 Task: Find connections with filter location Shizuishan with filter topic #Jobopeningwith filter profile language French with filter current company PeopleStrong with filter school Indian Institute of Technology, Kanpur with filter industry Meat Products Manufacturing with filter service category Date Entry with filter keywords title Lead
Action: Mouse moved to (257, 302)
Screenshot: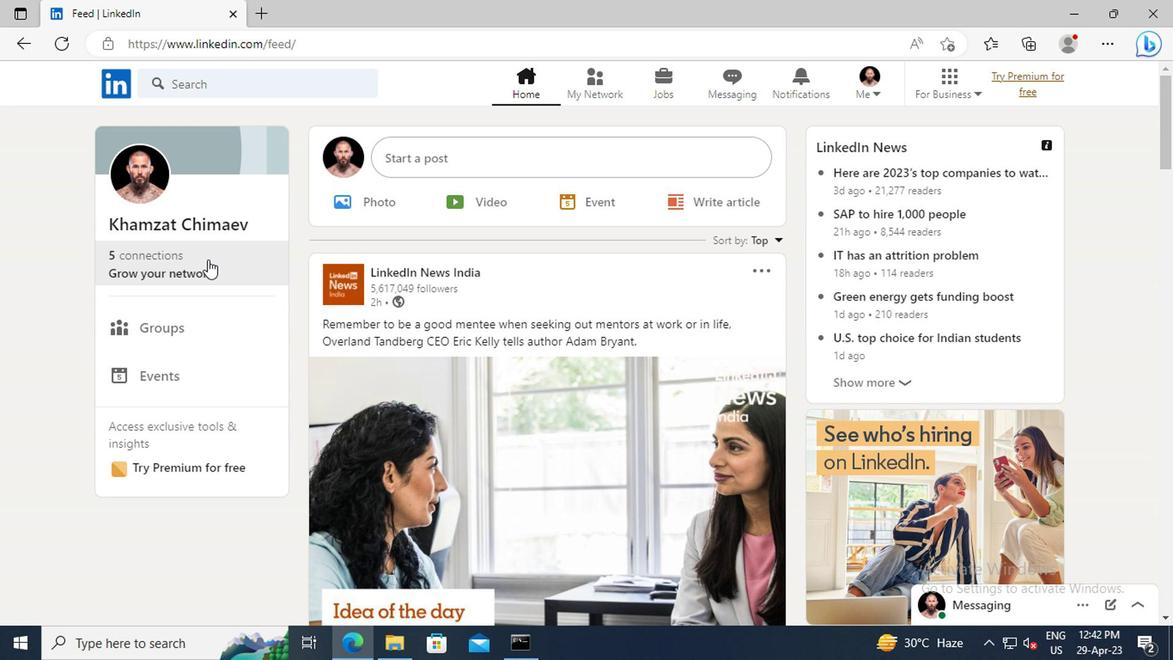
Action: Mouse pressed left at (257, 302)
Screenshot: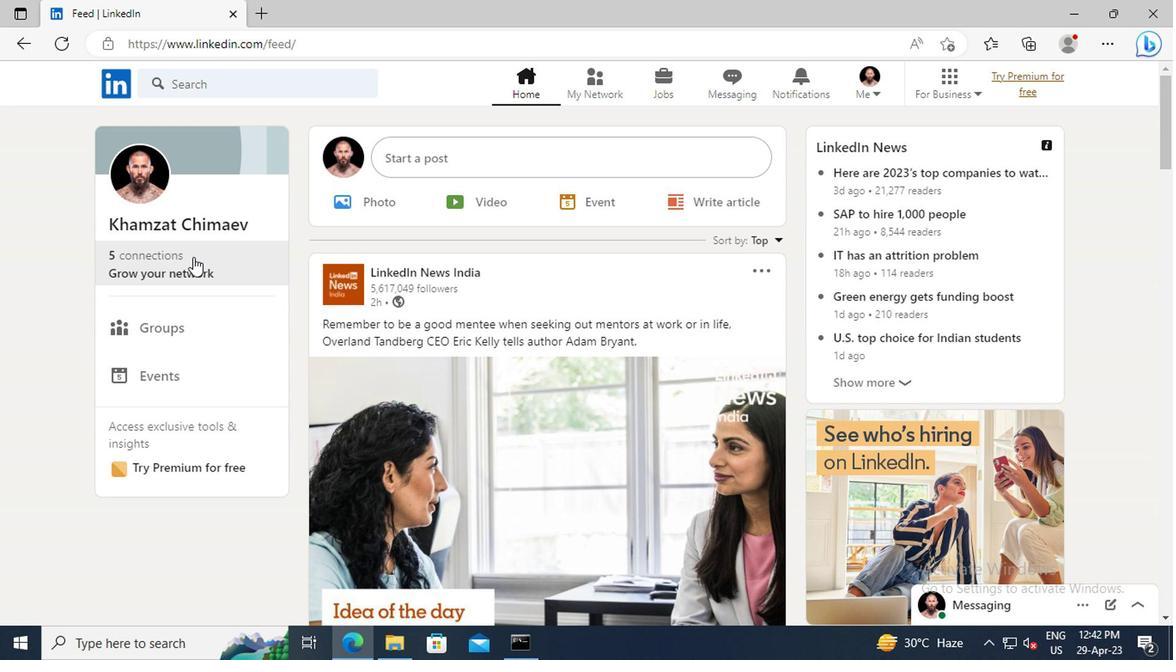 
Action: Mouse moved to (257, 245)
Screenshot: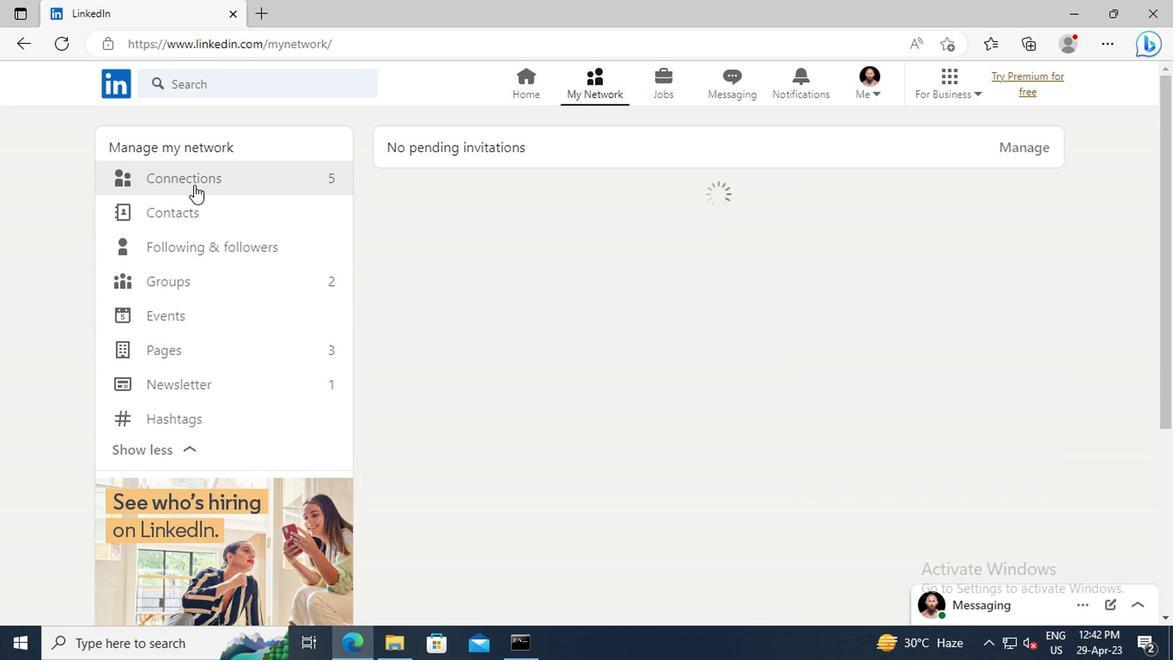 
Action: Mouse pressed left at (257, 245)
Screenshot: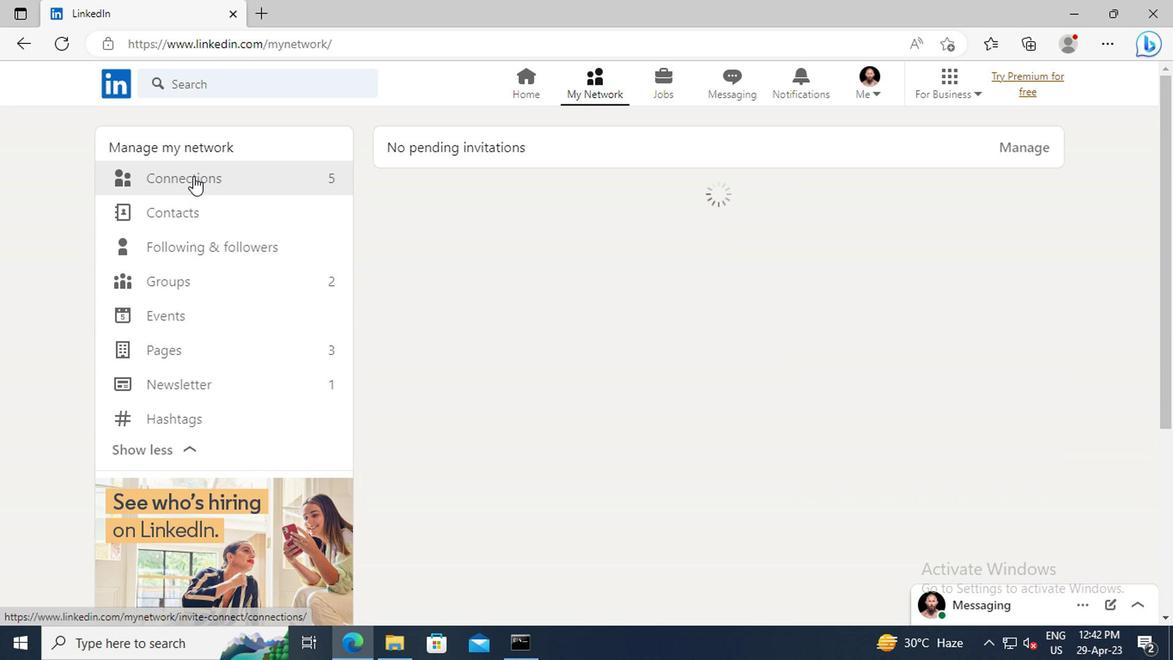 
Action: Mouse moved to (617, 251)
Screenshot: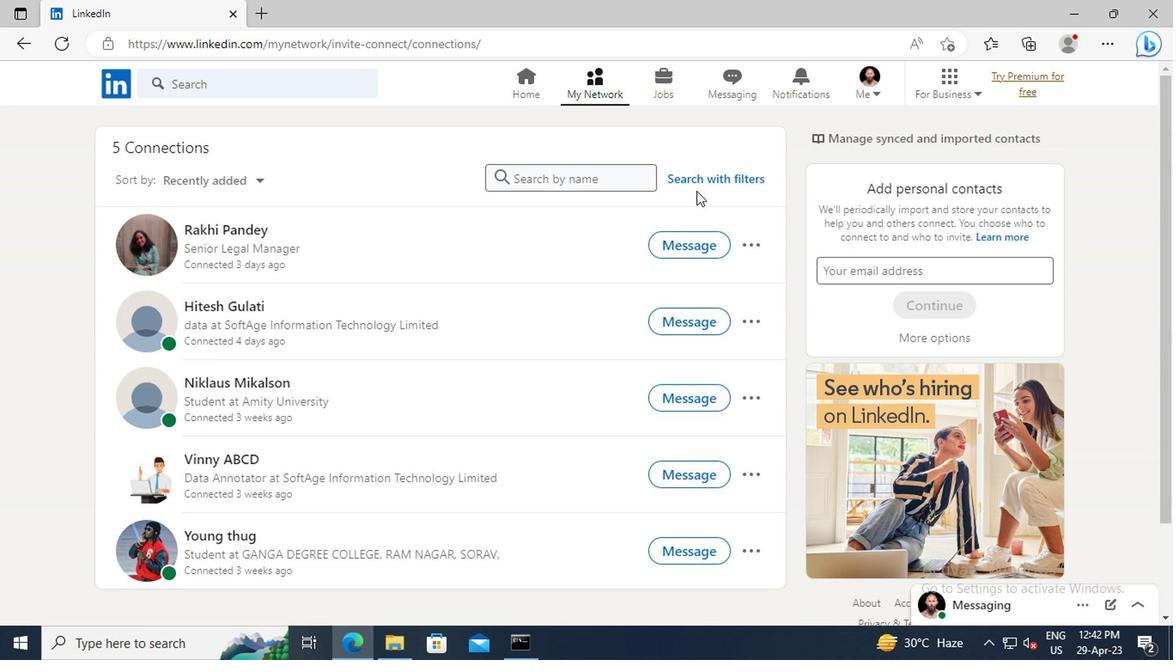 
Action: Mouse pressed left at (617, 251)
Screenshot: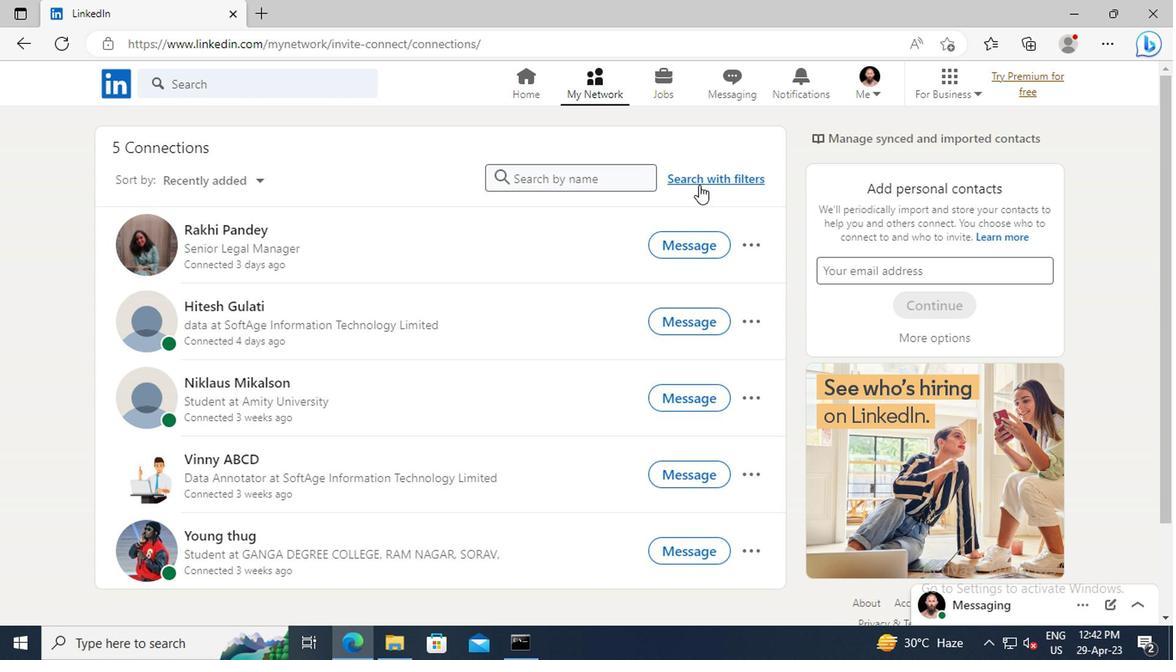 
Action: Mouse moved to (586, 217)
Screenshot: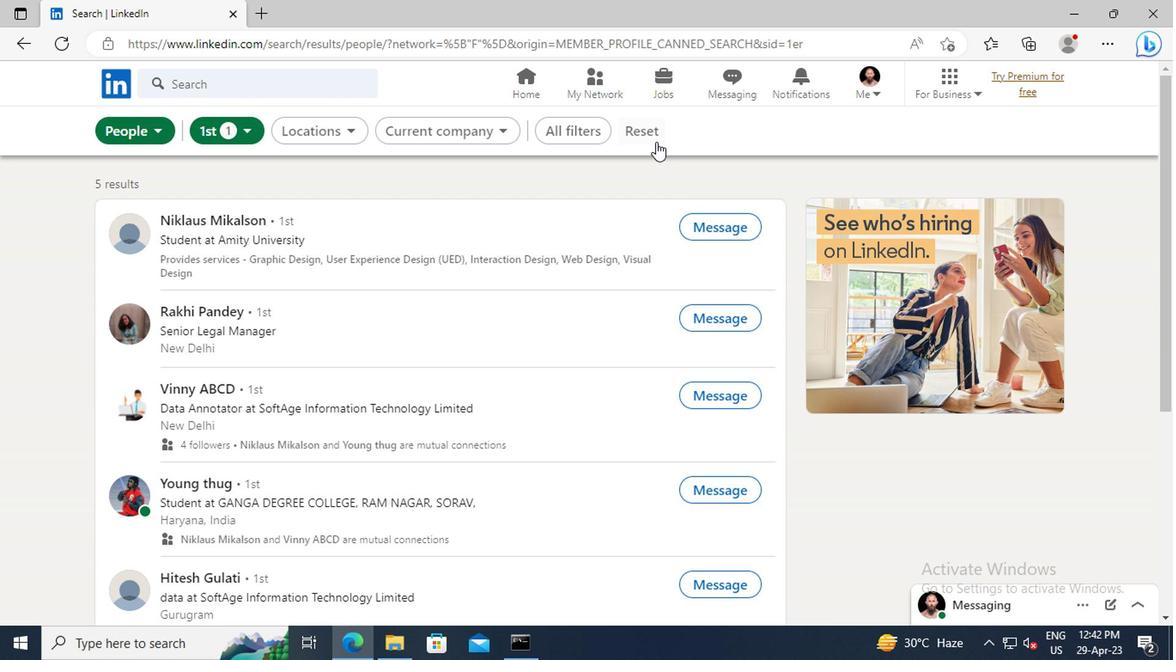 
Action: Mouse pressed left at (586, 217)
Screenshot: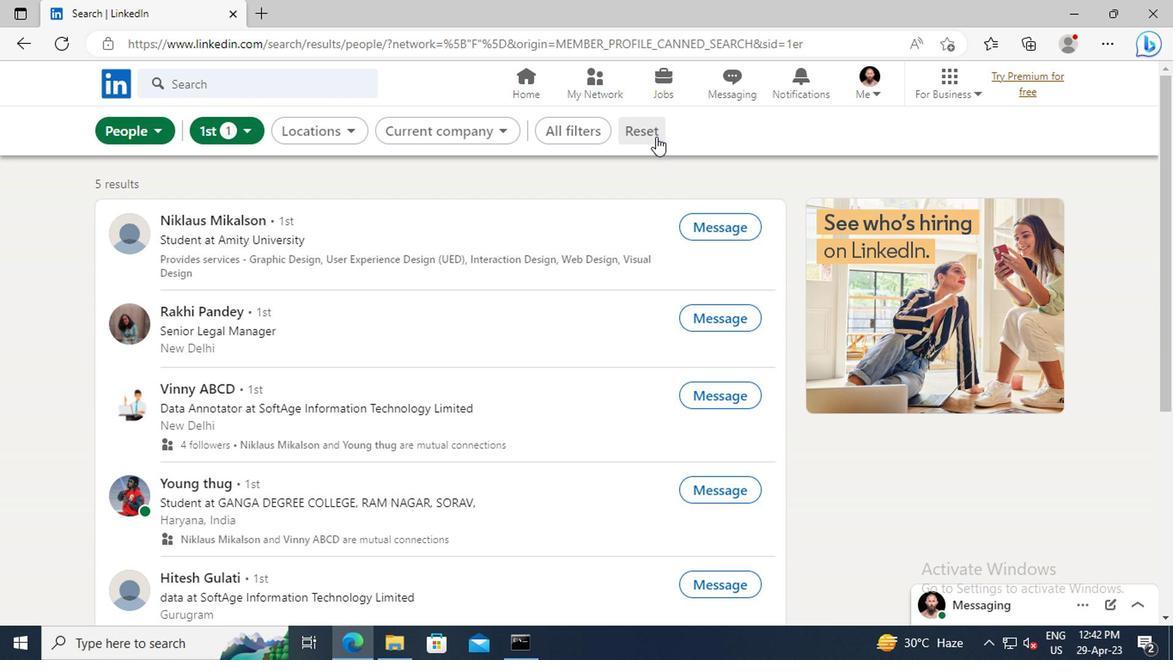 
Action: Mouse moved to (567, 215)
Screenshot: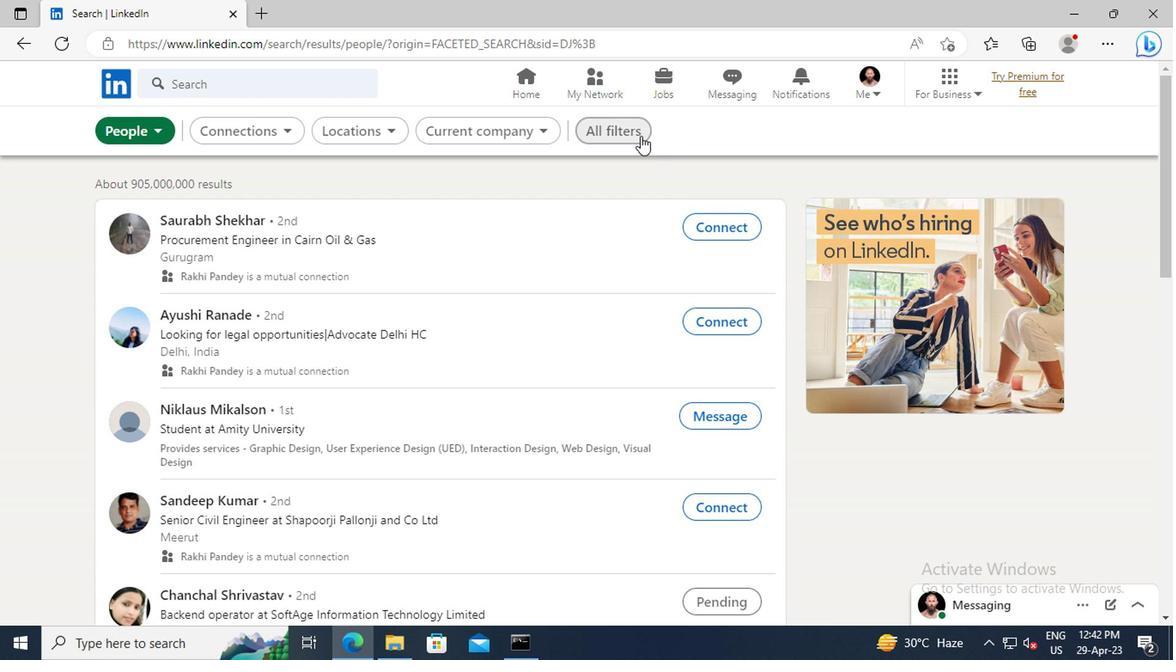
Action: Mouse pressed left at (567, 215)
Screenshot: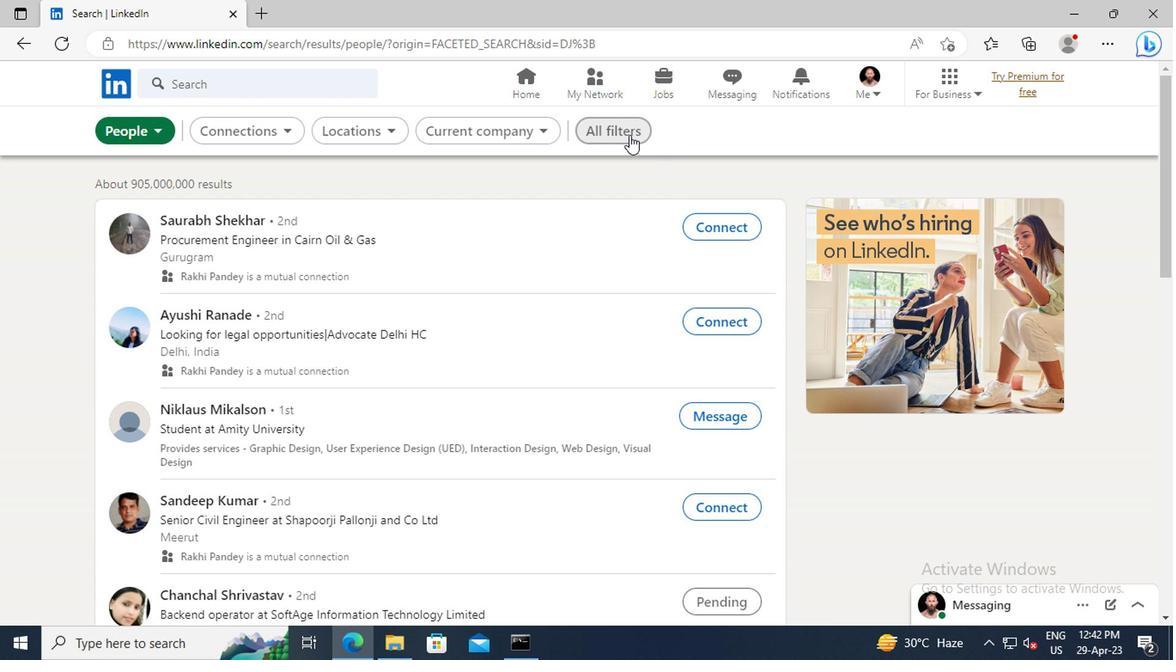 
Action: Mouse moved to (803, 336)
Screenshot: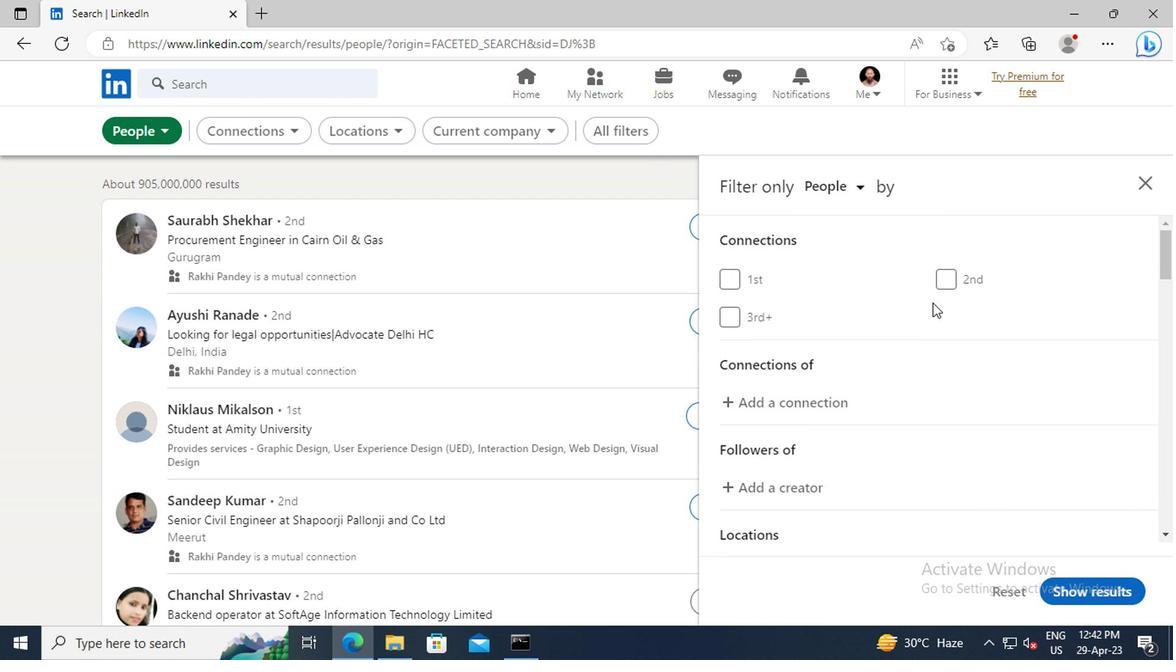 
Action: Mouse scrolled (803, 335) with delta (0, 0)
Screenshot: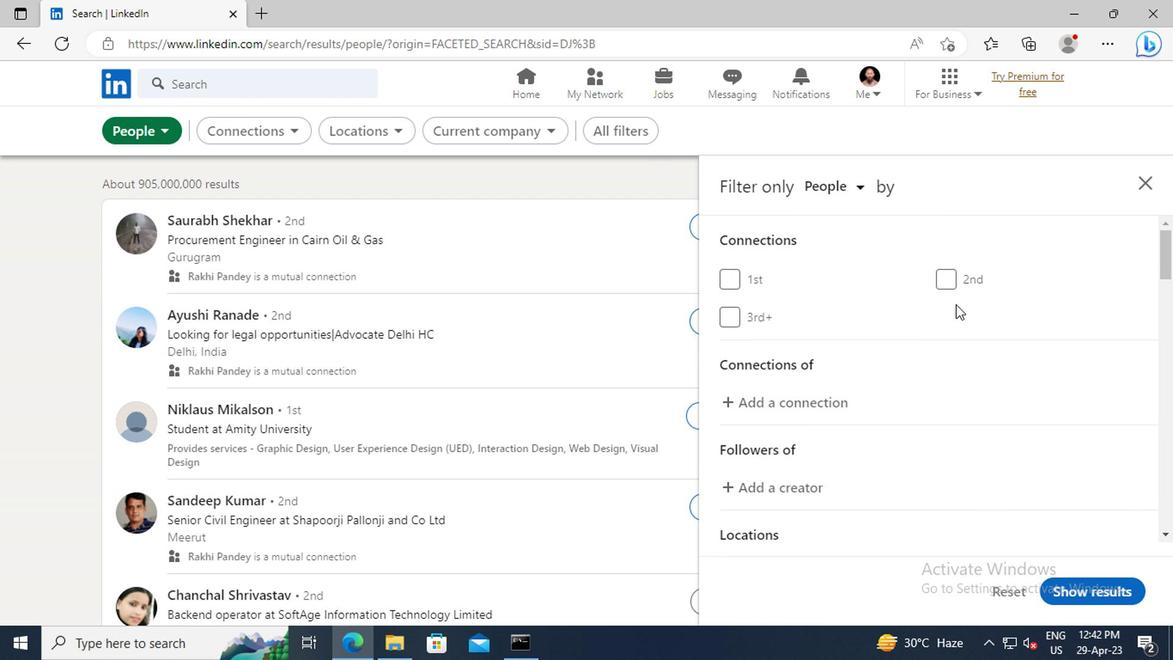 
Action: Mouse scrolled (803, 335) with delta (0, 0)
Screenshot: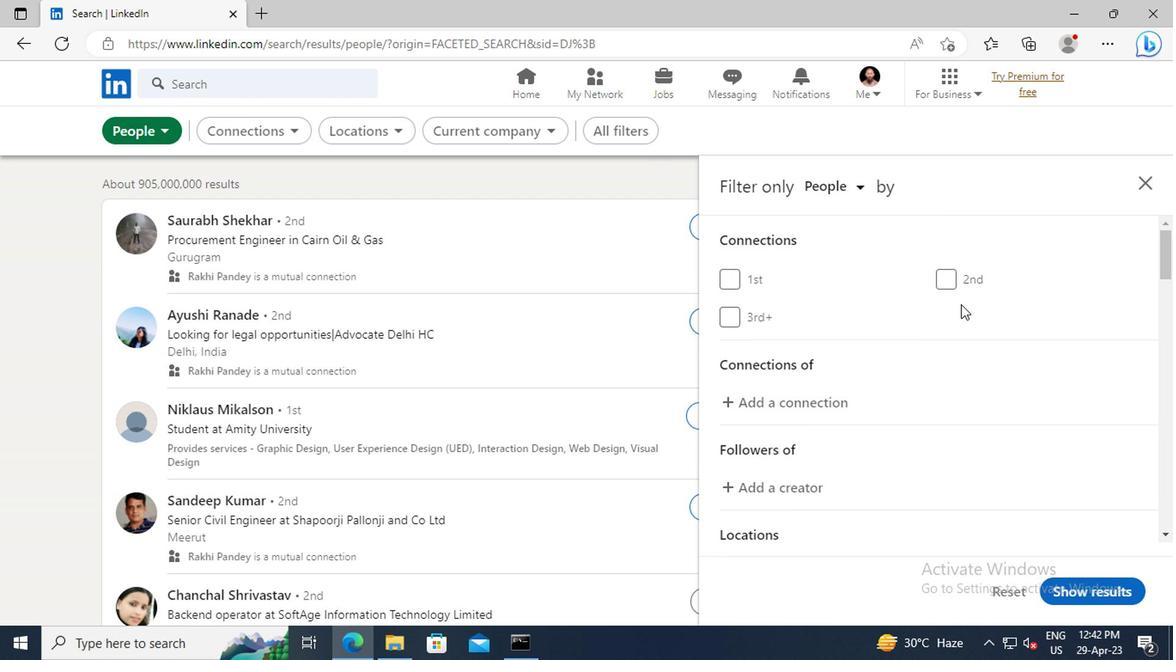 
Action: Mouse scrolled (803, 335) with delta (0, 0)
Screenshot: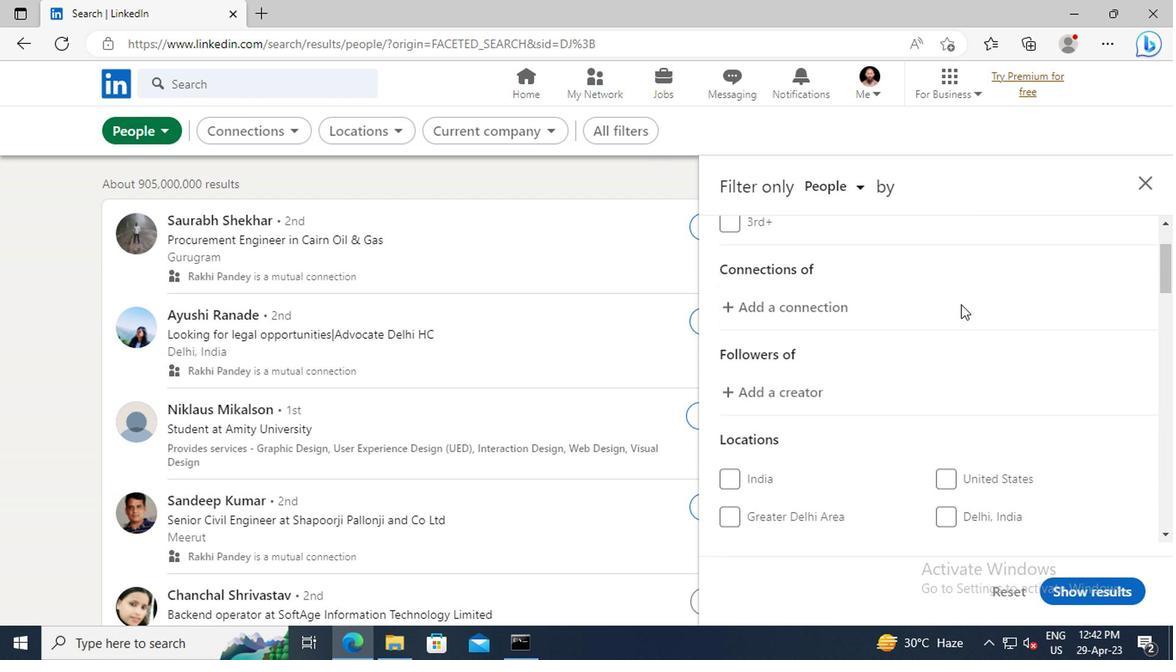 
Action: Mouse scrolled (803, 335) with delta (0, 0)
Screenshot: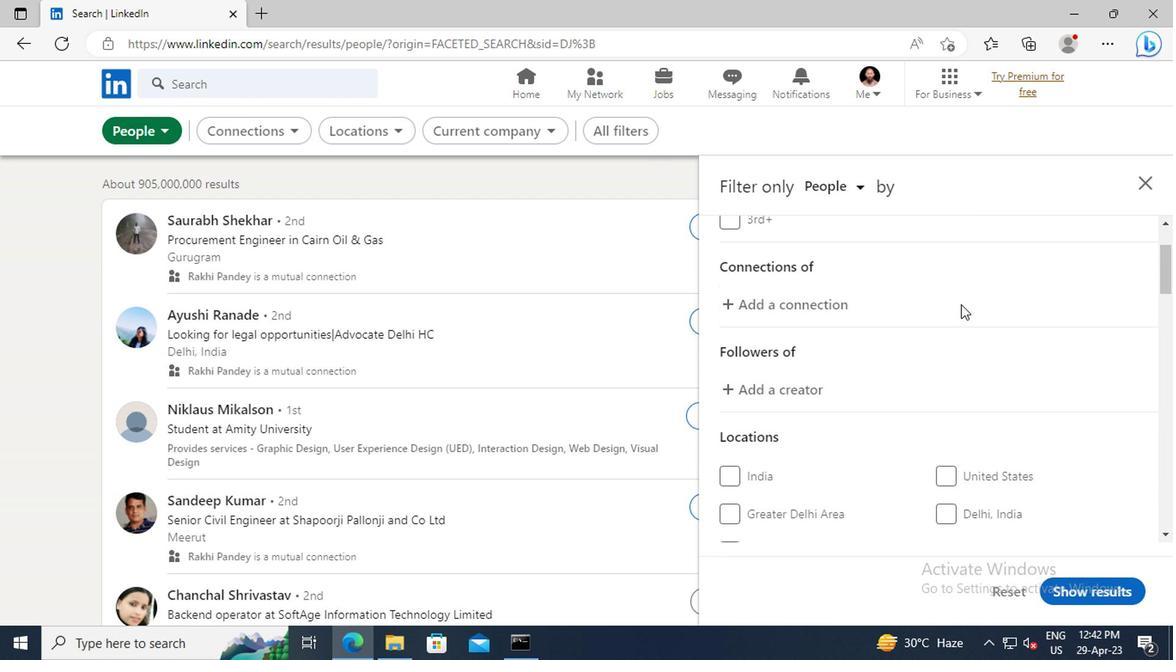 
Action: Mouse scrolled (803, 335) with delta (0, 0)
Screenshot: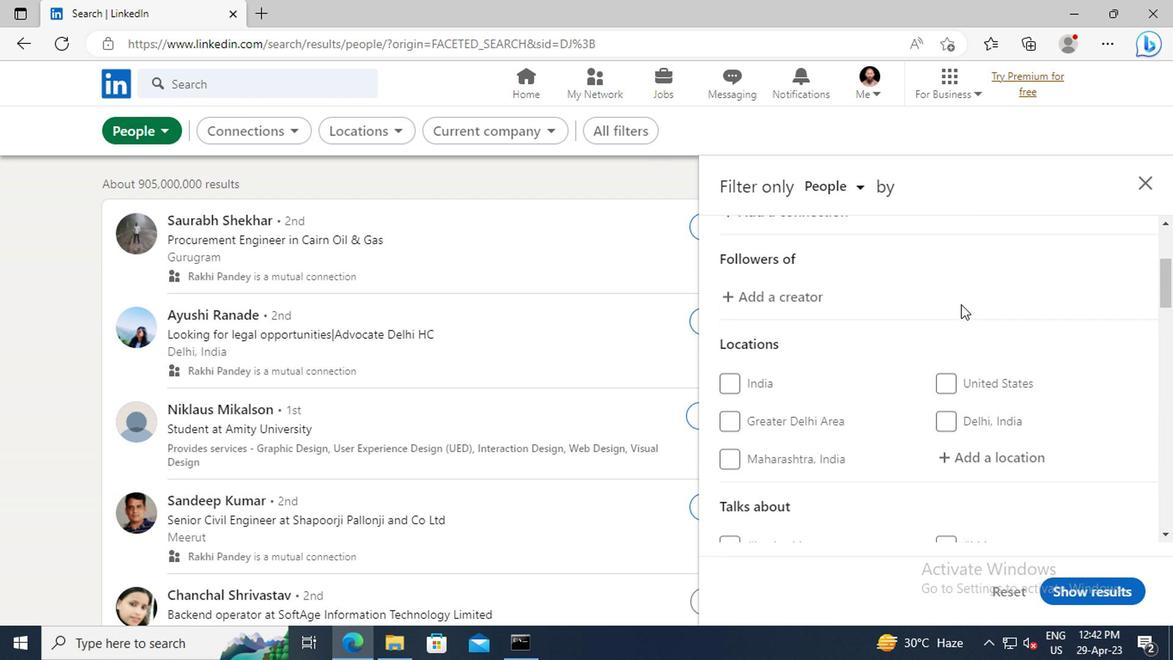 
Action: Mouse moved to (813, 403)
Screenshot: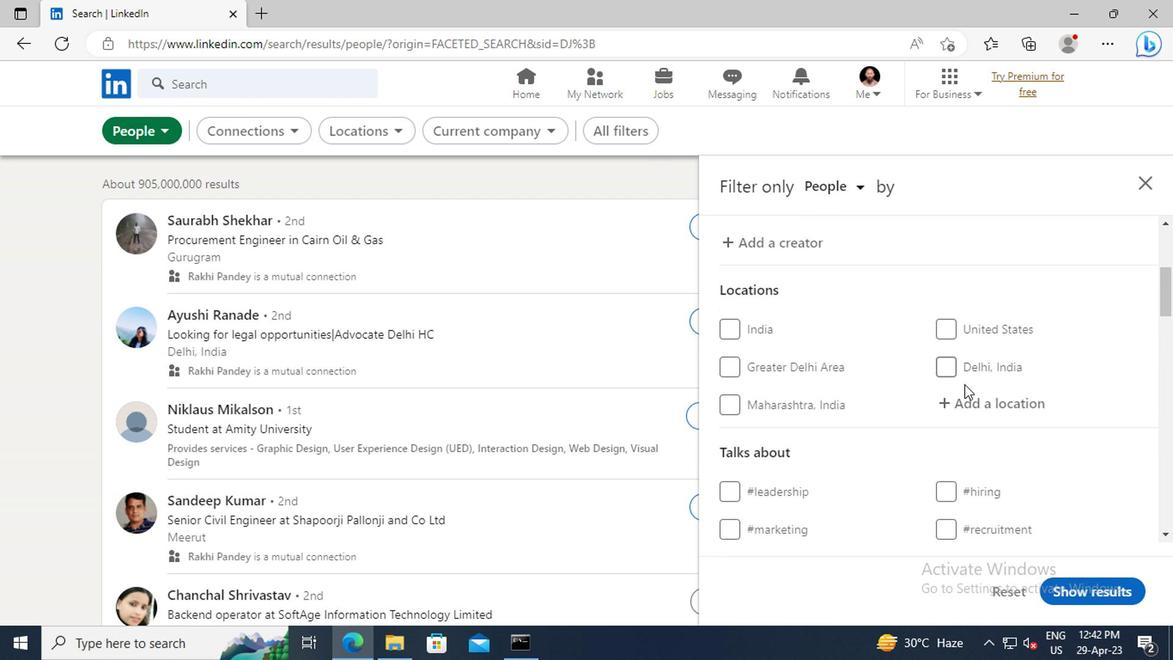 
Action: Mouse pressed left at (813, 403)
Screenshot: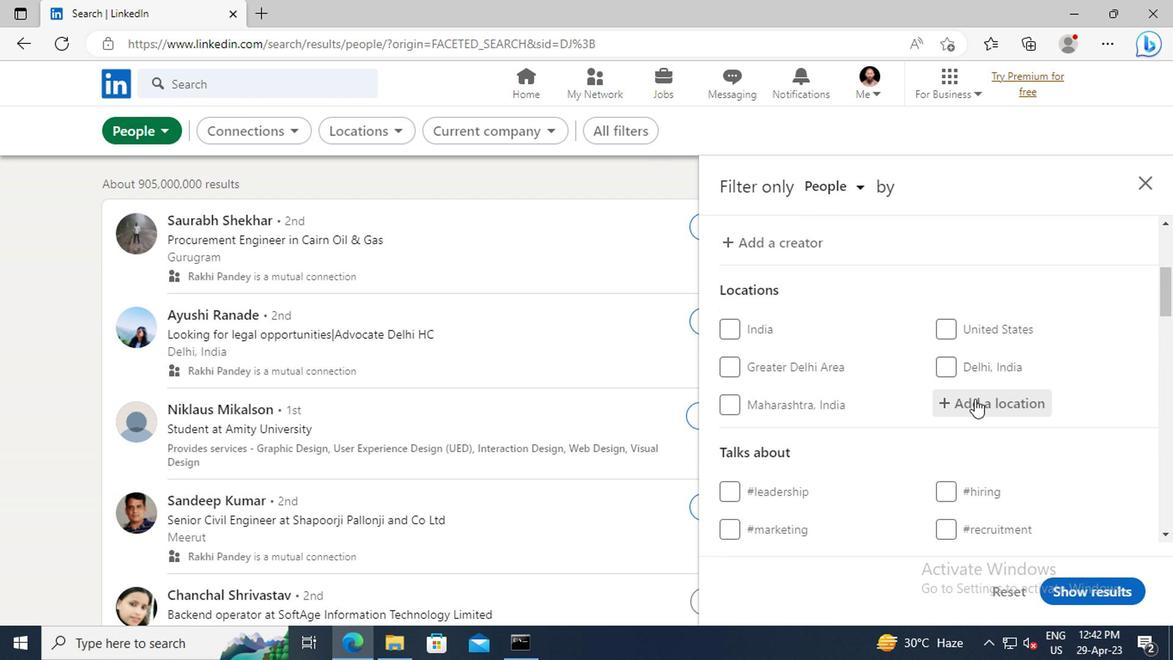 
Action: Key pressed <Key.shift>SHIZUISHAN<Key.enter>
Screenshot: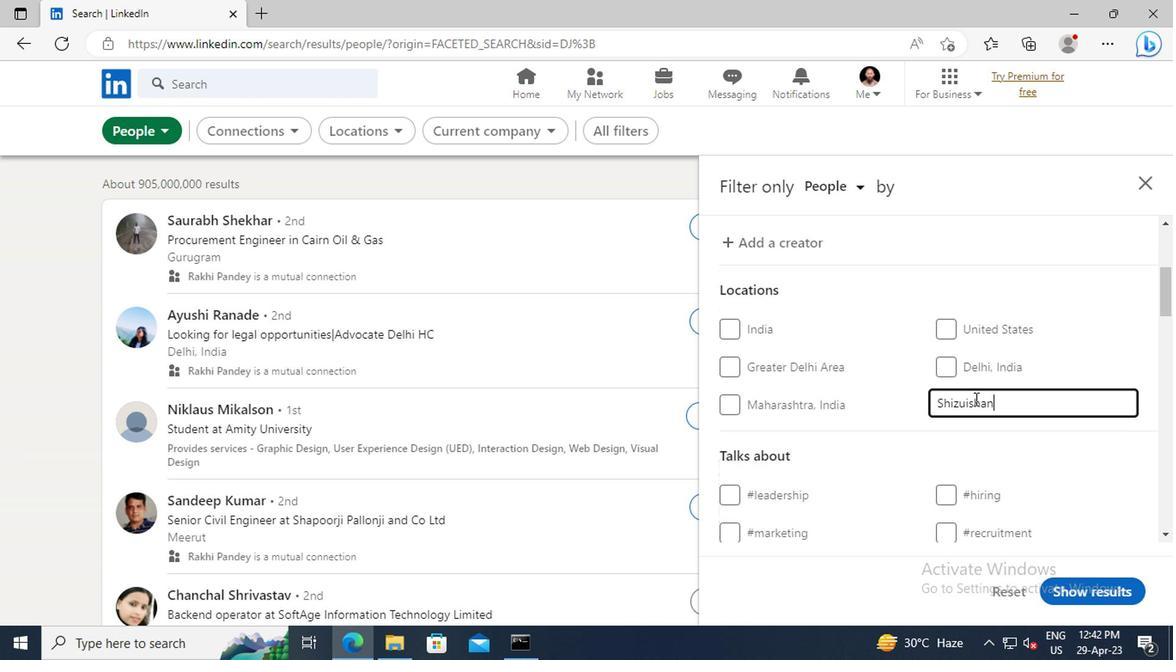 
Action: Mouse scrolled (813, 402) with delta (0, 0)
Screenshot: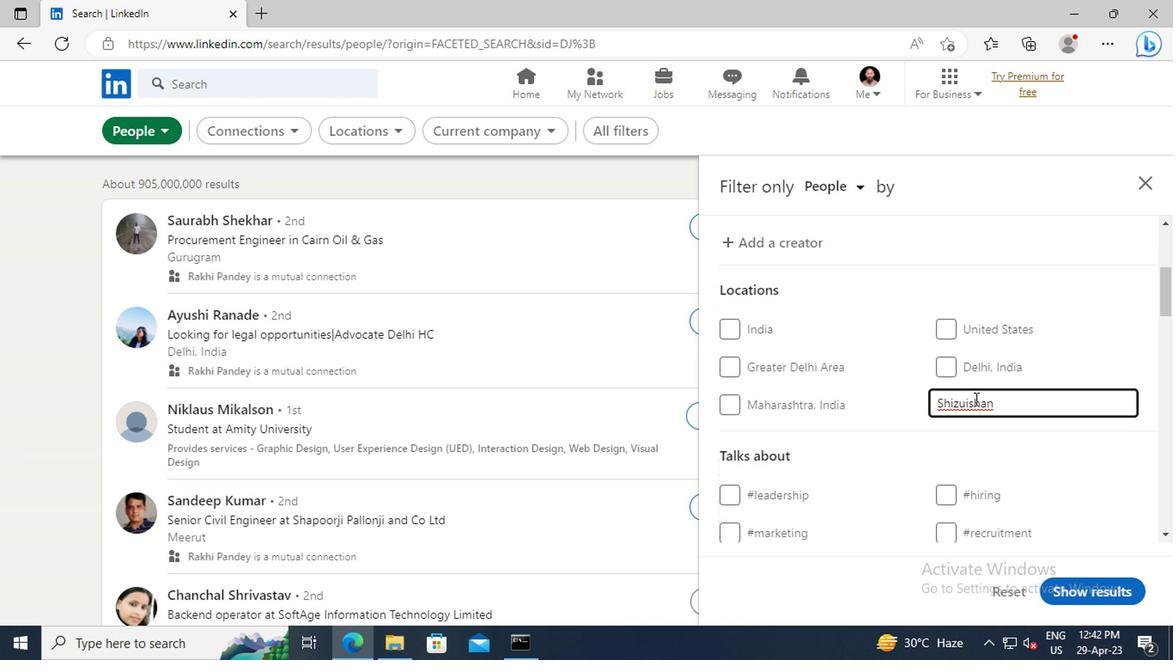 
Action: Mouse scrolled (813, 402) with delta (0, 0)
Screenshot: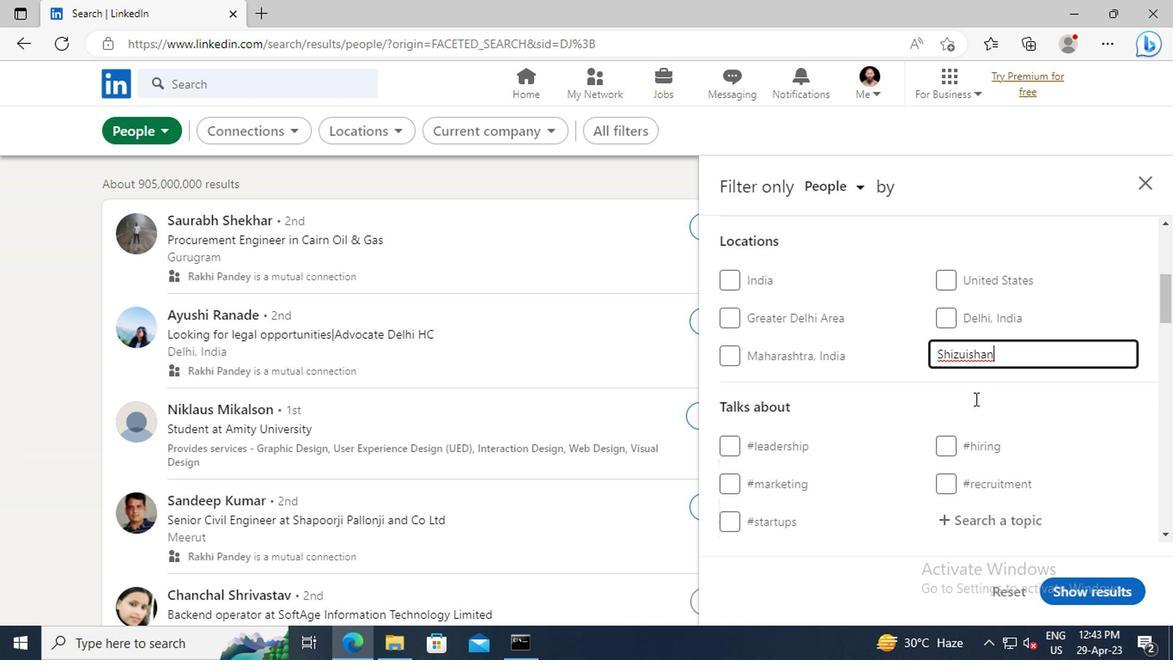 
Action: Mouse scrolled (813, 402) with delta (0, 0)
Screenshot: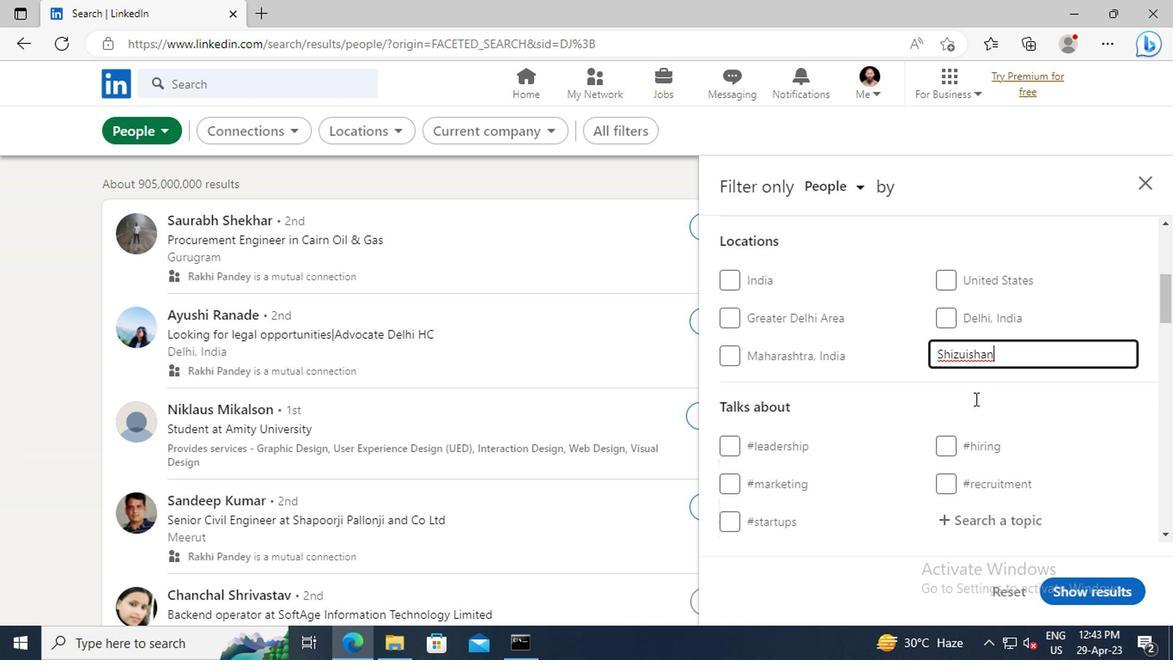 
Action: Mouse moved to (807, 422)
Screenshot: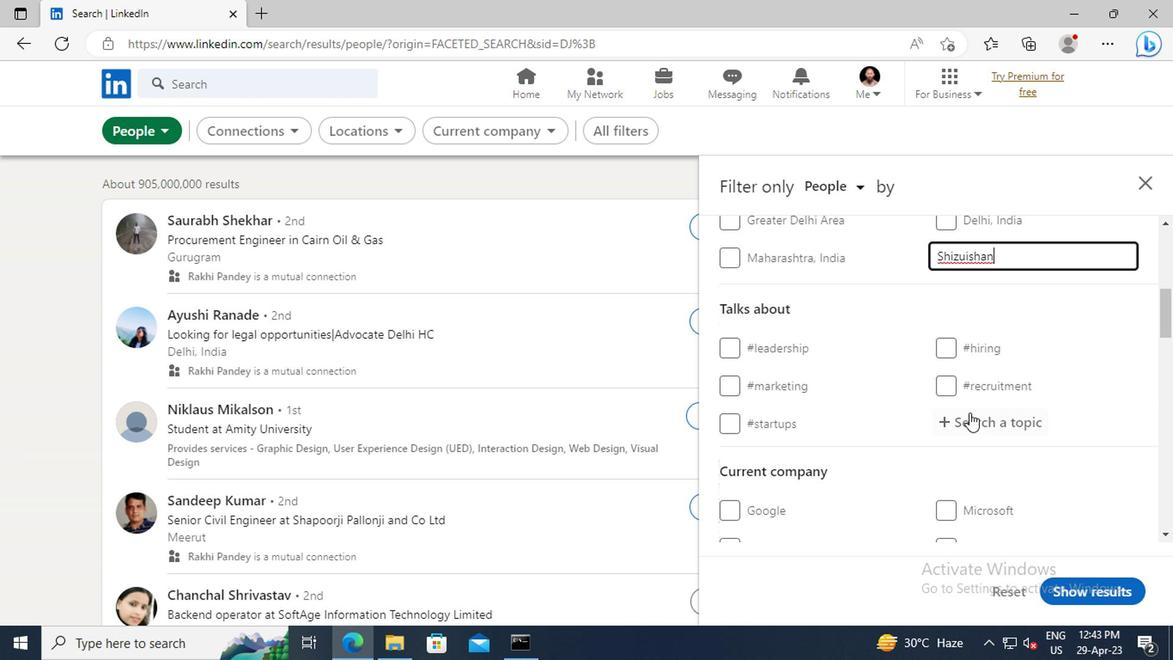 
Action: Mouse pressed left at (807, 422)
Screenshot: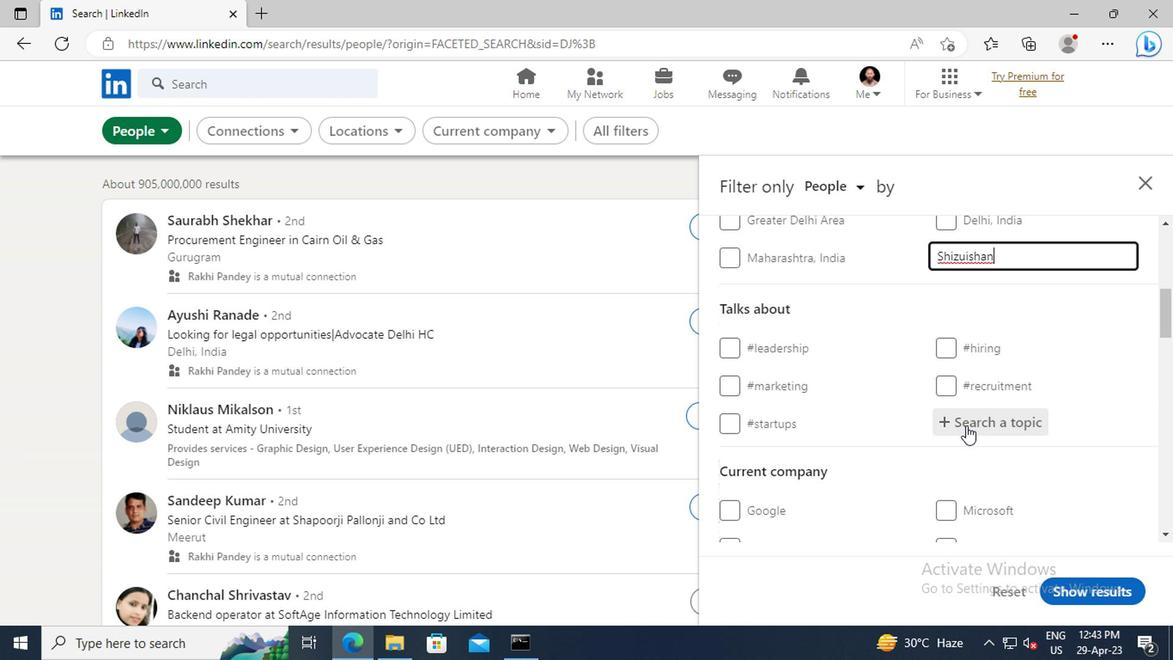 
Action: Key pressed <Key.shift>JOBOPE
Screenshot: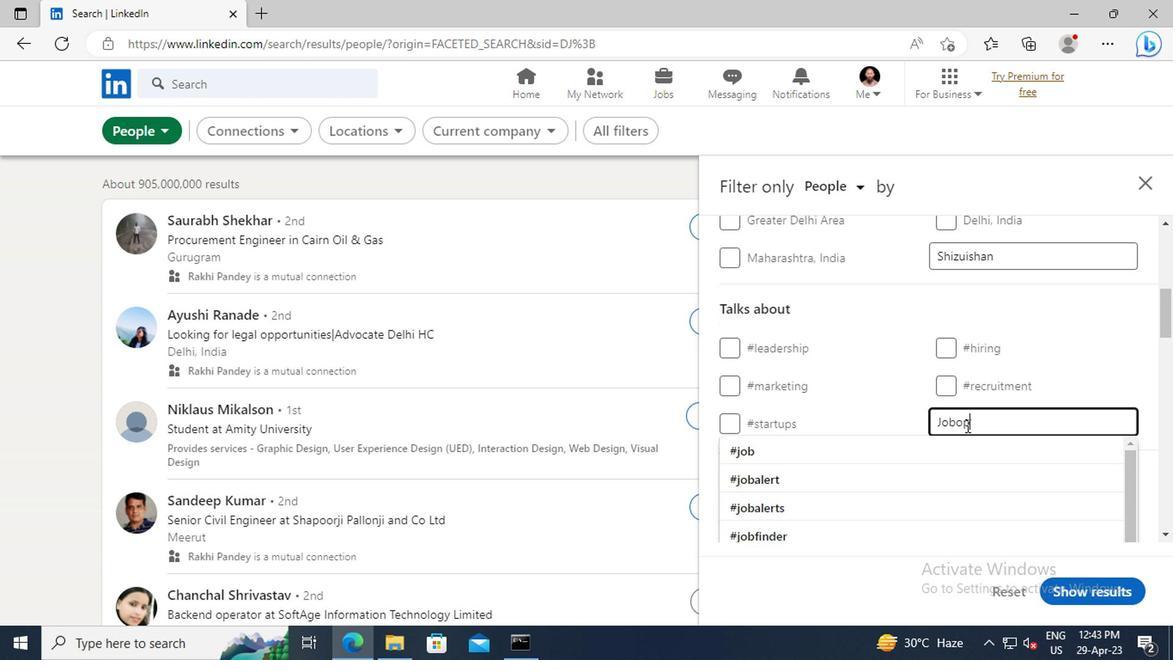 
Action: Mouse moved to (795, 438)
Screenshot: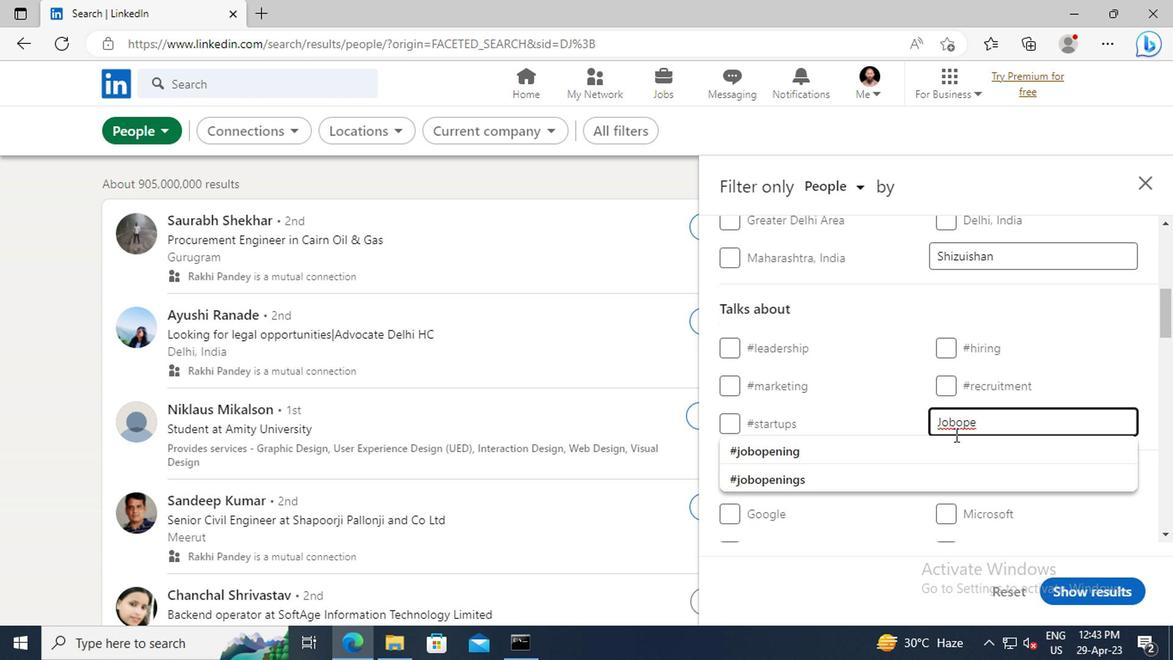 
Action: Mouse pressed left at (795, 438)
Screenshot: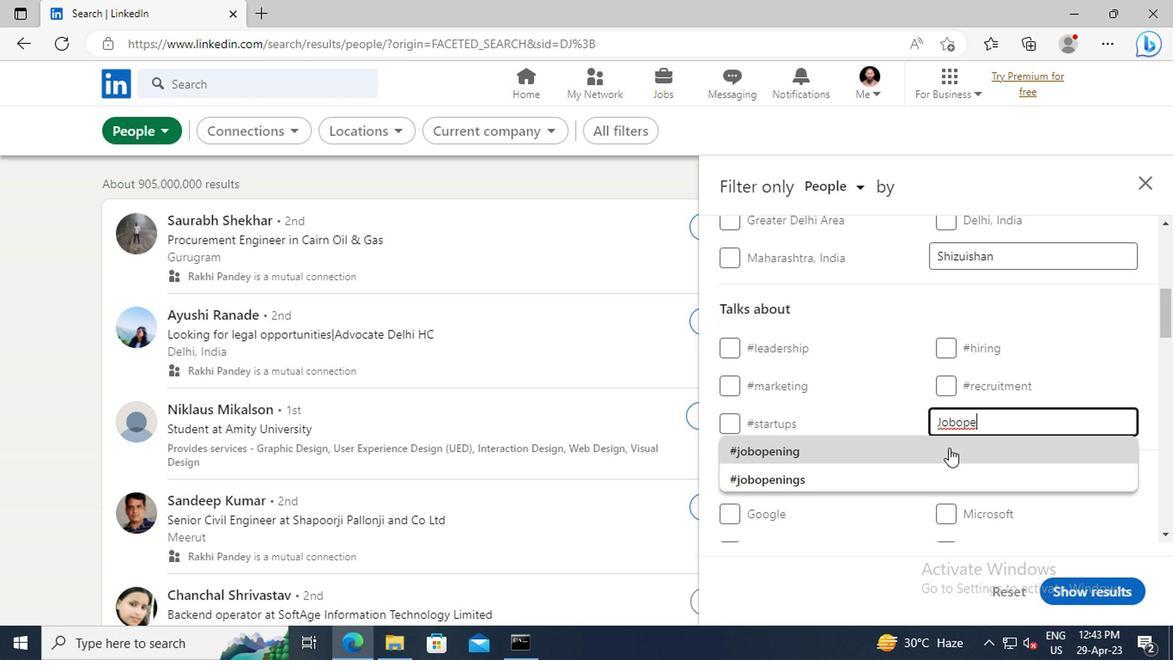 
Action: Mouse scrolled (795, 437) with delta (0, 0)
Screenshot: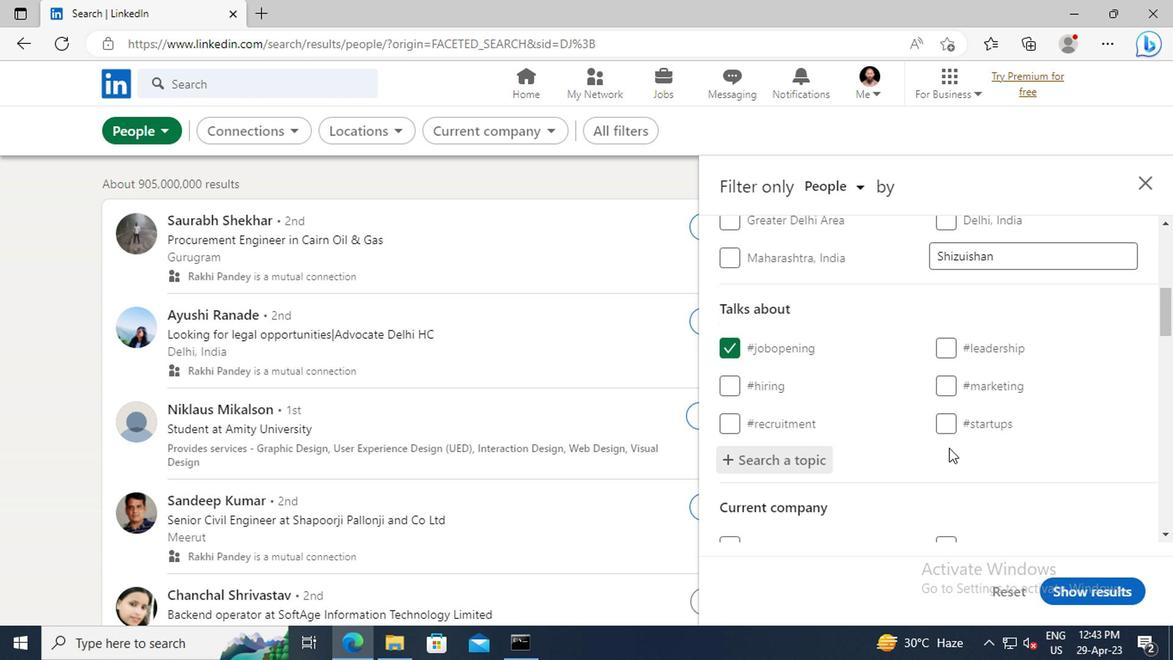 
Action: Mouse scrolled (795, 437) with delta (0, 0)
Screenshot: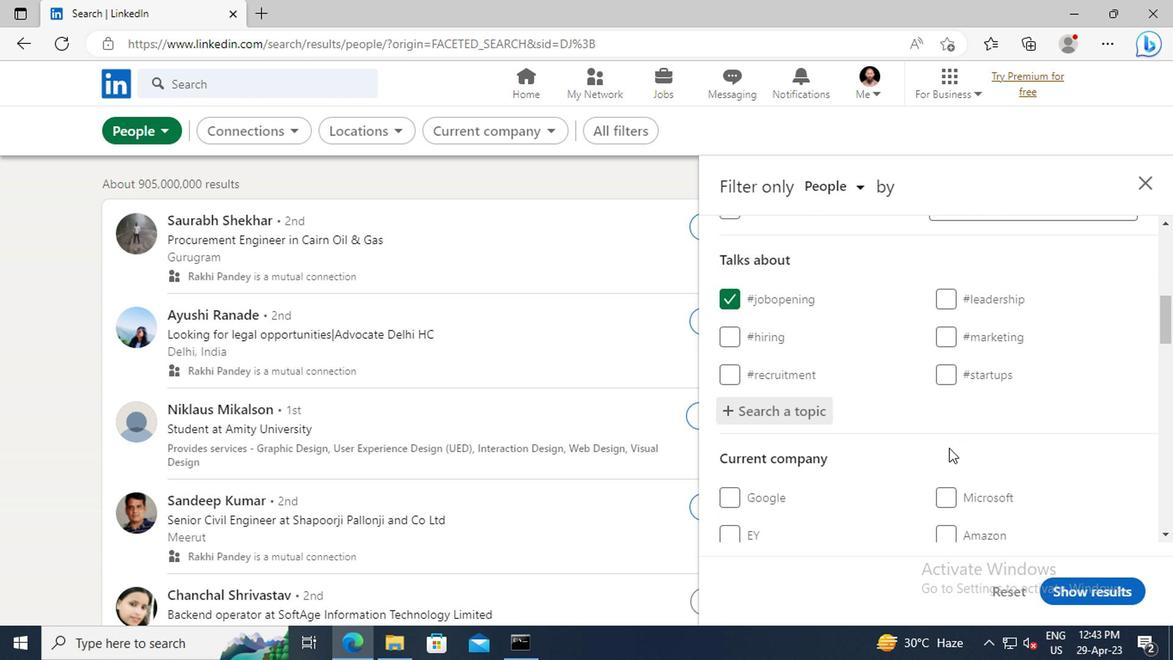 
Action: Mouse scrolled (795, 437) with delta (0, 0)
Screenshot: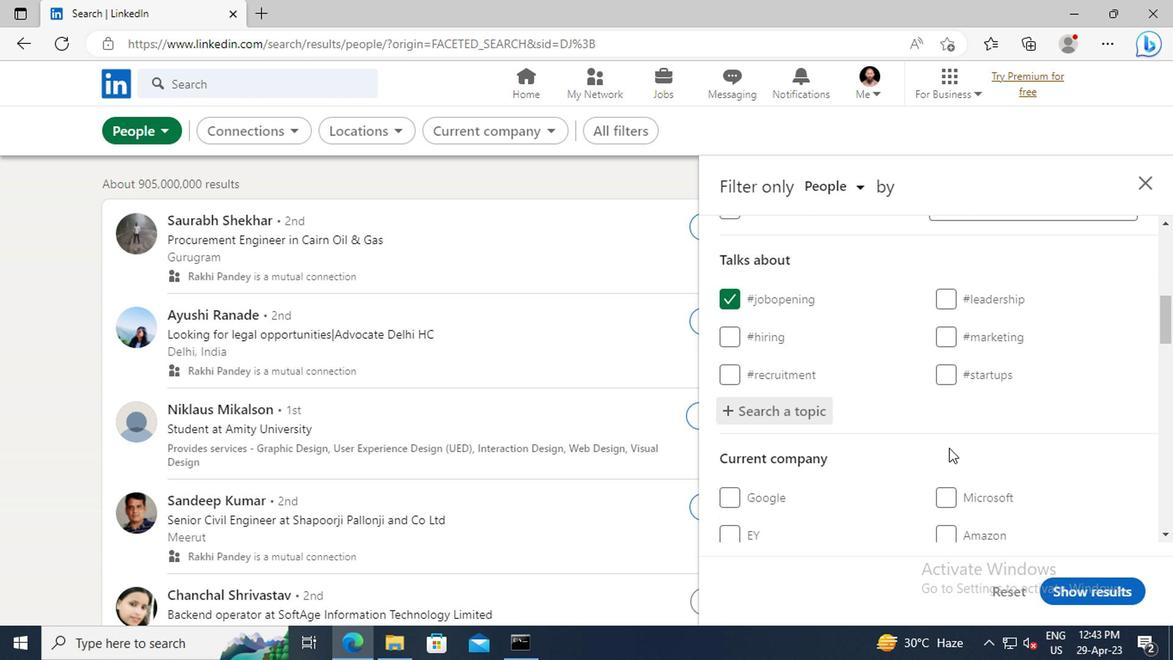 
Action: Mouse scrolled (795, 437) with delta (0, 0)
Screenshot: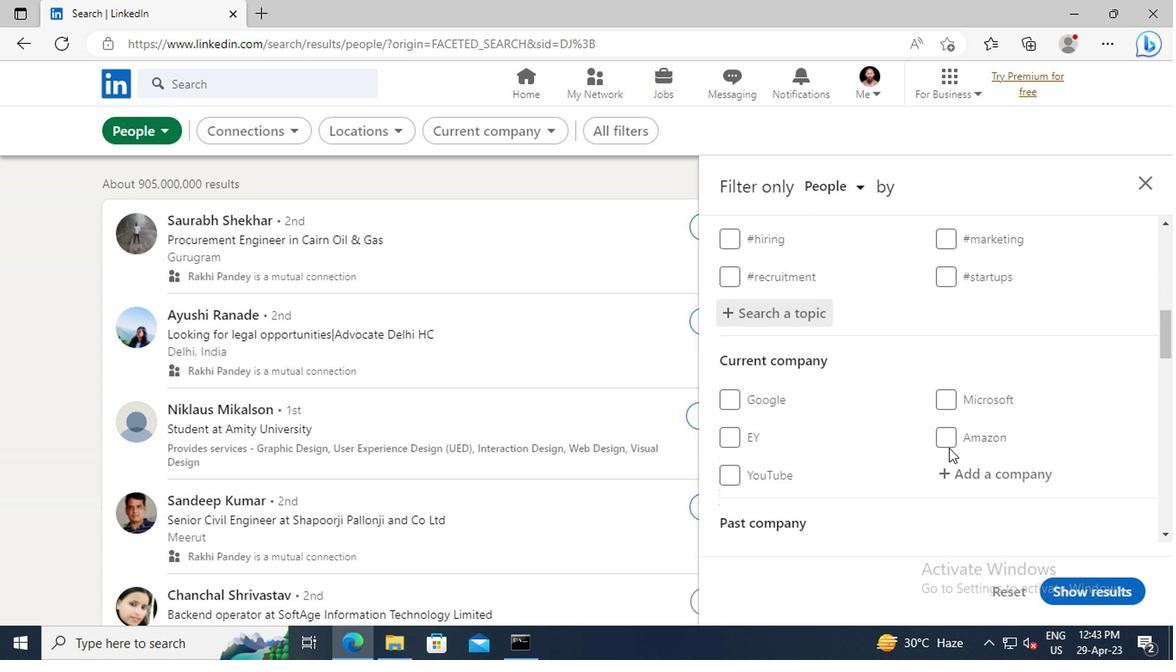 
Action: Mouse scrolled (795, 437) with delta (0, 0)
Screenshot: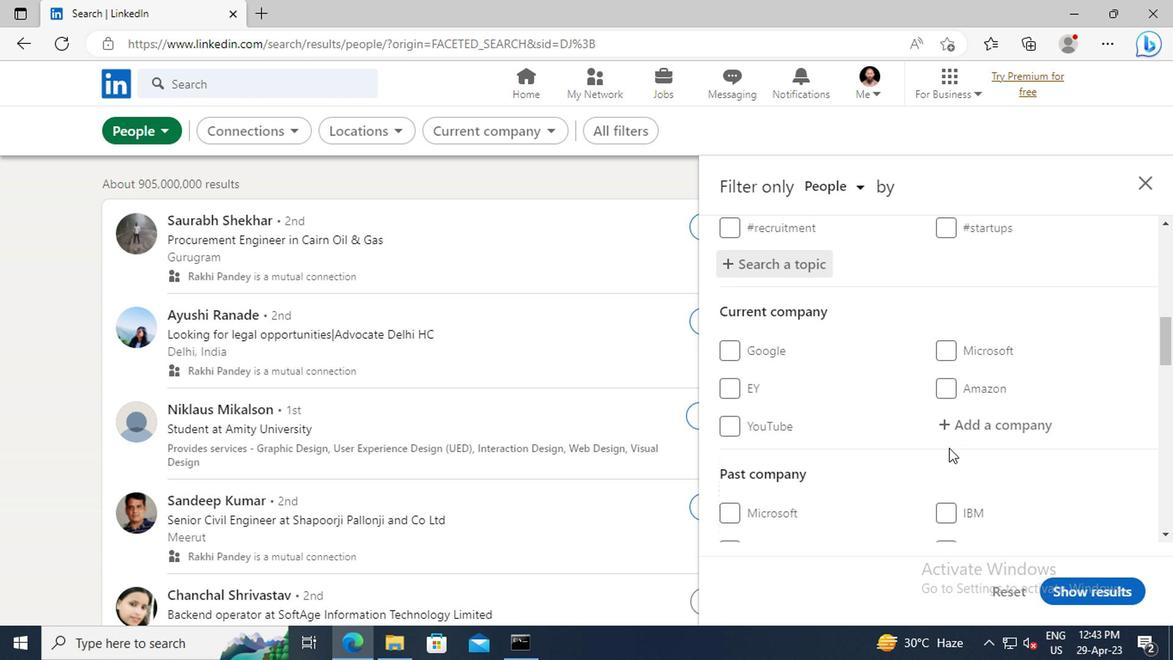 
Action: Mouse scrolled (795, 437) with delta (0, 0)
Screenshot: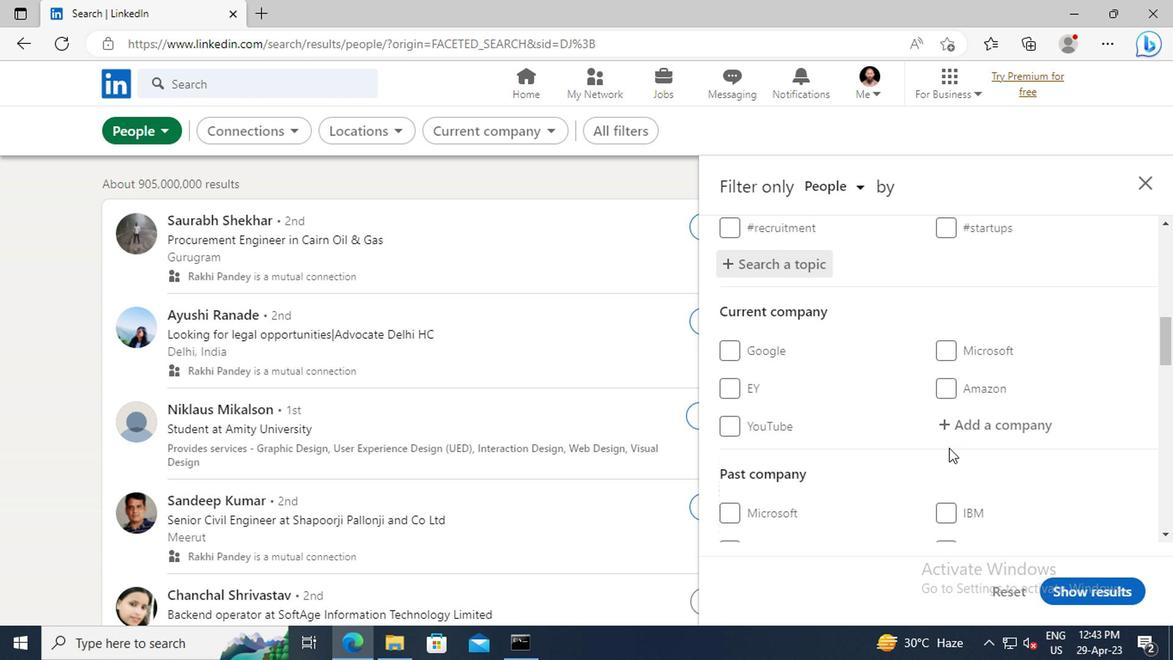
Action: Mouse scrolled (795, 437) with delta (0, 0)
Screenshot: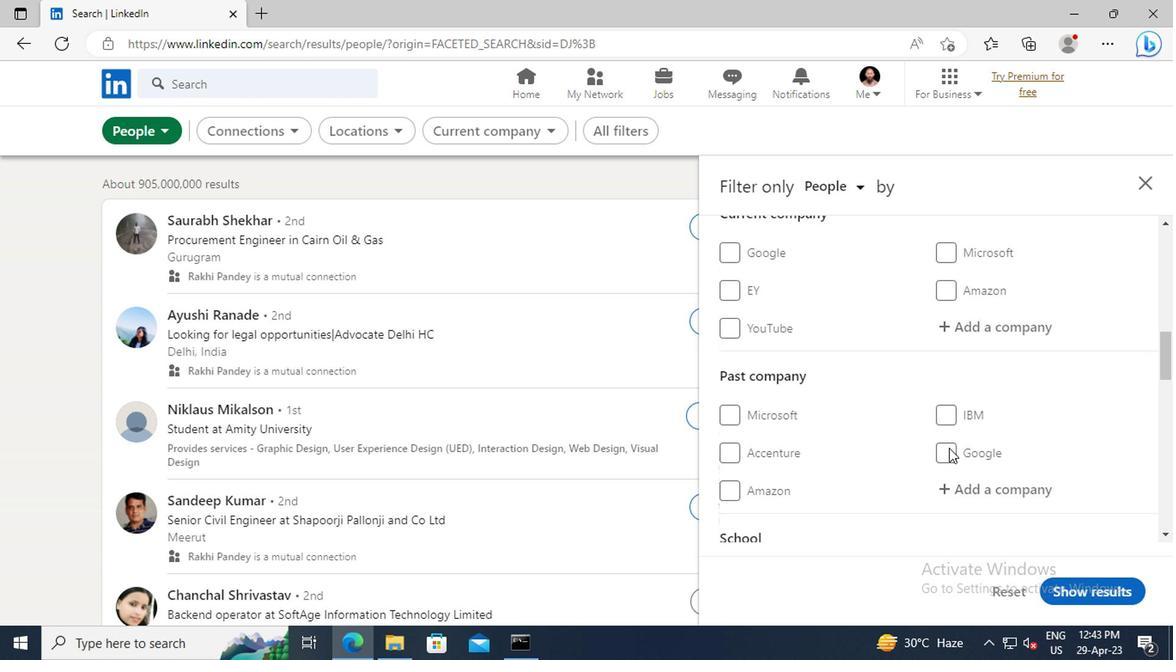 
Action: Mouse scrolled (795, 437) with delta (0, 0)
Screenshot: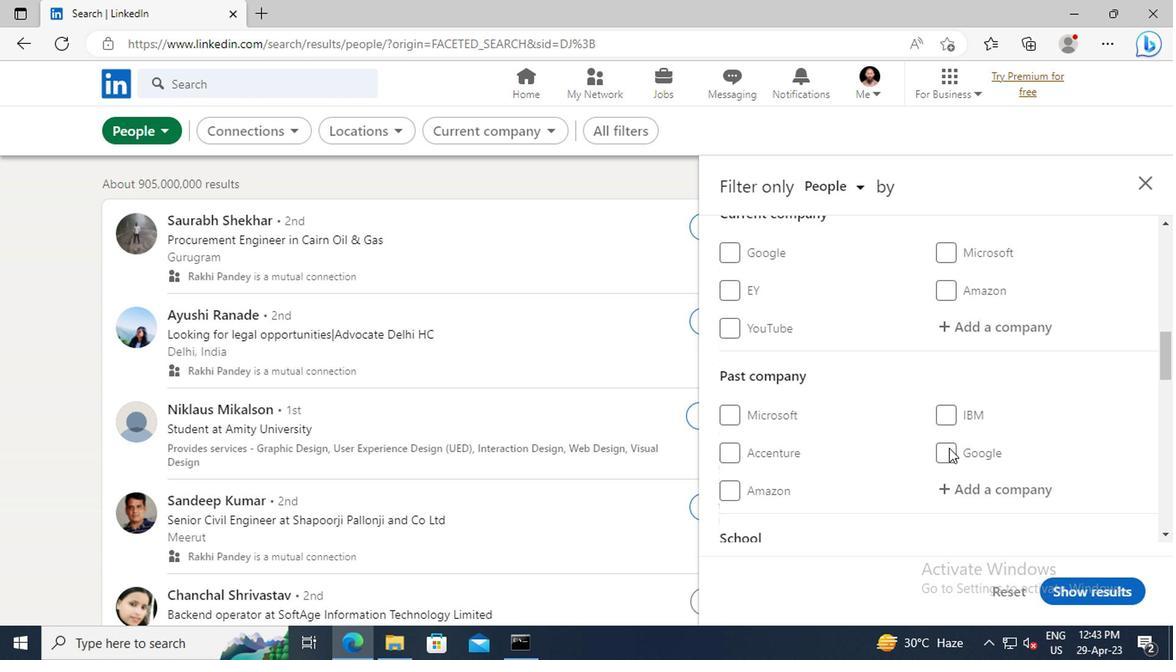 
Action: Mouse scrolled (795, 437) with delta (0, 0)
Screenshot: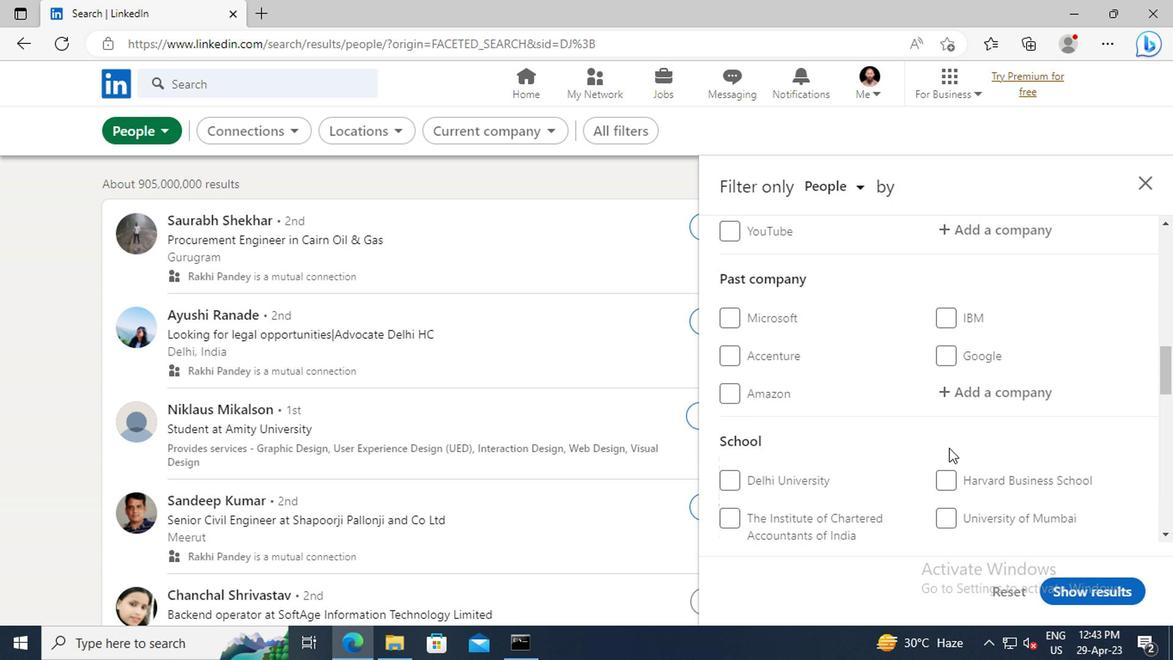 
Action: Mouse scrolled (795, 437) with delta (0, 0)
Screenshot: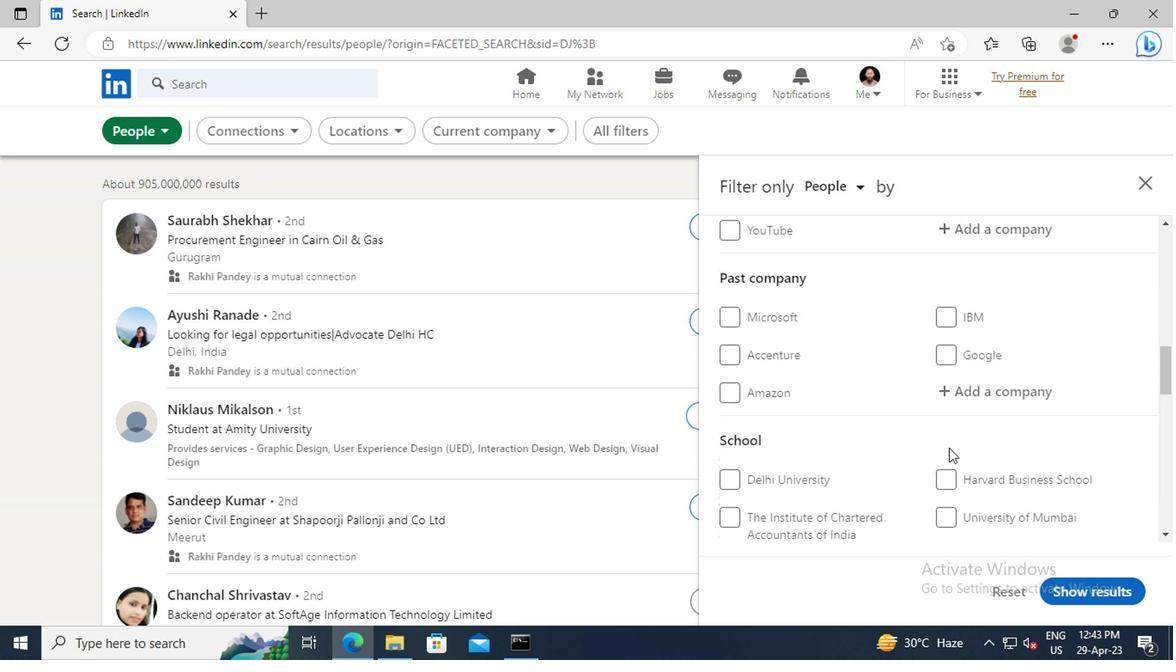 
Action: Mouse scrolled (795, 437) with delta (0, 0)
Screenshot: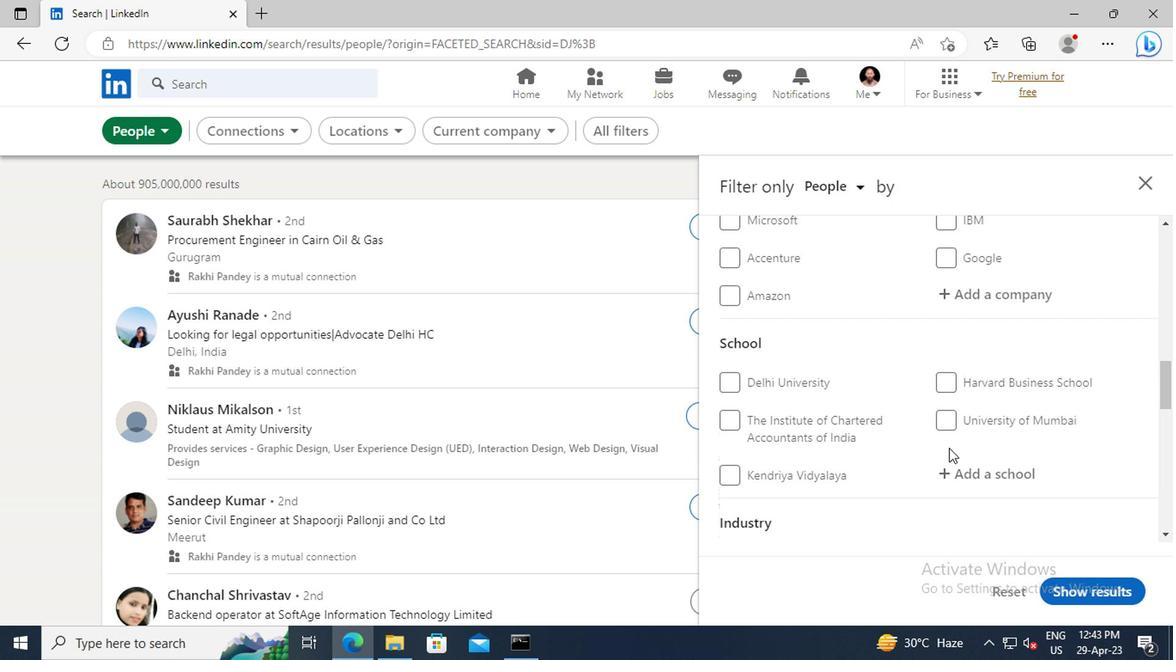 
Action: Mouse scrolled (795, 437) with delta (0, 0)
Screenshot: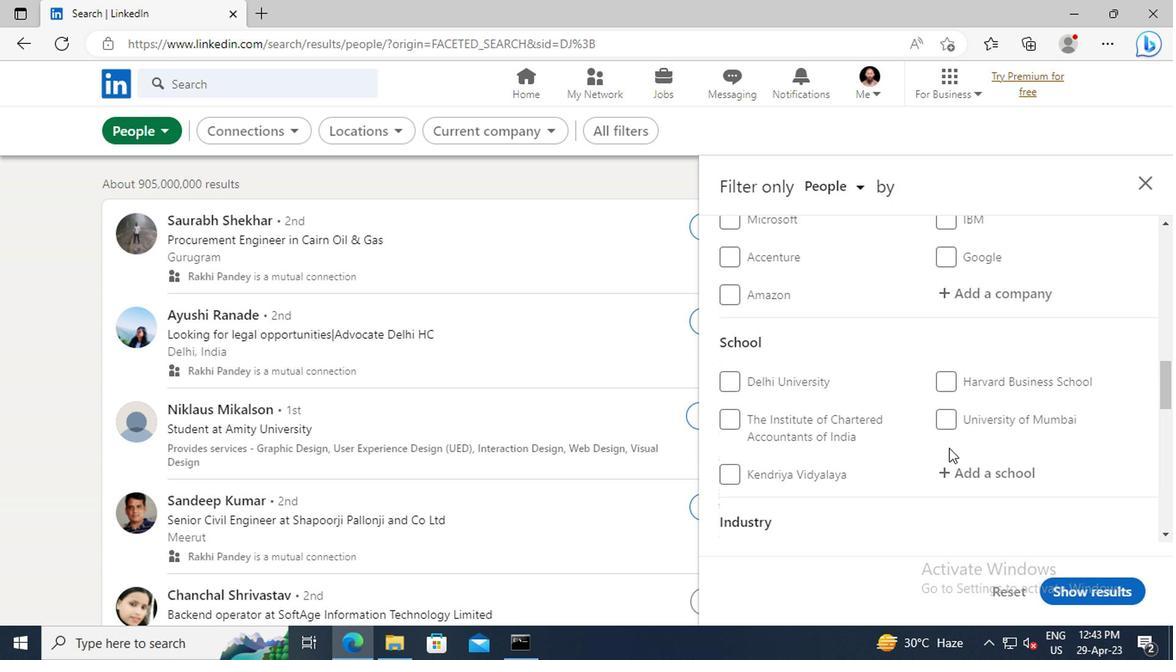 
Action: Mouse scrolled (795, 437) with delta (0, 0)
Screenshot: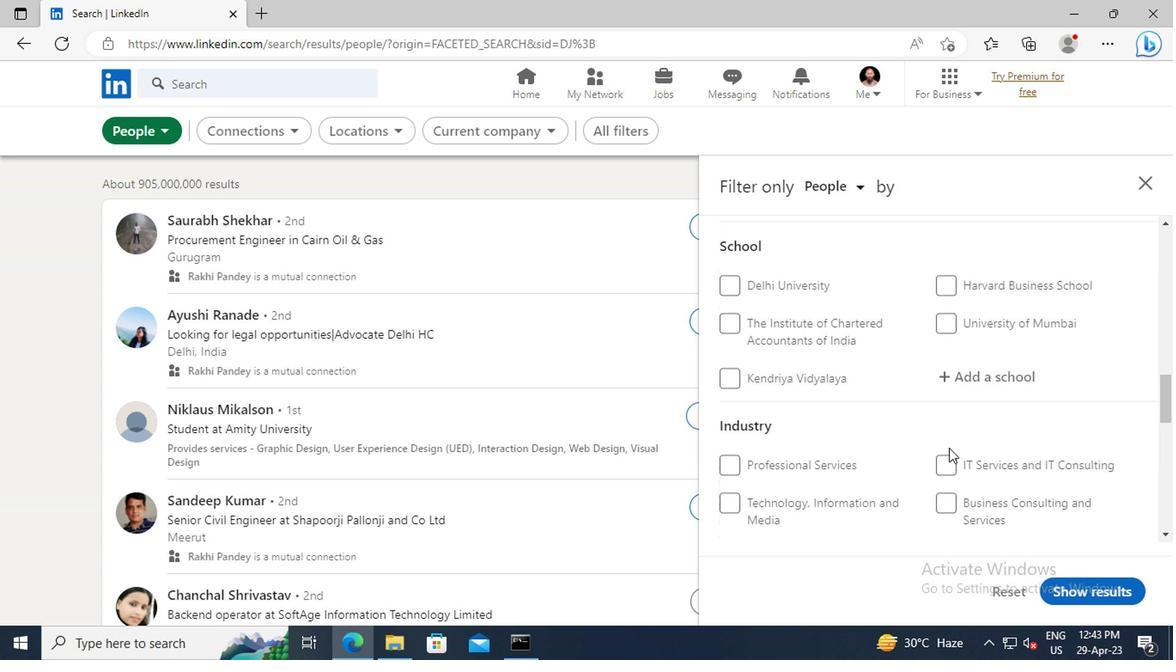 
Action: Mouse scrolled (795, 437) with delta (0, 0)
Screenshot: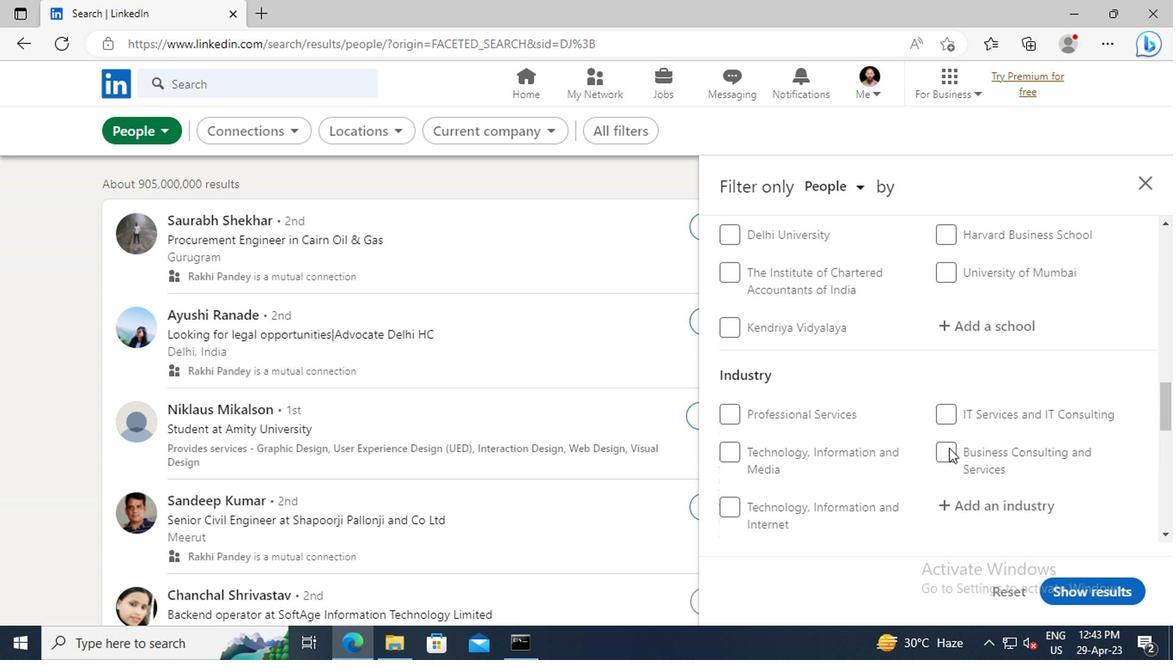 
Action: Mouse scrolled (795, 437) with delta (0, 0)
Screenshot: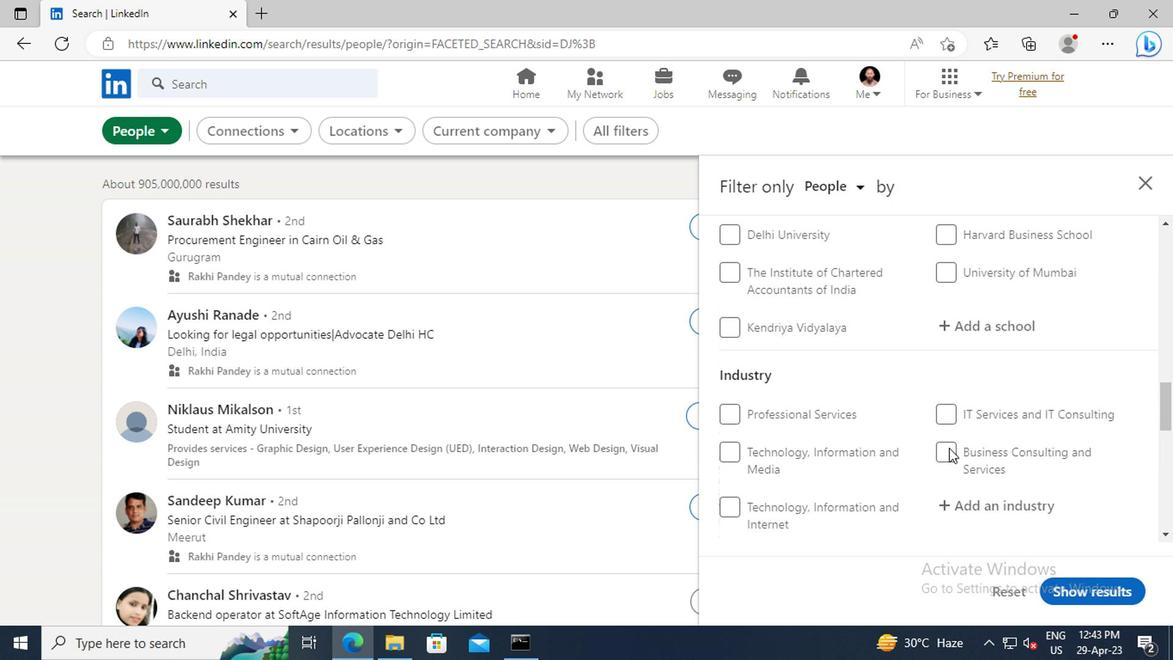 
Action: Mouse scrolled (795, 437) with delta (0, 0)
Screenshot: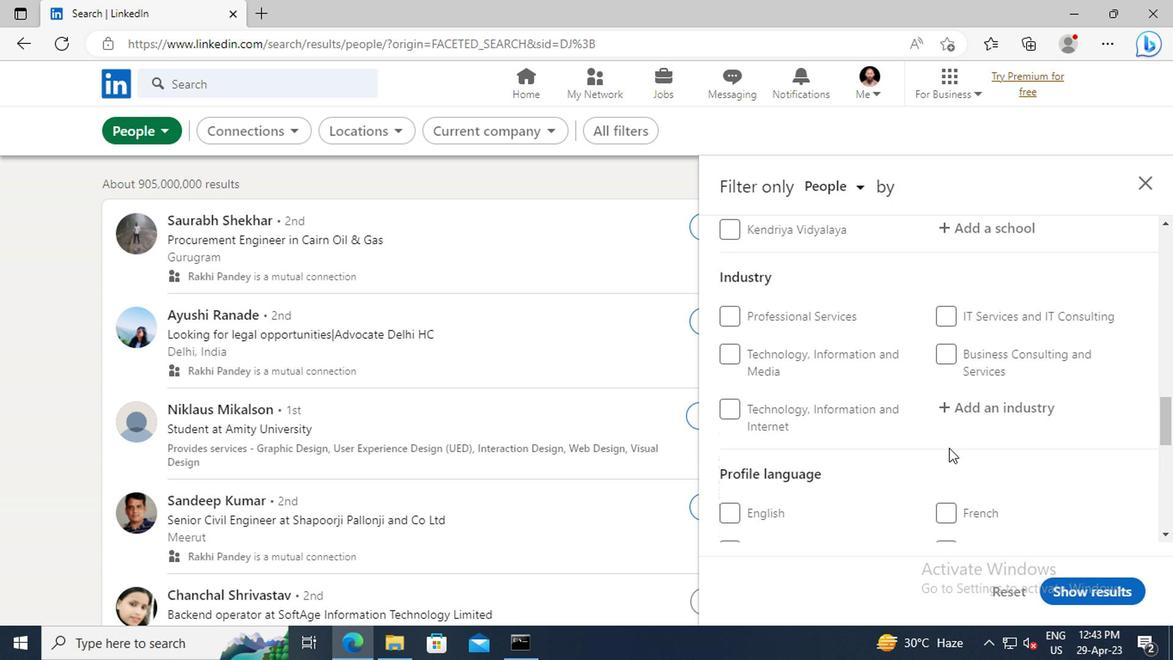 
Action: Mouse scrolled (795, 437) with delta (0, 0)
Screenshot: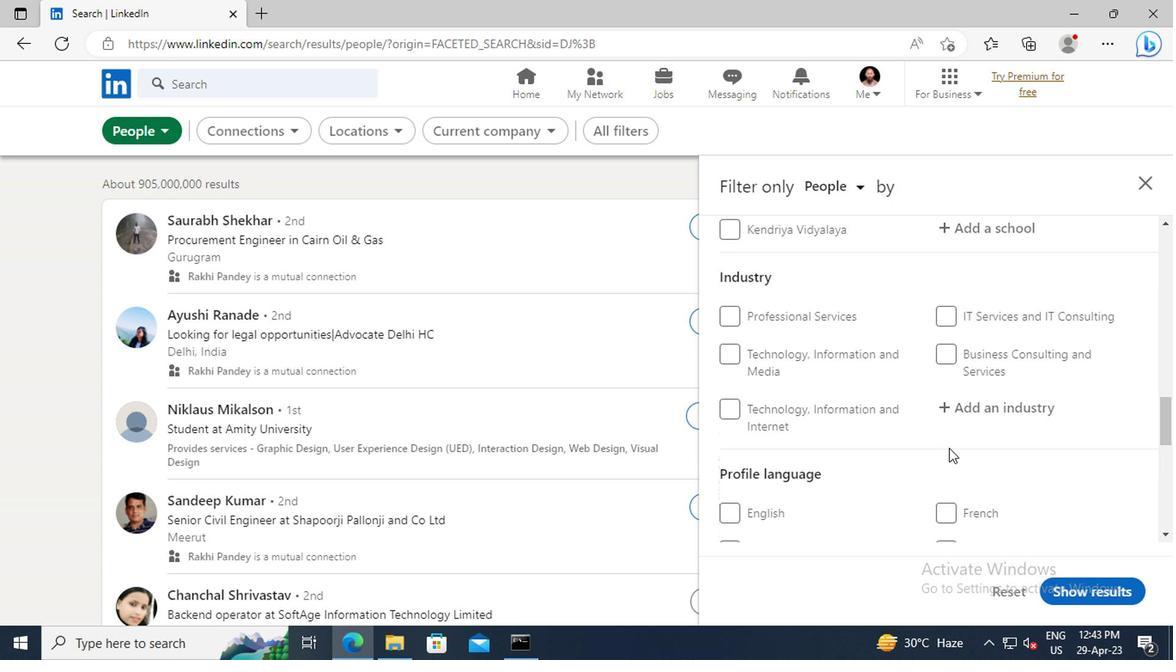 
Action: Mouse moved to (792, 419)
Screenshot: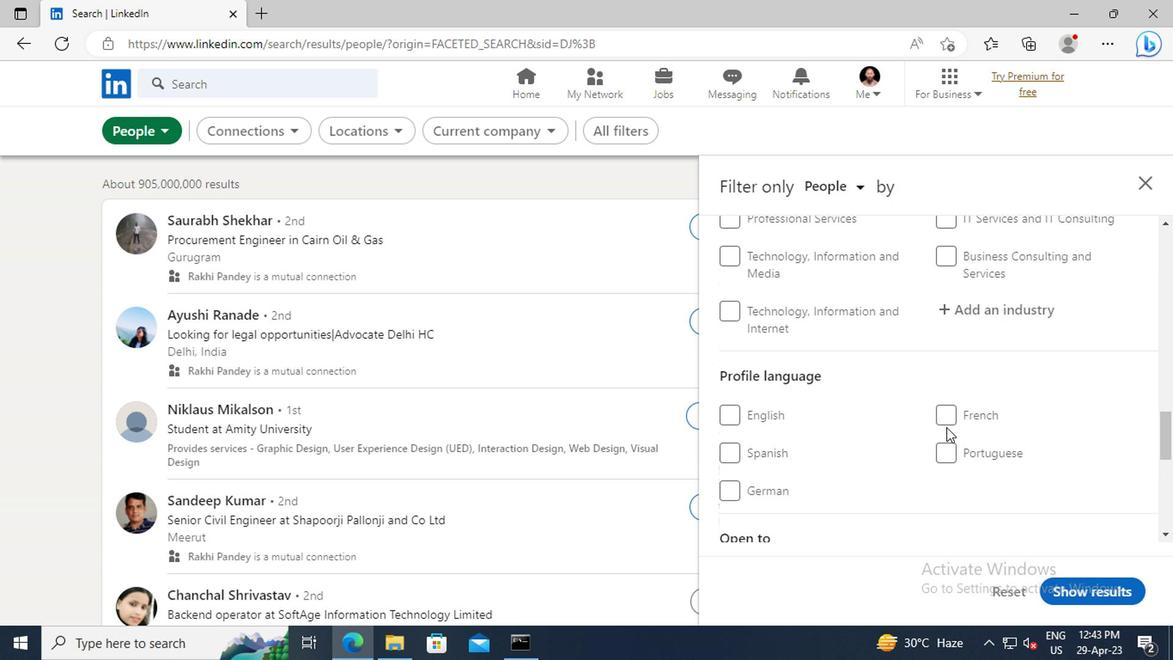 
Action: Mouse pressed left at (792, 419)
Screenshot: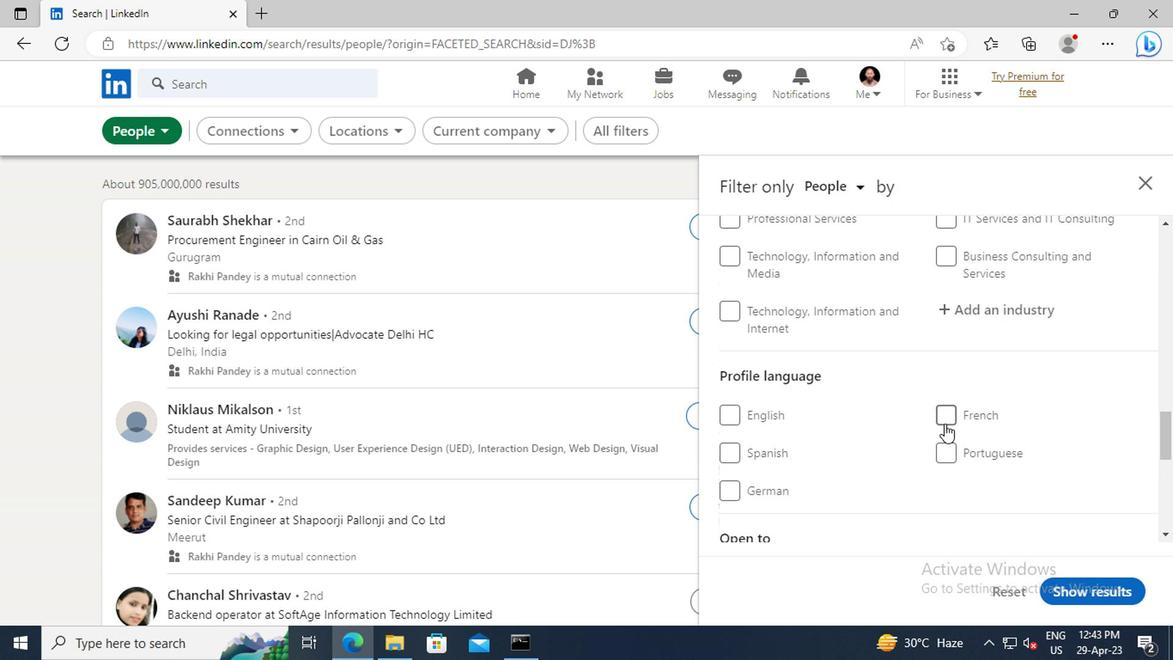 
Action: Mouse moved to (798, 408)
Screenshot: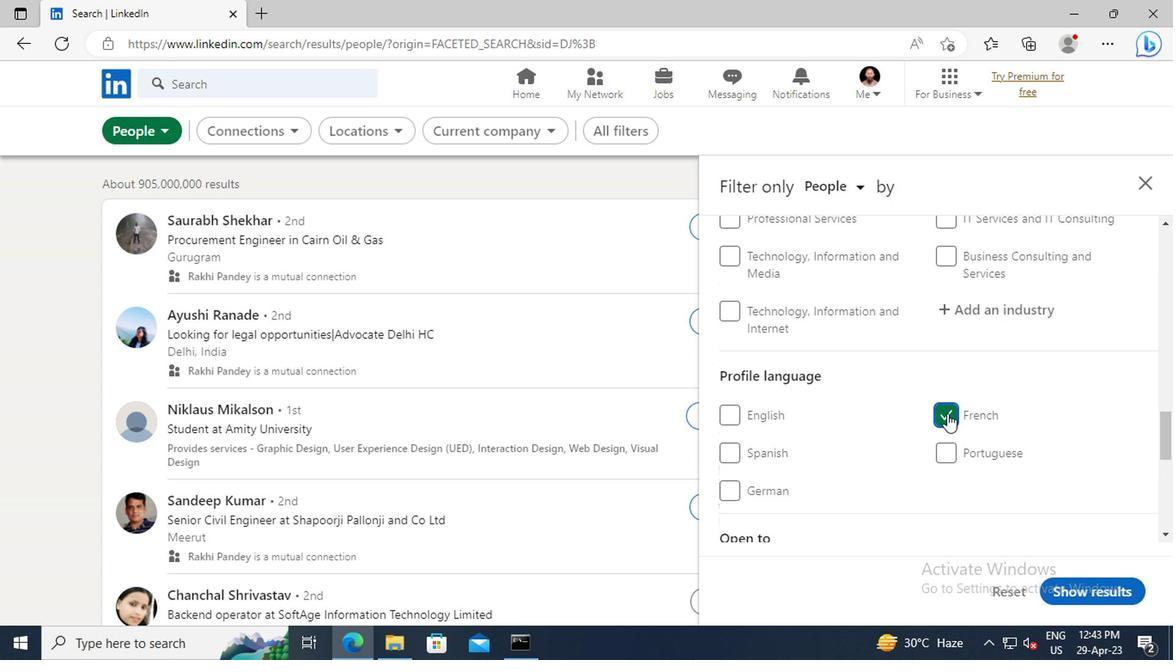 
Action: Mouse scrolled (798, 409) with delta (0, 0)
Screenshot: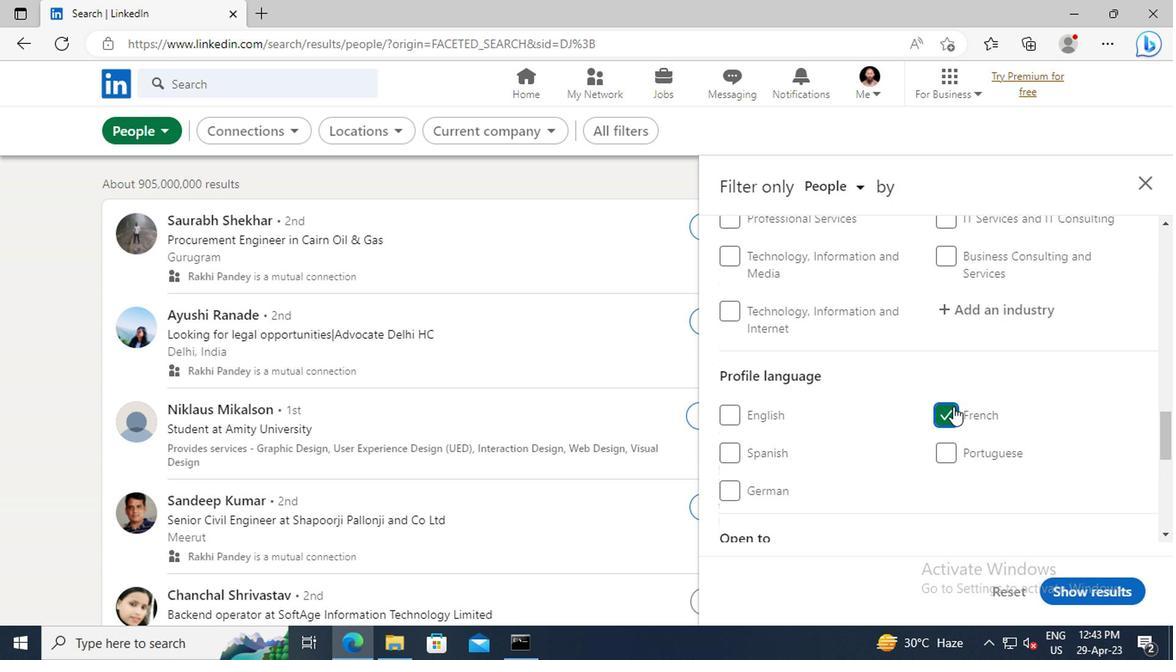 
Action: Mouse scrolled (798, 409) with delta (0, 0)
Screenshot: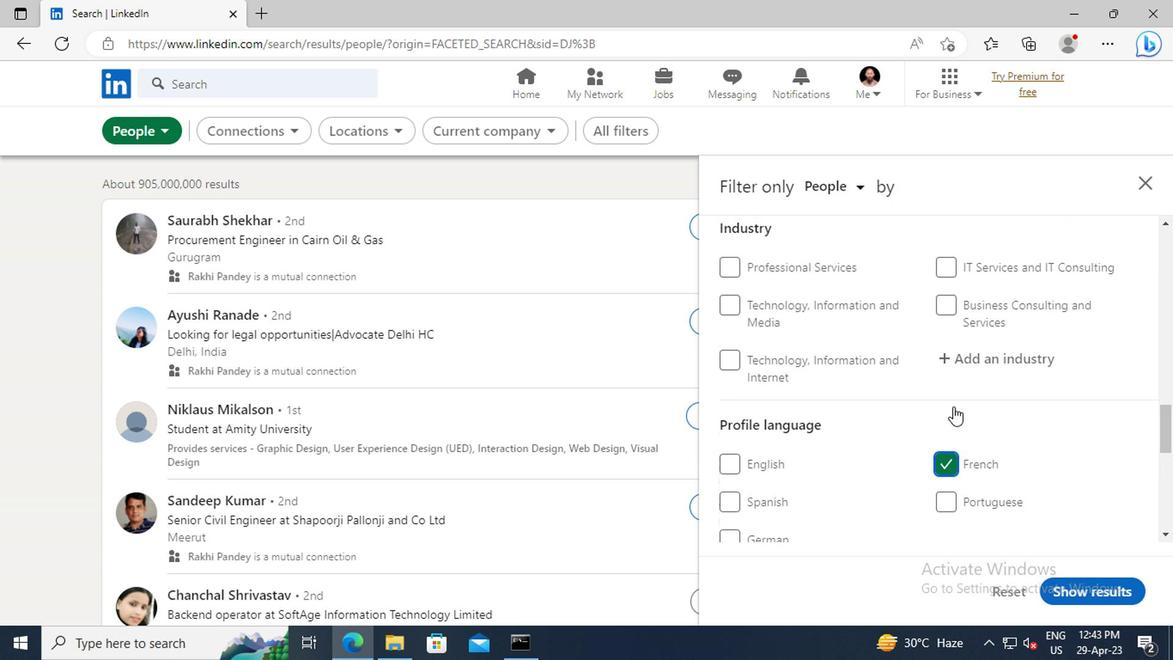 
Action: Mouse scrolled (798, 409) with delta (0, 0)
Screenshot: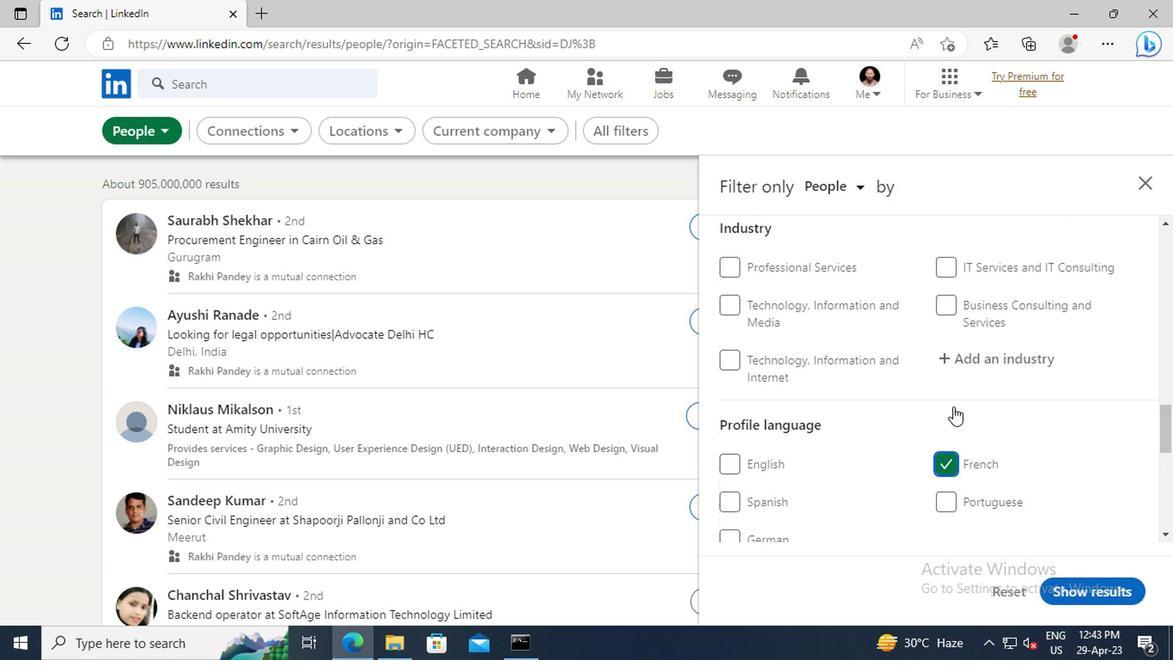 
Action: Mouse scrolled (798, 409) with delta (0, 0)
Screenshot: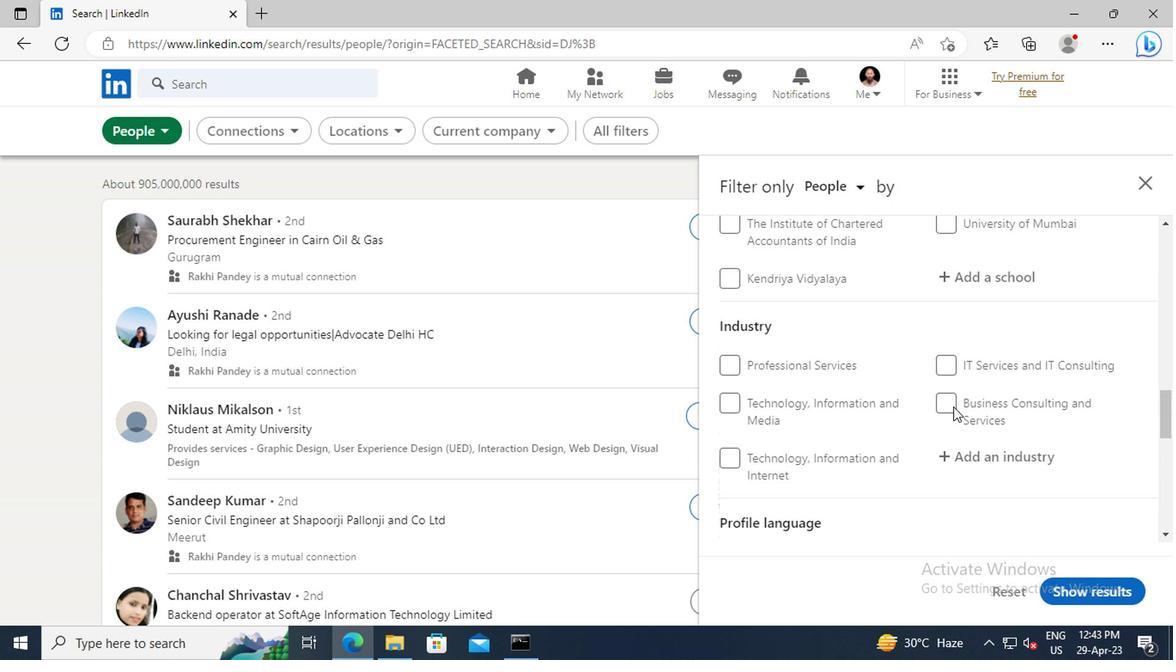 
Action: Mouse scrolled (798, 409) with delta (0, 0)
Screenshot: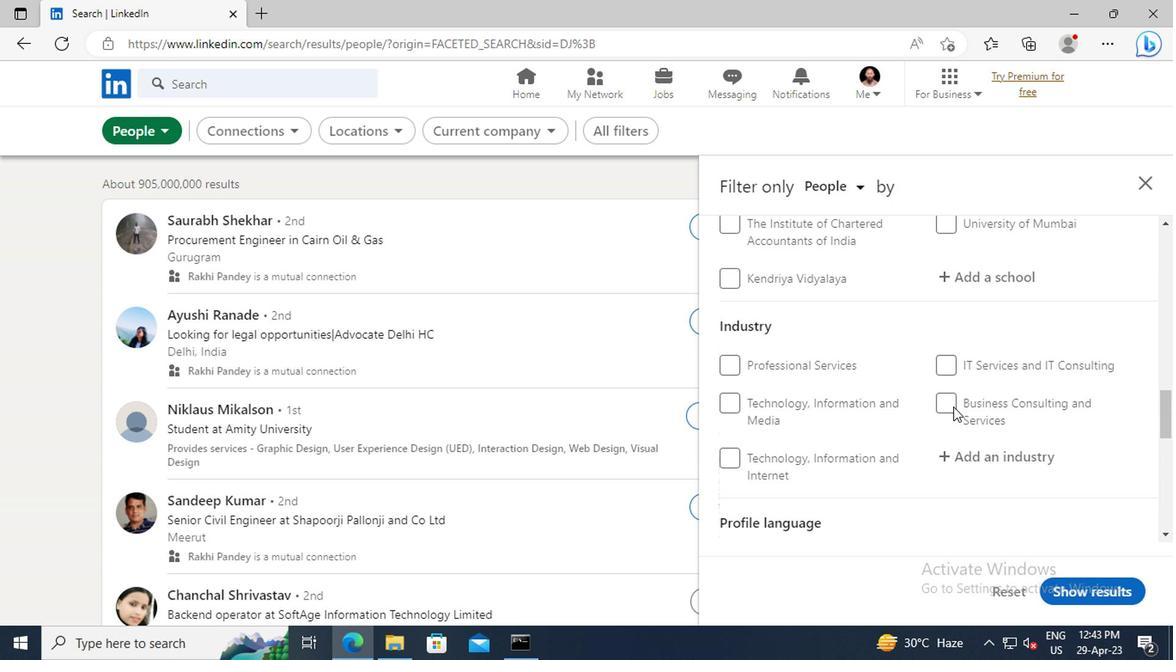 
Action: Mouse scrolled (798, 409) with delta (0, 0)
Screenshot: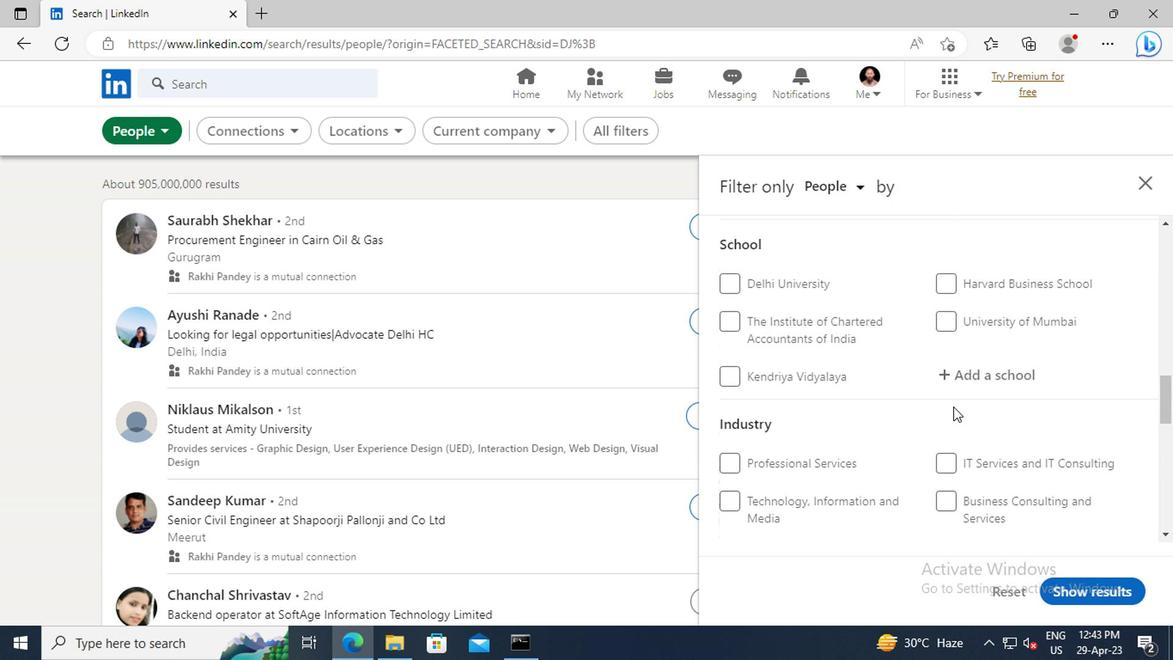 
Action: Mouse scrolled (798, 409) with delta (0, 0)
Screenshot: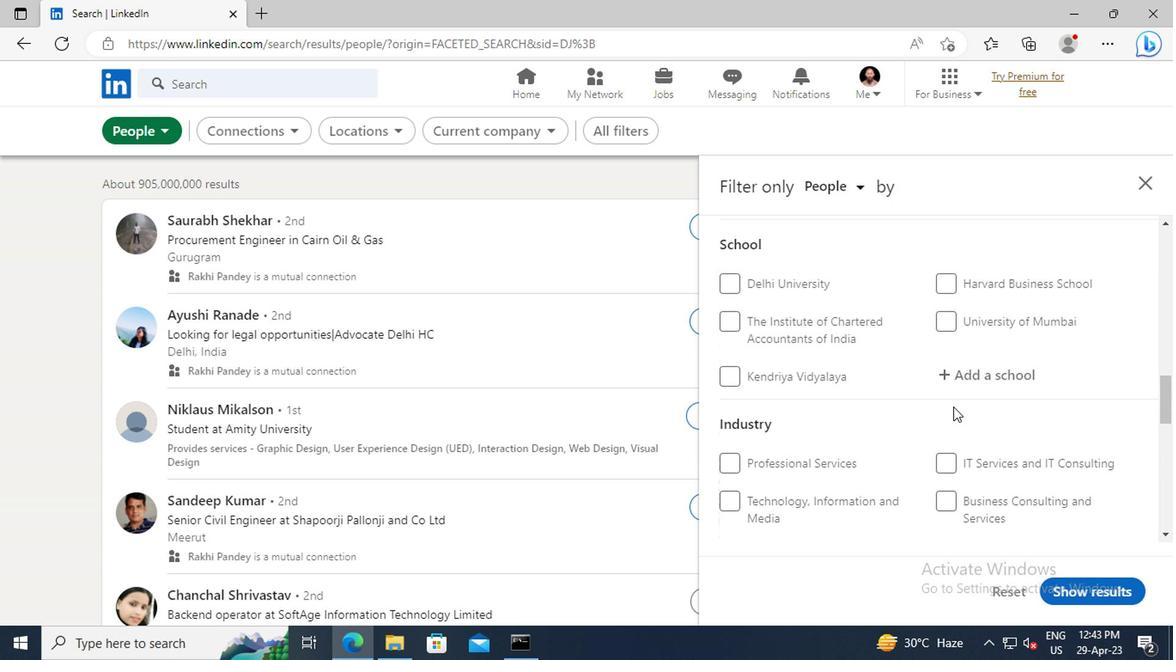 
Action: Mouse scrolled (798, 409) with delta (0, 0)
Screenshot: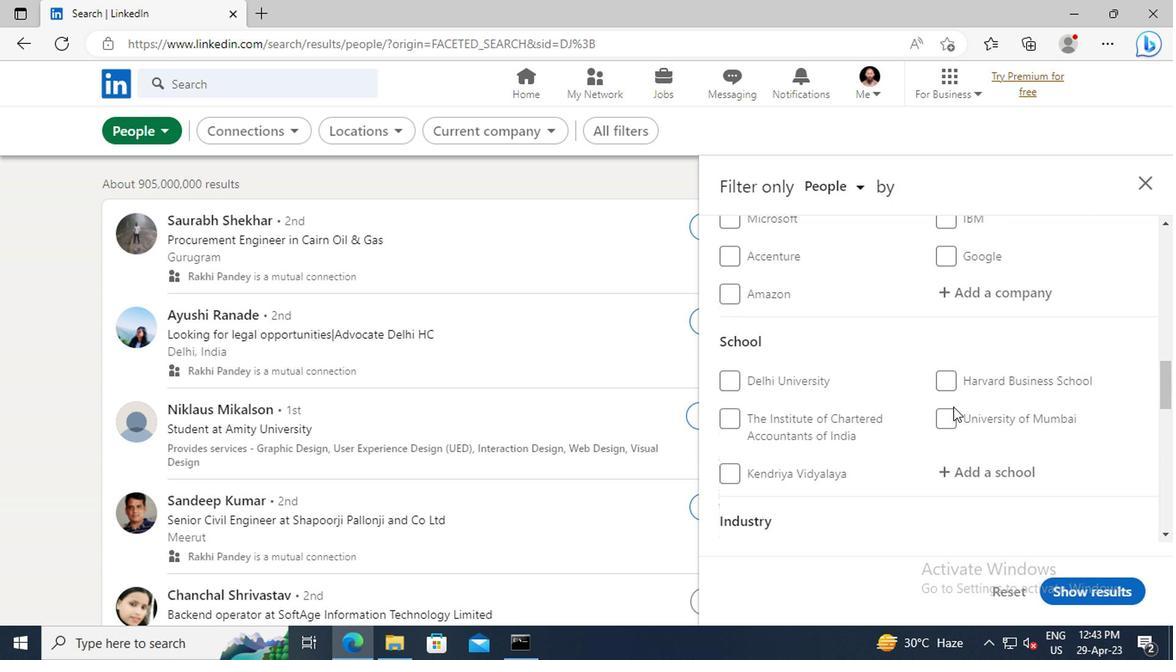 
Action: Mouse scrolled (798, 409) with delta (0, 0)
Screenshot: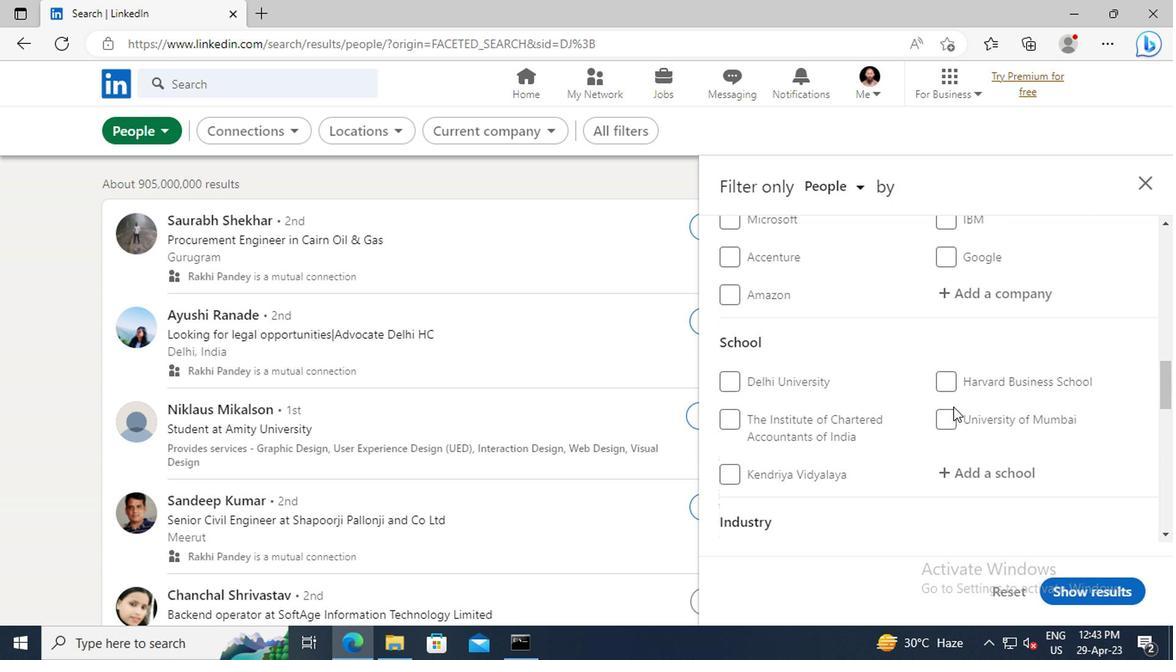 
Action: Mouse scrolled (798, 409) with delta (0, 0)
Screenshot: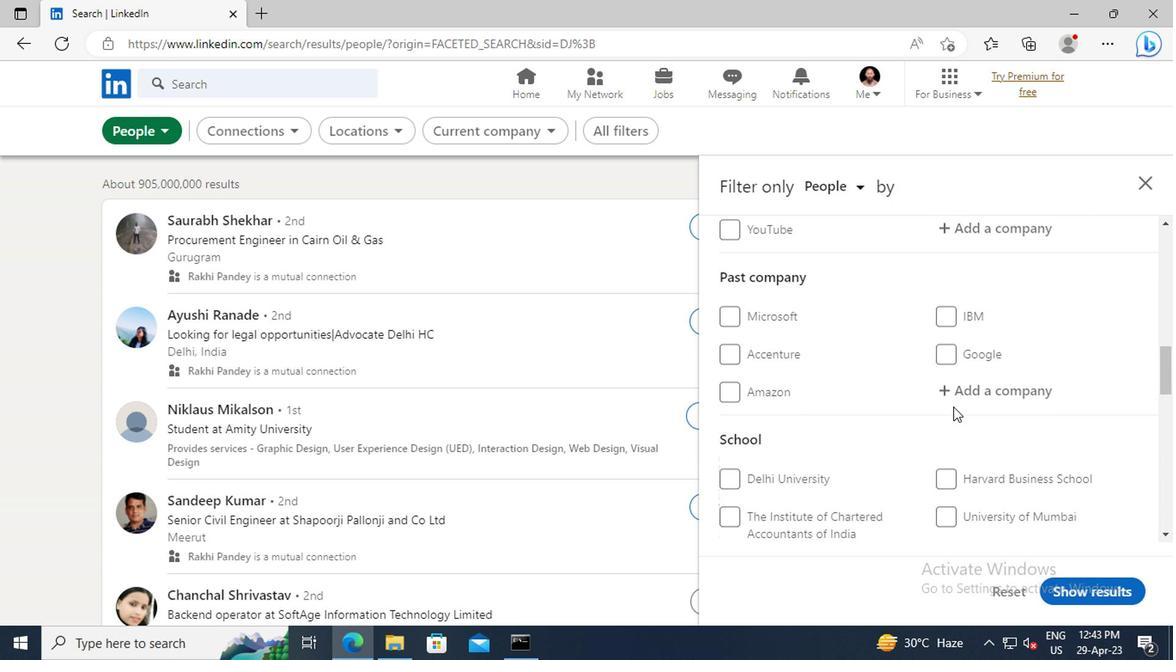 
Action: Mouse moved to (798, 401)
Screenshot: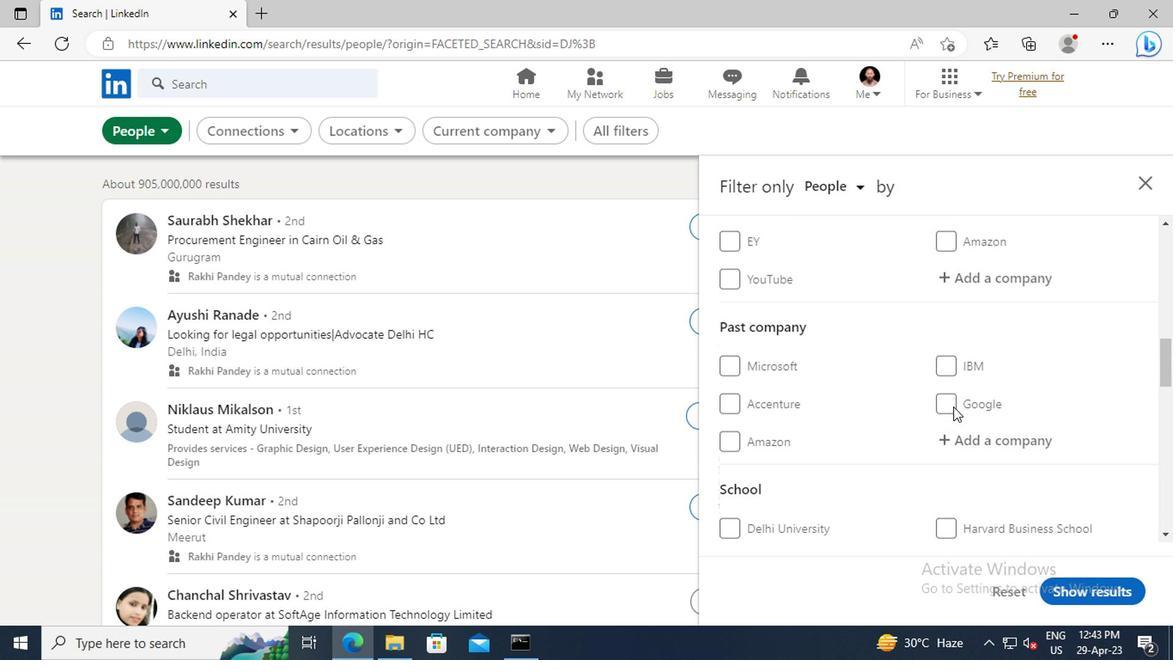
Action: Mouse scrolled (798, 401) with delta (0, 0)
Screenshot: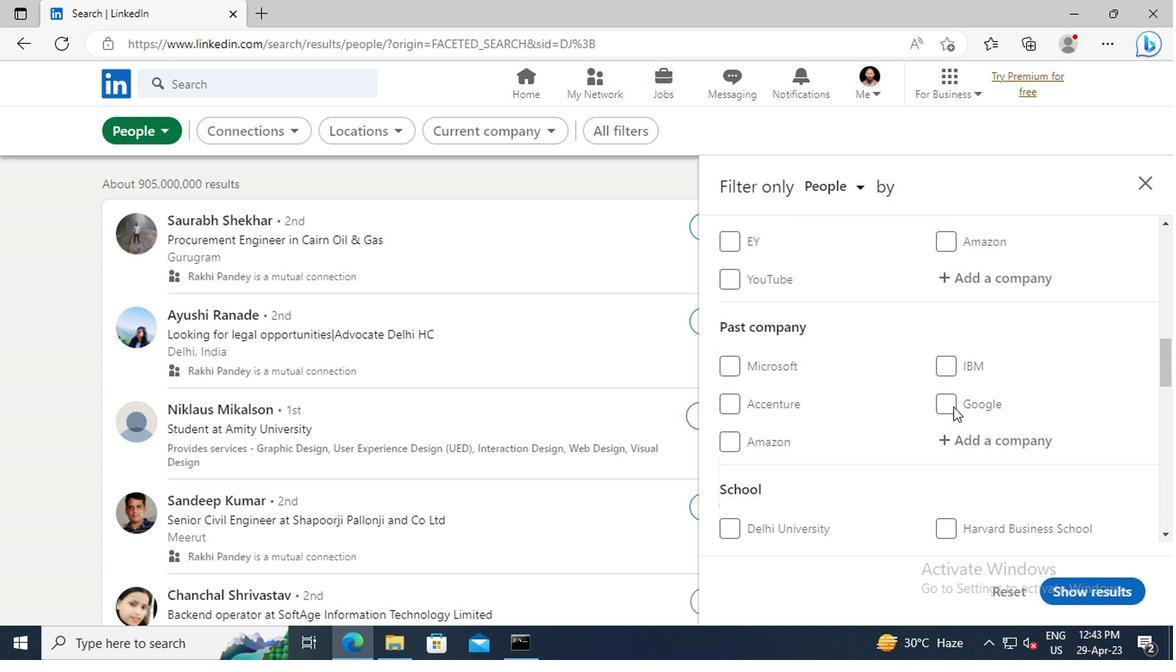 
Action: Mouse scrolled (798, 401) with delta (0, 0)
Screenshot: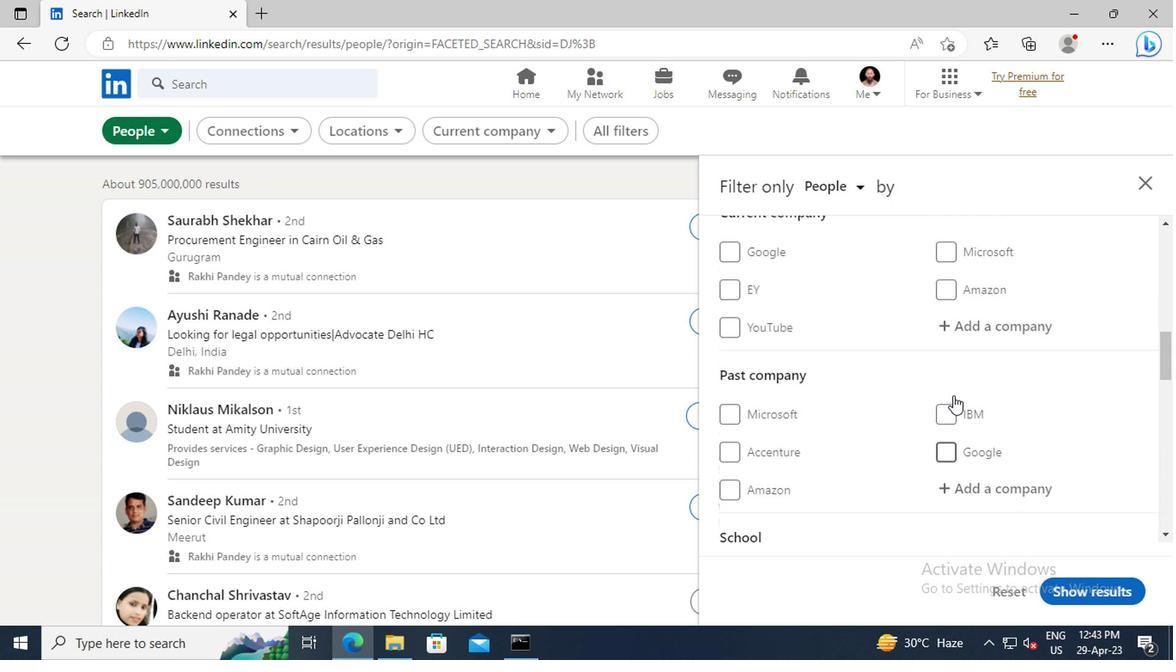
Action: Mouse scrolled (798, 401) with delta (0, 0)
Screenshot: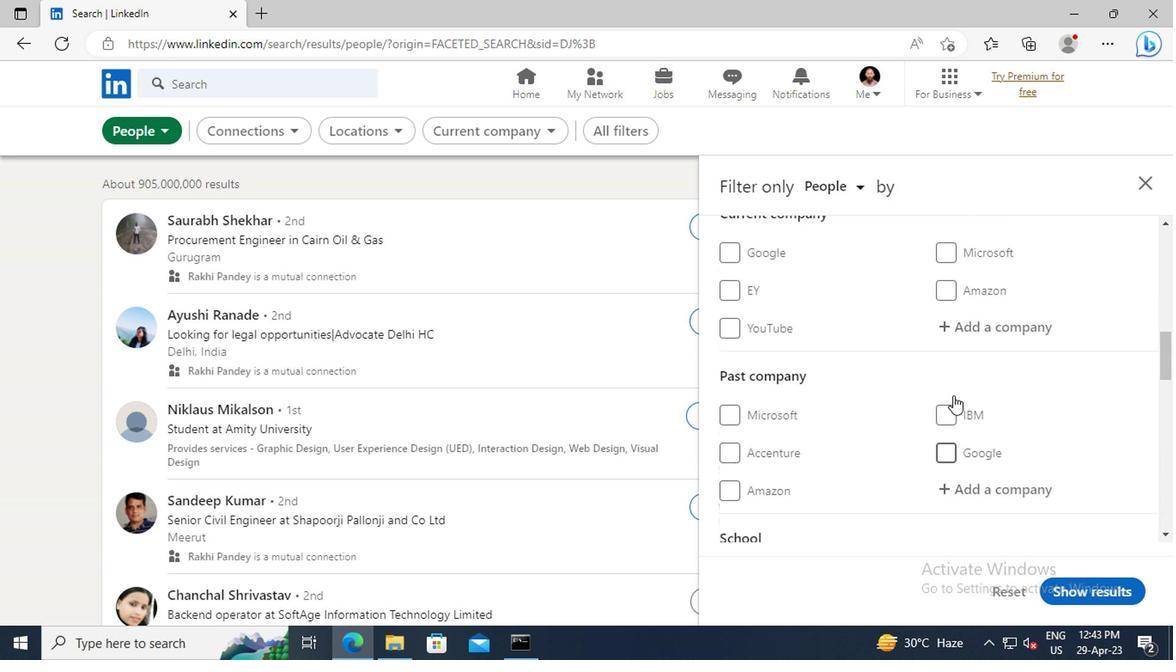 
Action: Mouse moved to (800, 419)
Screenshot: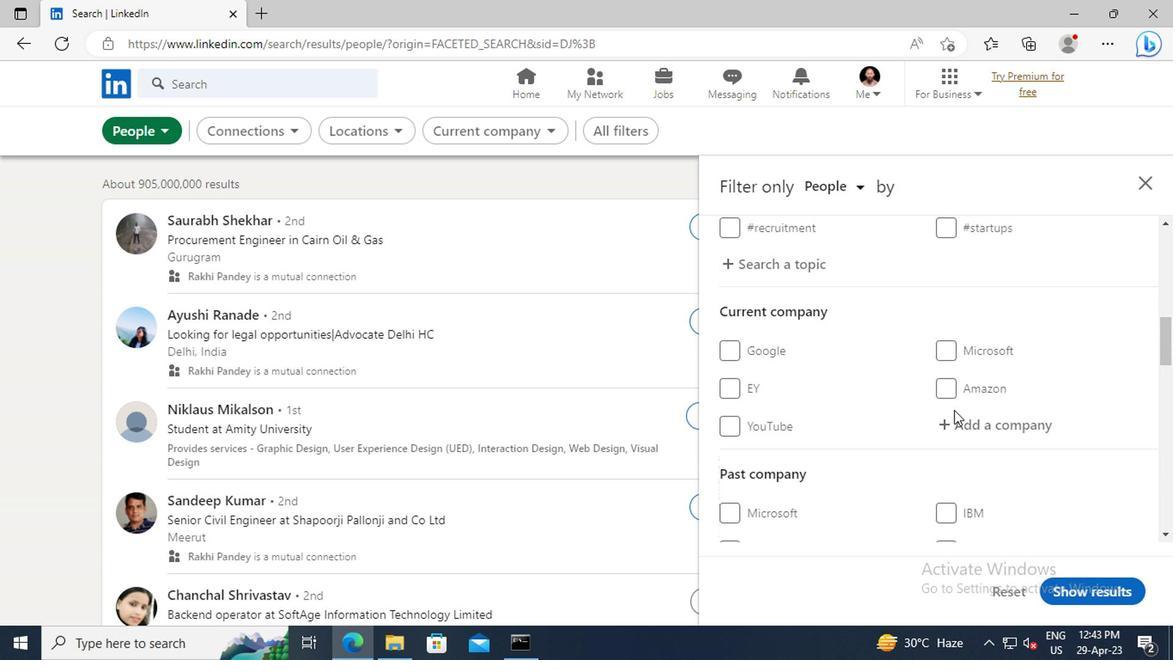 
Action: Mouse pressed left at (800, 419)
Screenshot: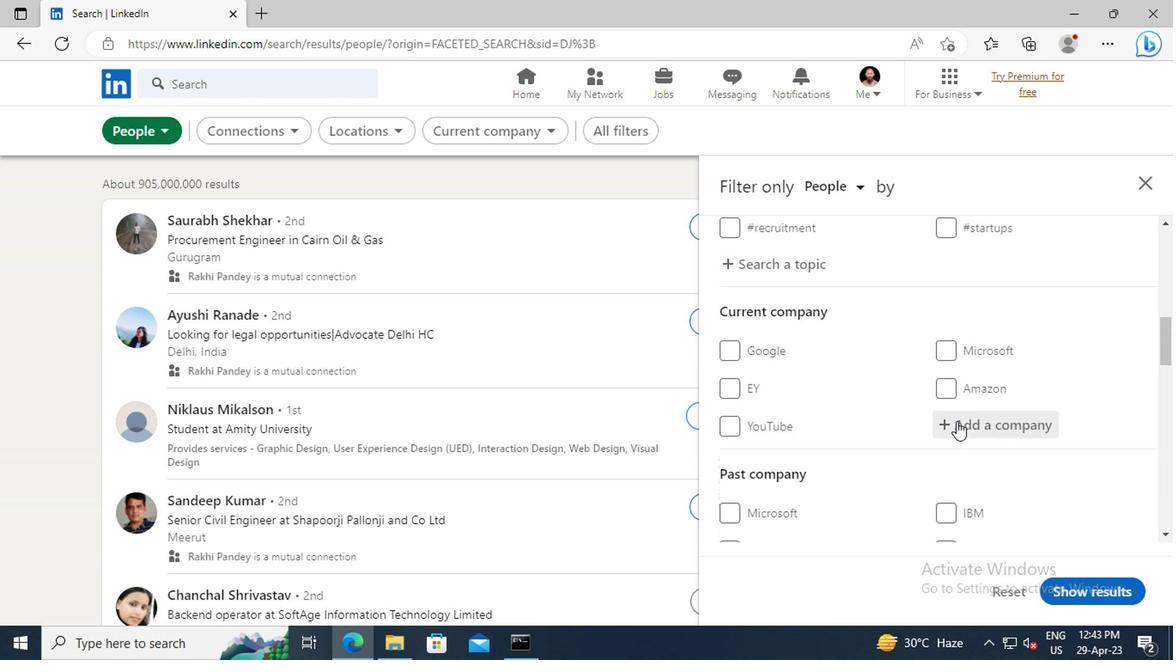 
Action: Key pressed <Key.shift>PEOPLE<Key.shift>ST
Screenshot: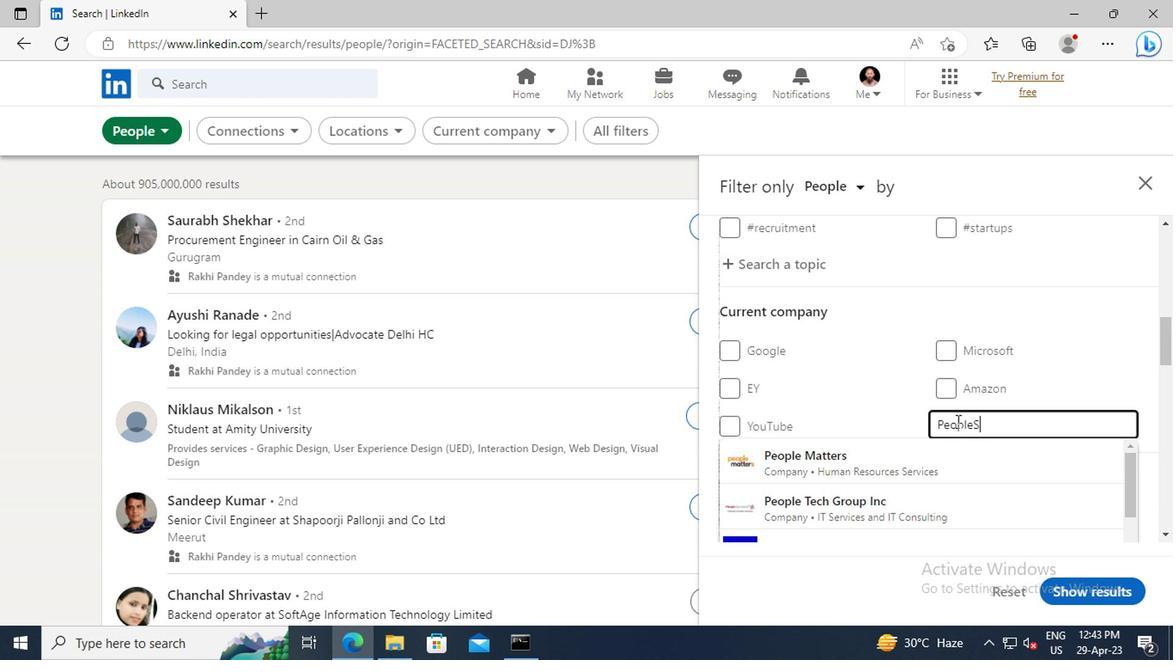
Action: Mouse moved to (799, 438)
Screenshot: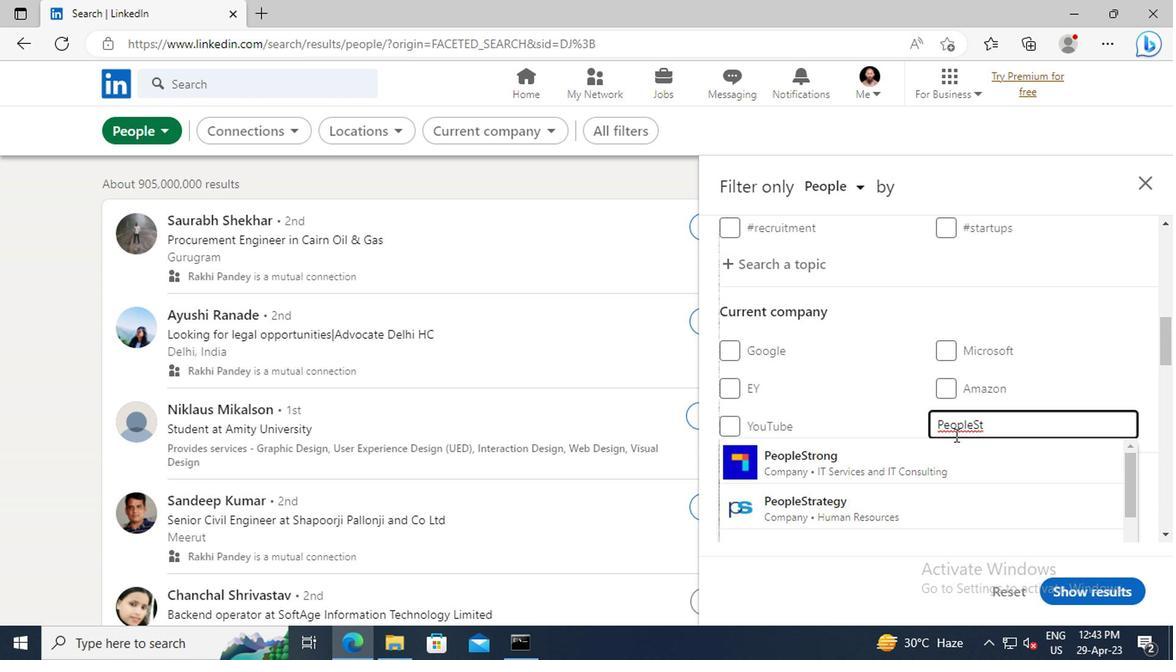 
Action: Mouse pressed left at (799, 438)
Screenshot: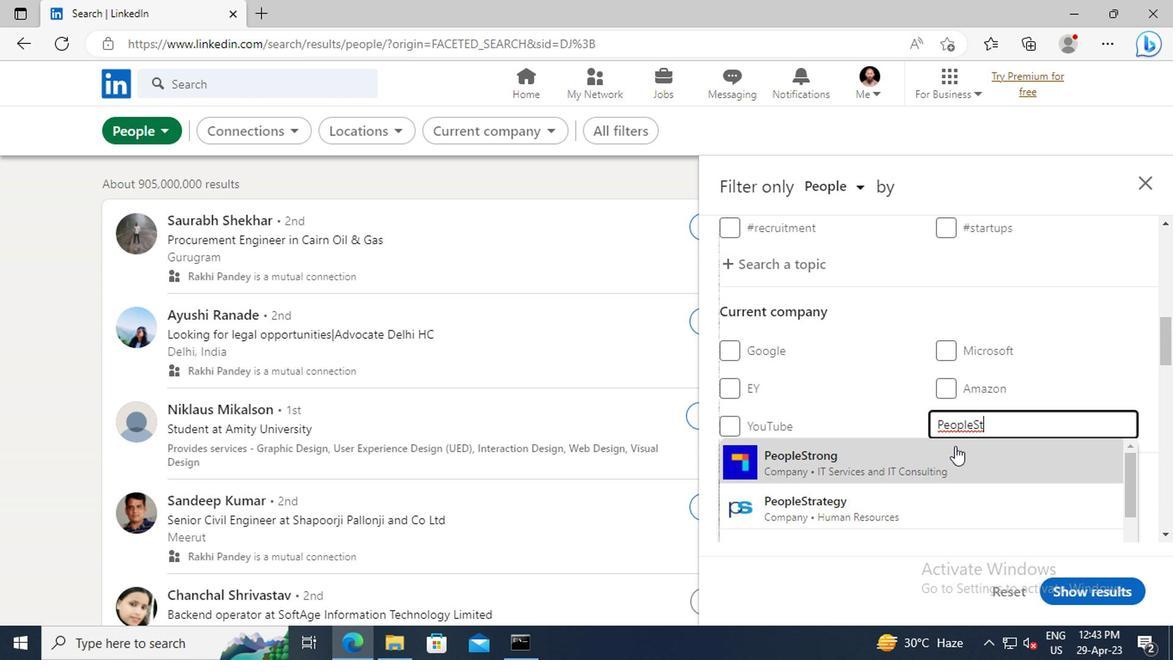 
Action: Mouse scrolled (799, 438) with delta (0, 0)
Screenshot: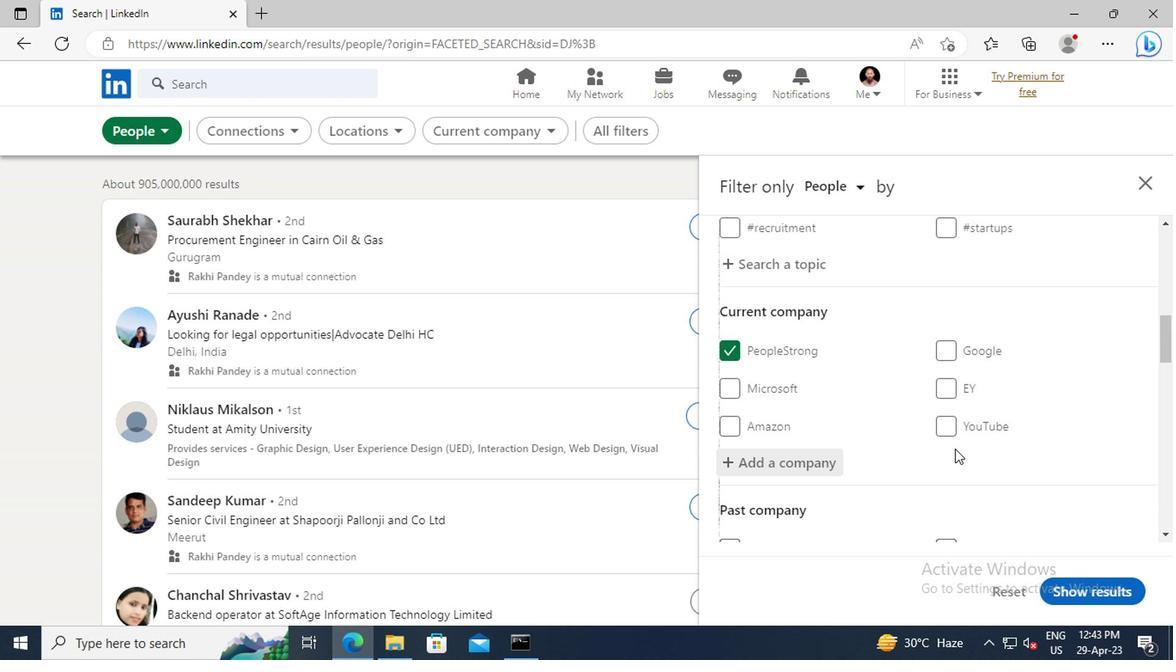 
Action: Mouse scrolled (799, 438) with delta (0, 0)
Screenshot: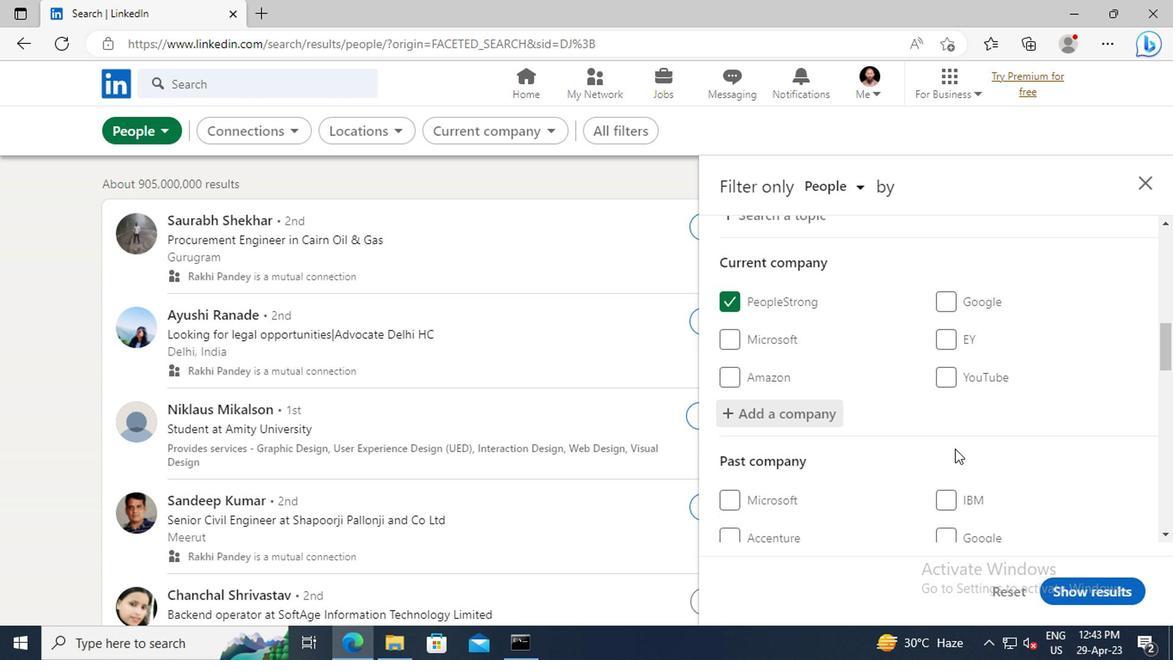 
Action: Mouse scrolled (799, 438) with delta (0, 0)
Screenshot: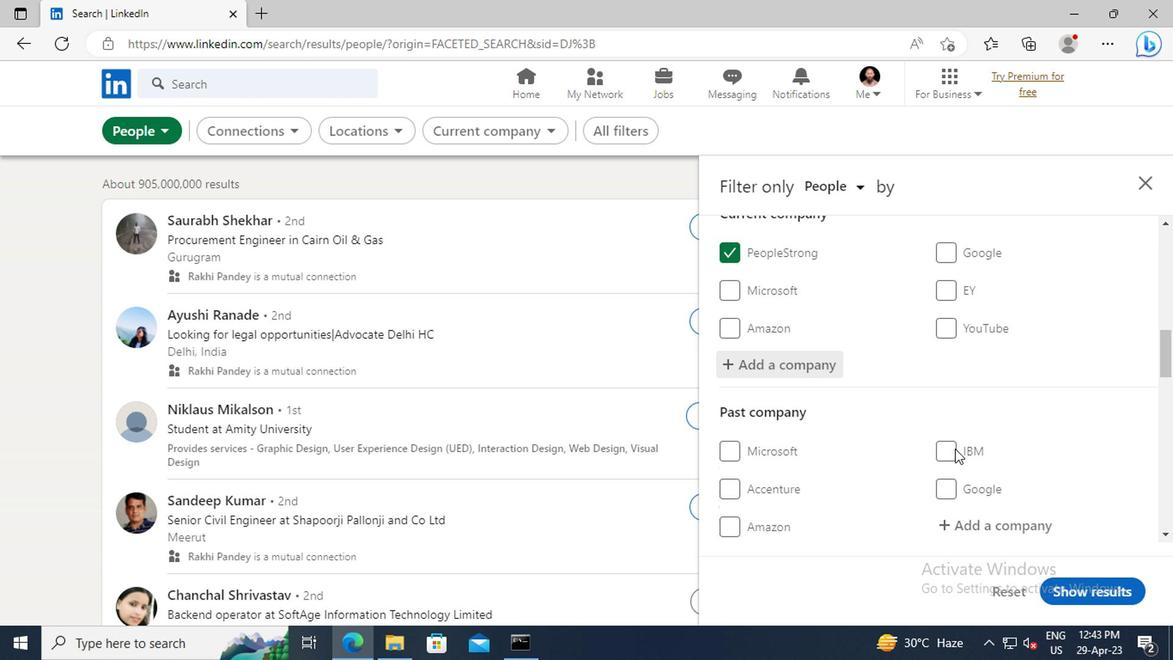 
Action: Mouse moved to (795, 425)
Screenshot: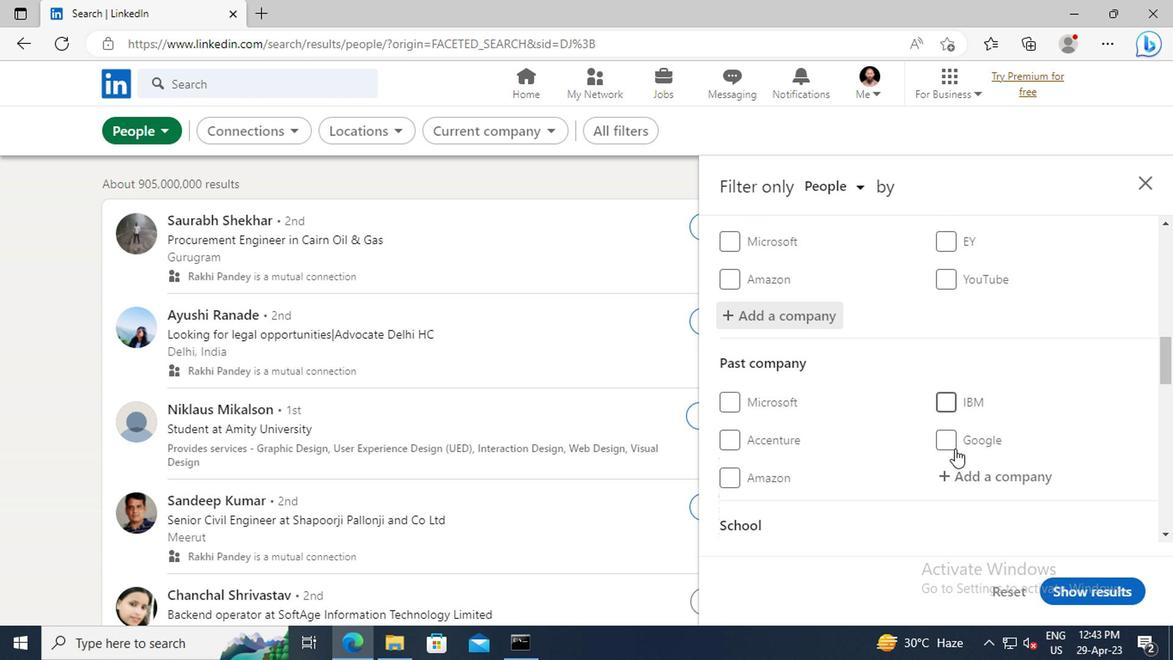 
Action: Mouse scrolled (795, 424) with delta (0, 0)
Screenshot: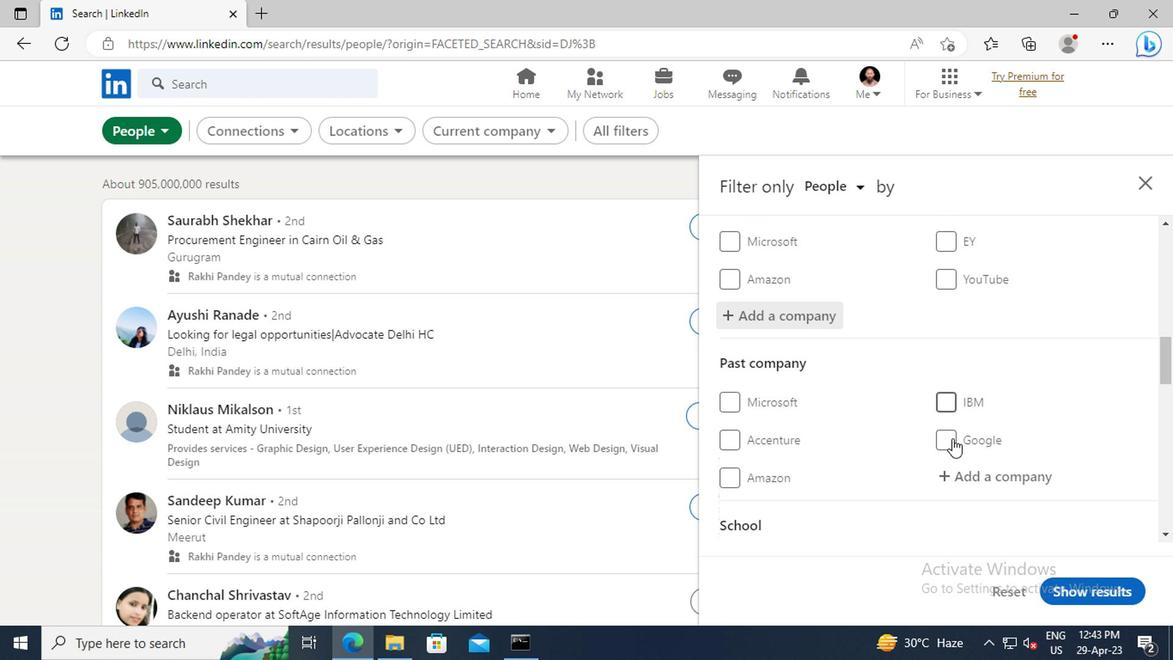 
Action: Mouse scrolled (795, 424) with delta (0, 0)
Screenshot: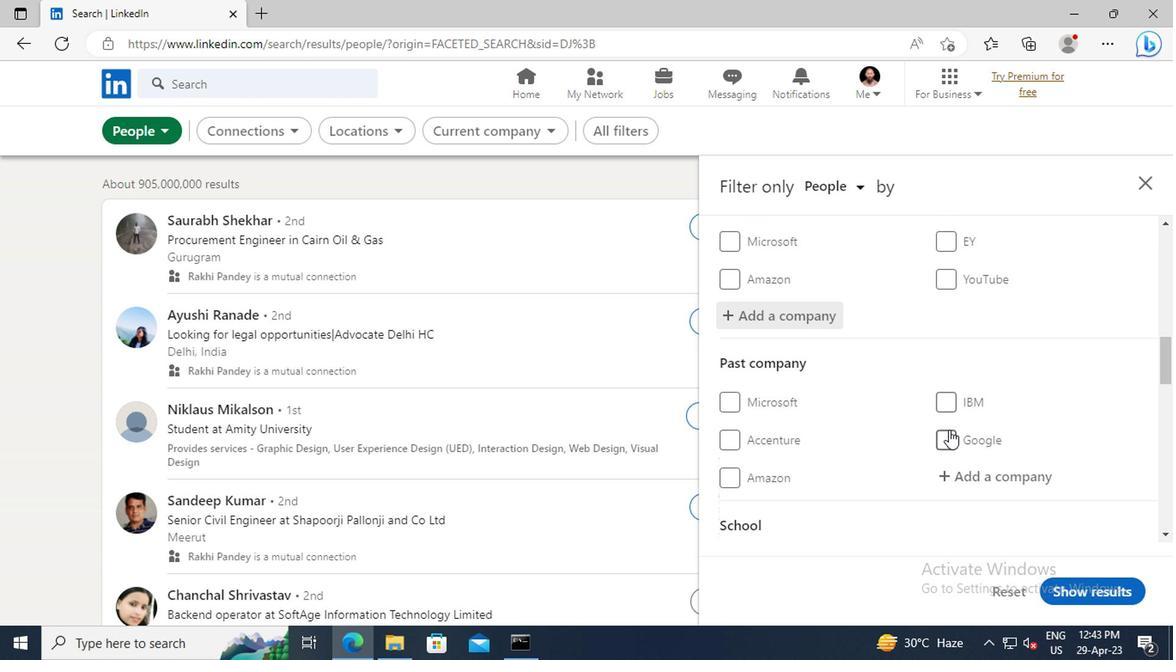 
Action: Mouse moved to (794, 414)
Screenshot: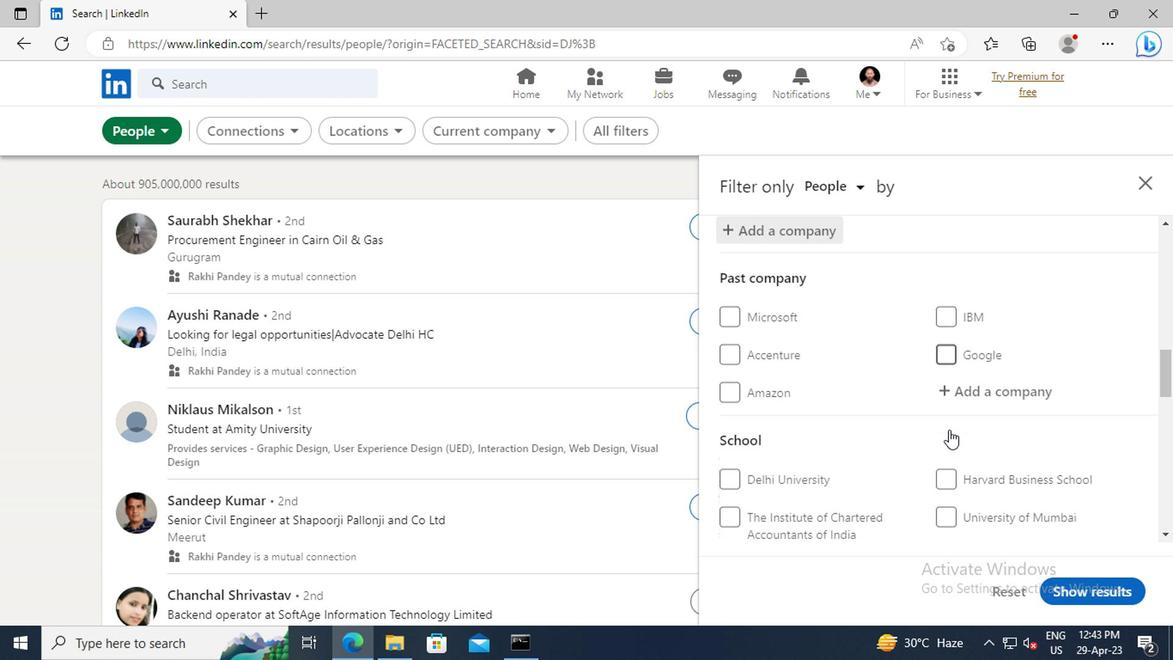 
Action: Mouse scrolled (794, 413) with delta (0, 0)
Screenshot: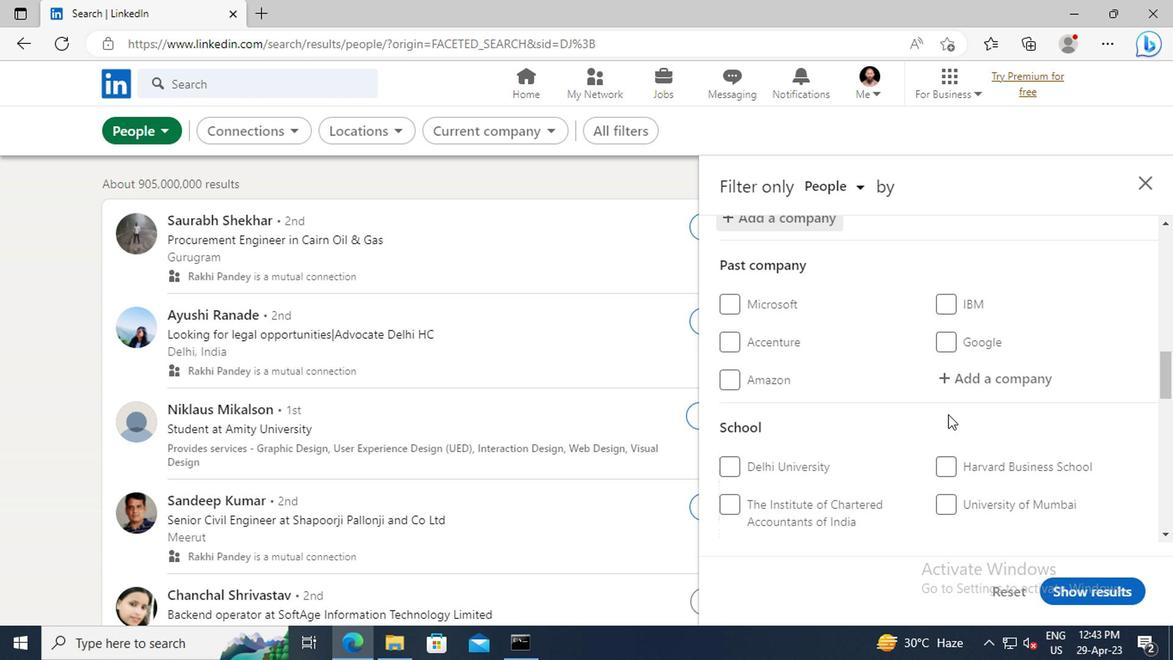 
Action: Mouse moved to (792, 405)
Screenshot: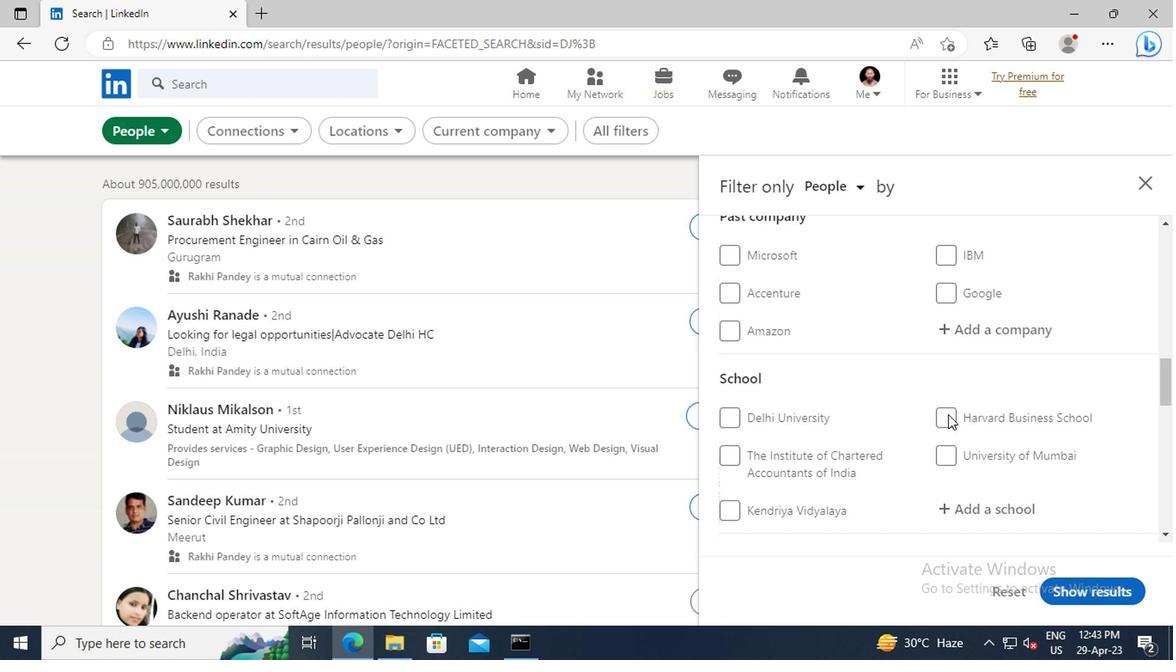 
Action: Mouse scrolled (792, 405) with delta (0, 0)
Screenshot: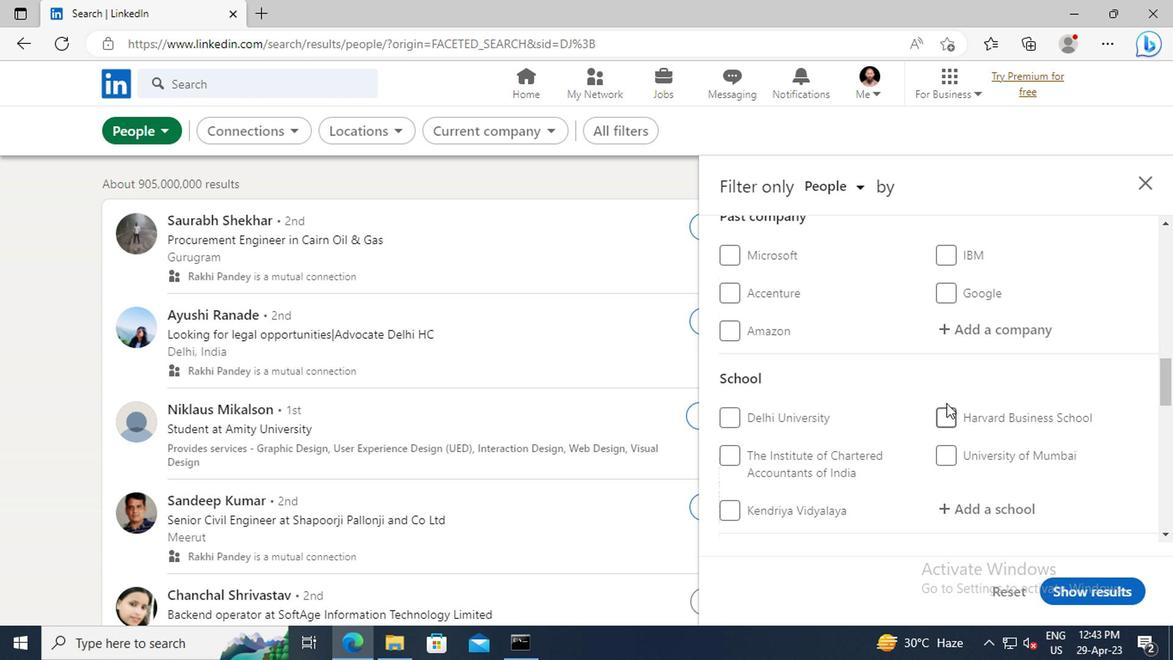 
Action: Mouse scrolled (792, 405) with delta (0, 0)
Screenshot: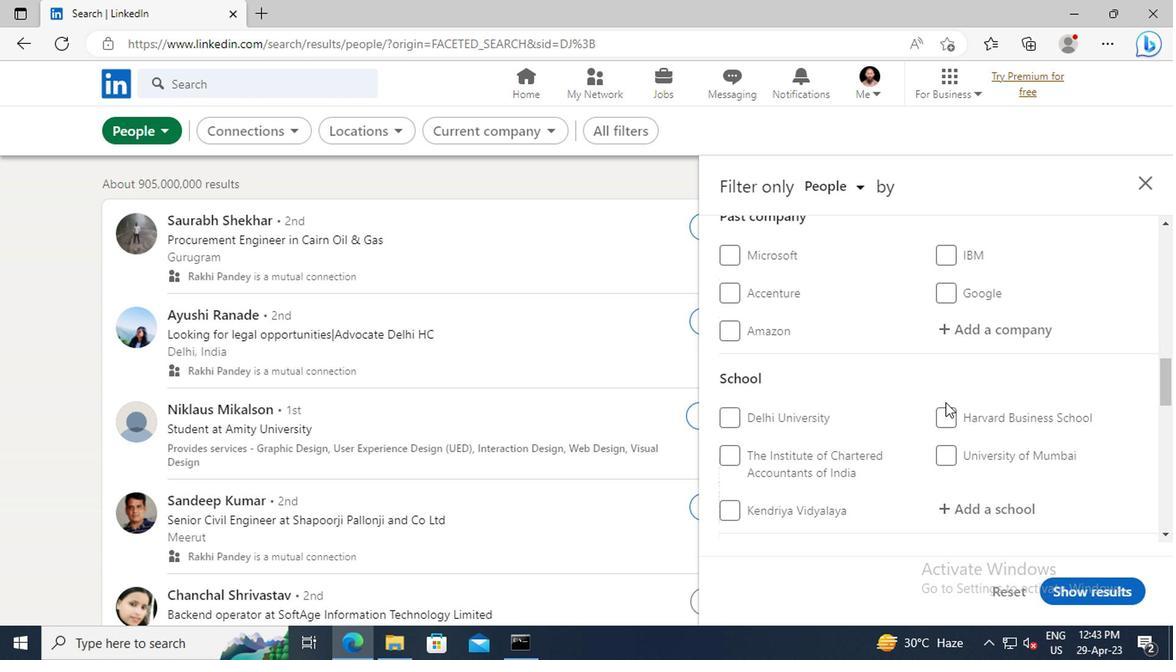 
Action: Mouse moved to (795, 413)
Screenshot: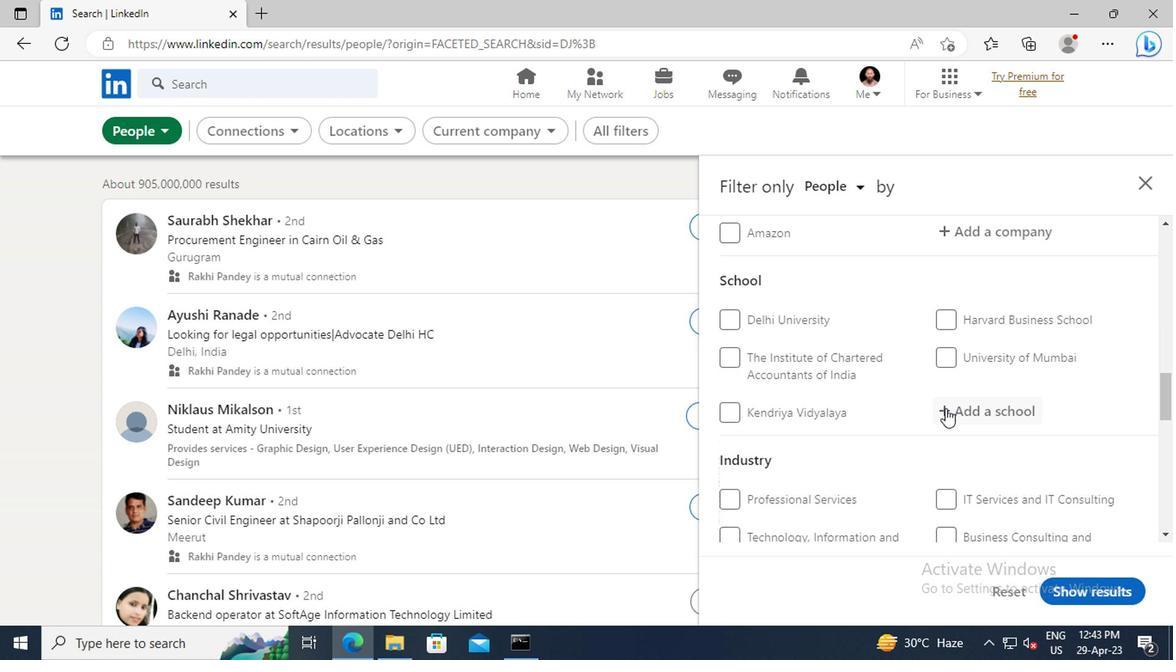 
Action: Mouse pressed left at (795, 413)
Screenshot: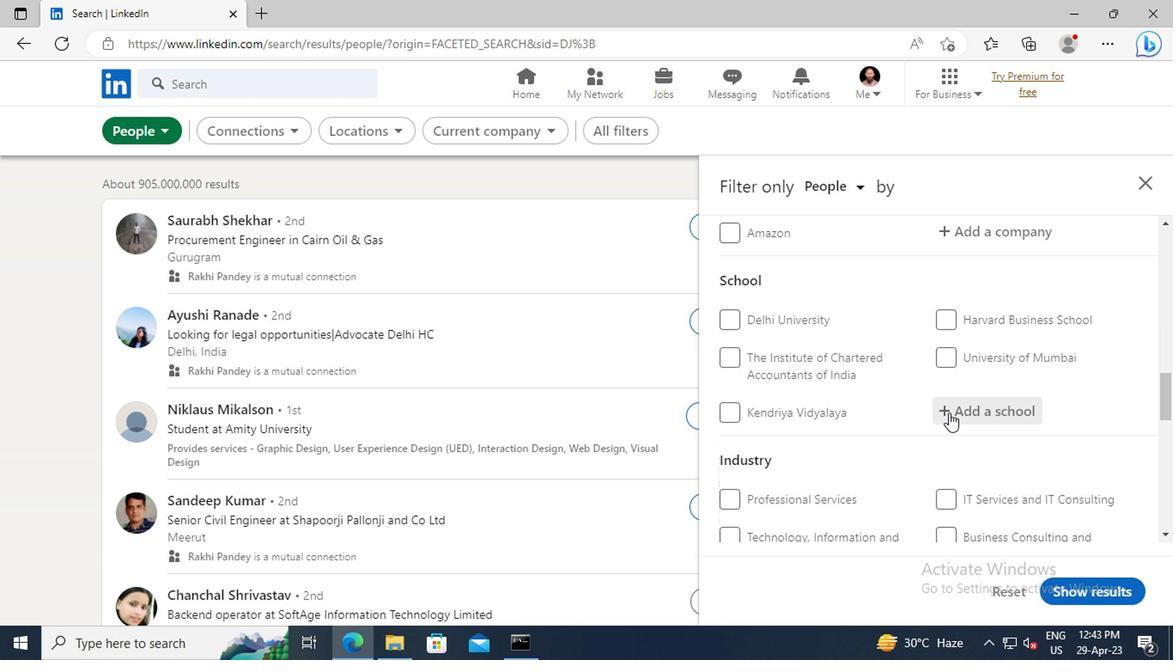 
Action: Key pressed <Key.shift>INDIAN<Key.space><Key.shift>INSTITUTE<Key.space>OF<Key.space><Key.shift>TECHNOLOGY,<Key.space><Key.shift>KAN
Screenshot: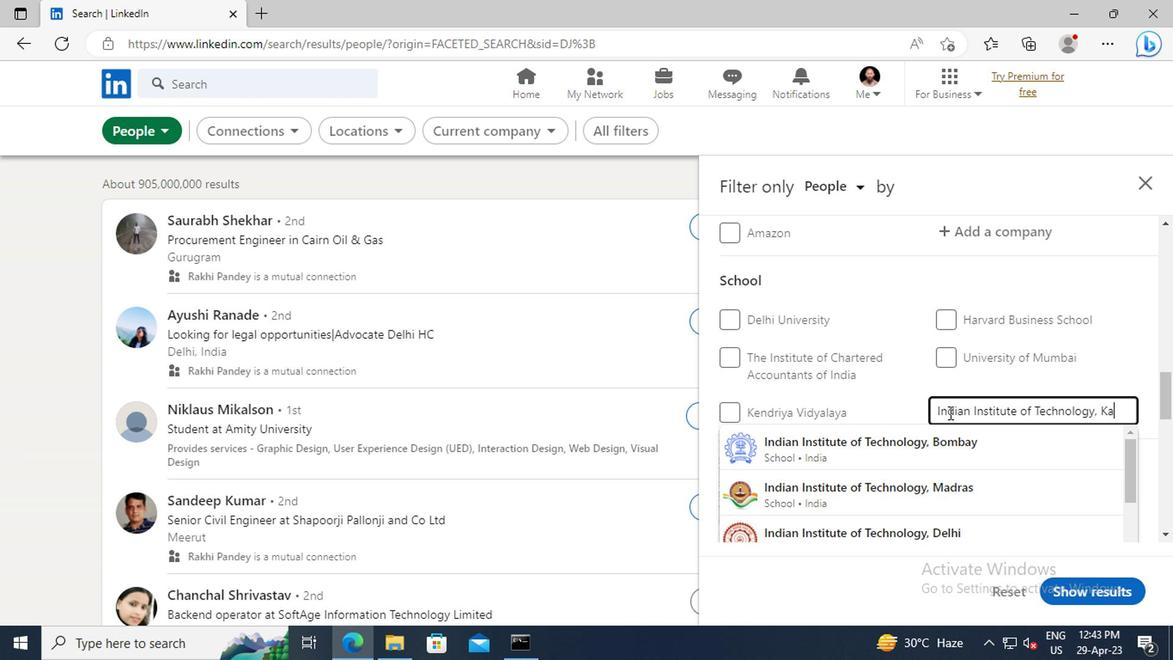 
Action: Mouse moved to (786, 437)
Screenshot: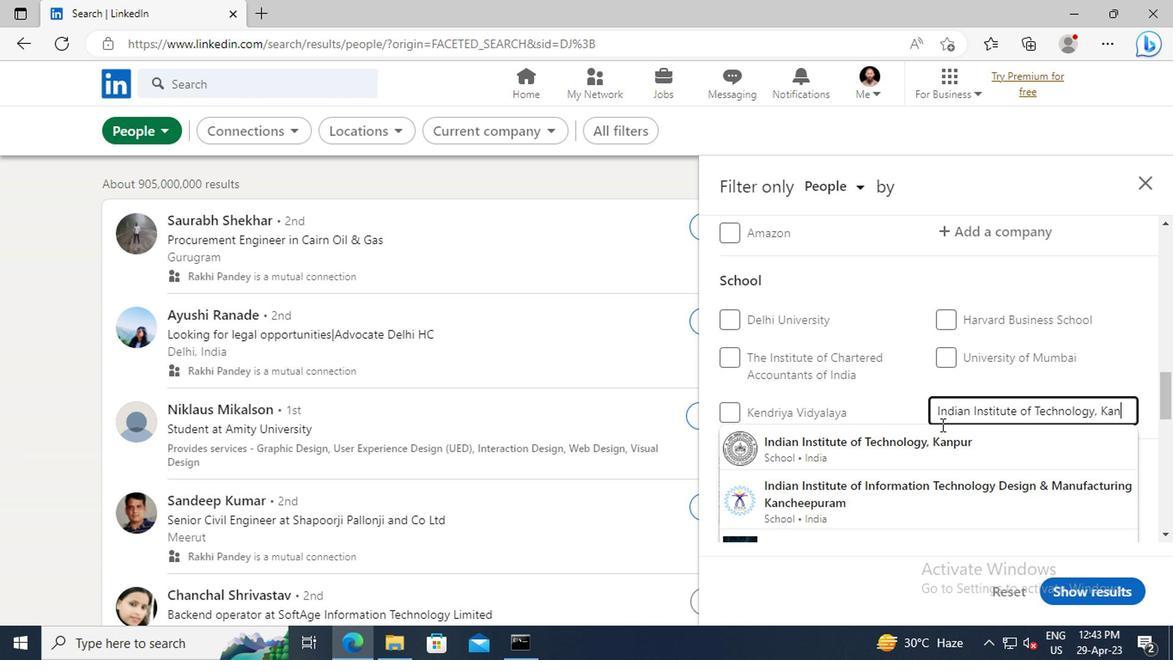 
Action: Mouse pressed left at (786, 437)
Screenshot: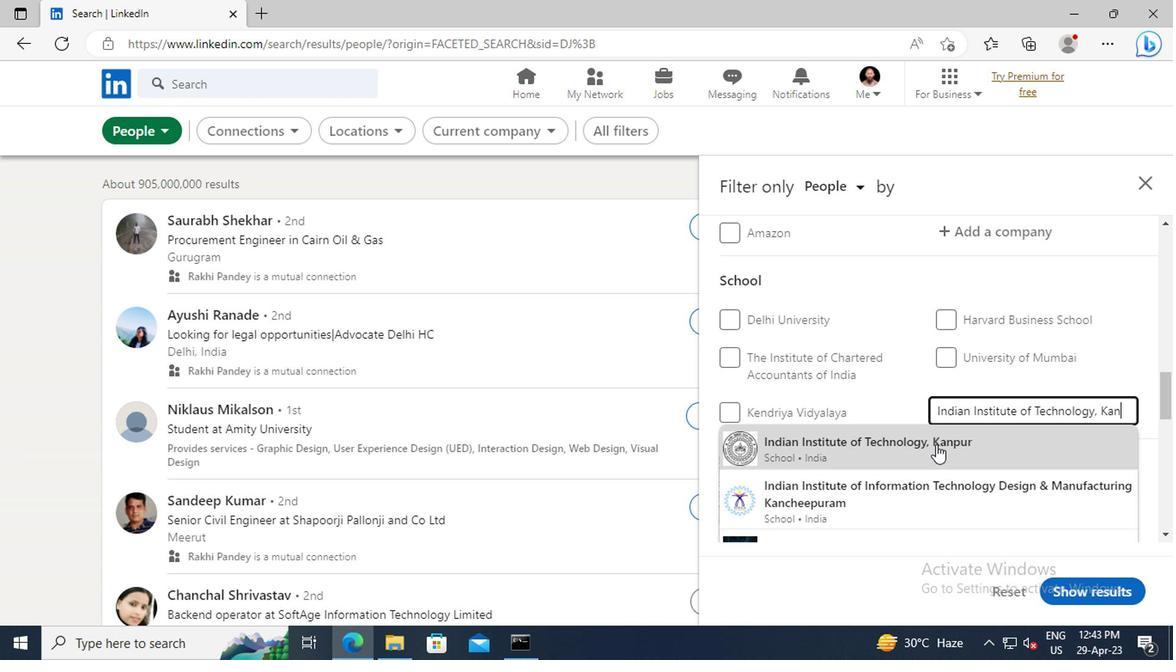 
Action: Mouse scrolled (786, 436) with delta (0, 0)
Screenshot: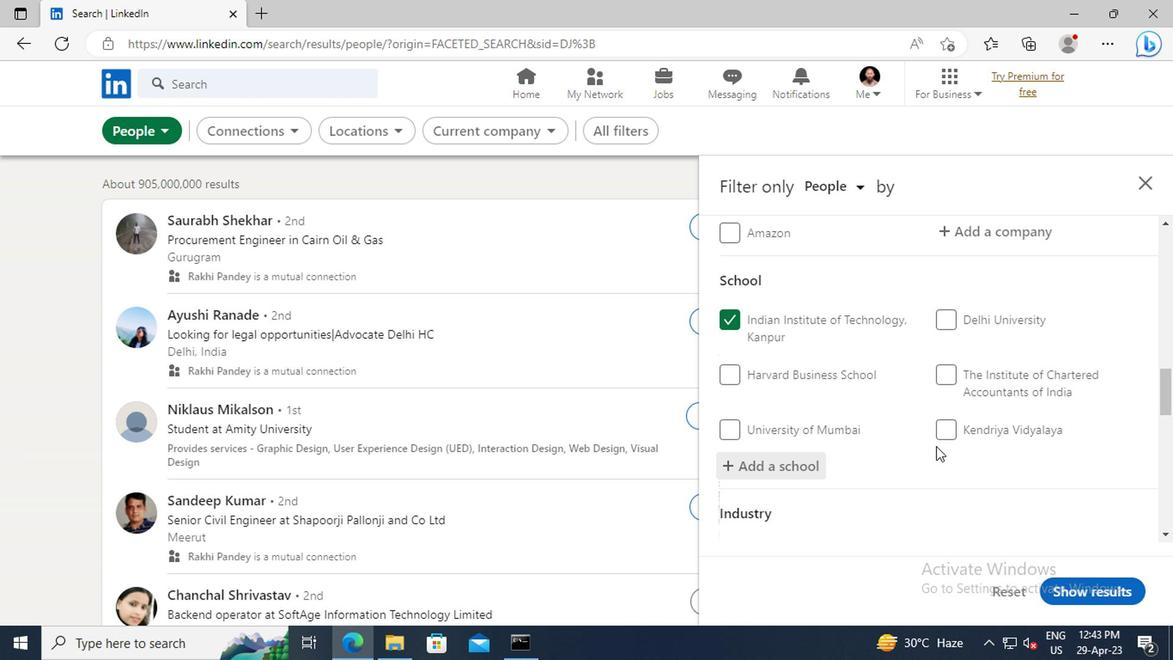 
Action: Mouse moved to (786, 412)
Screenshot: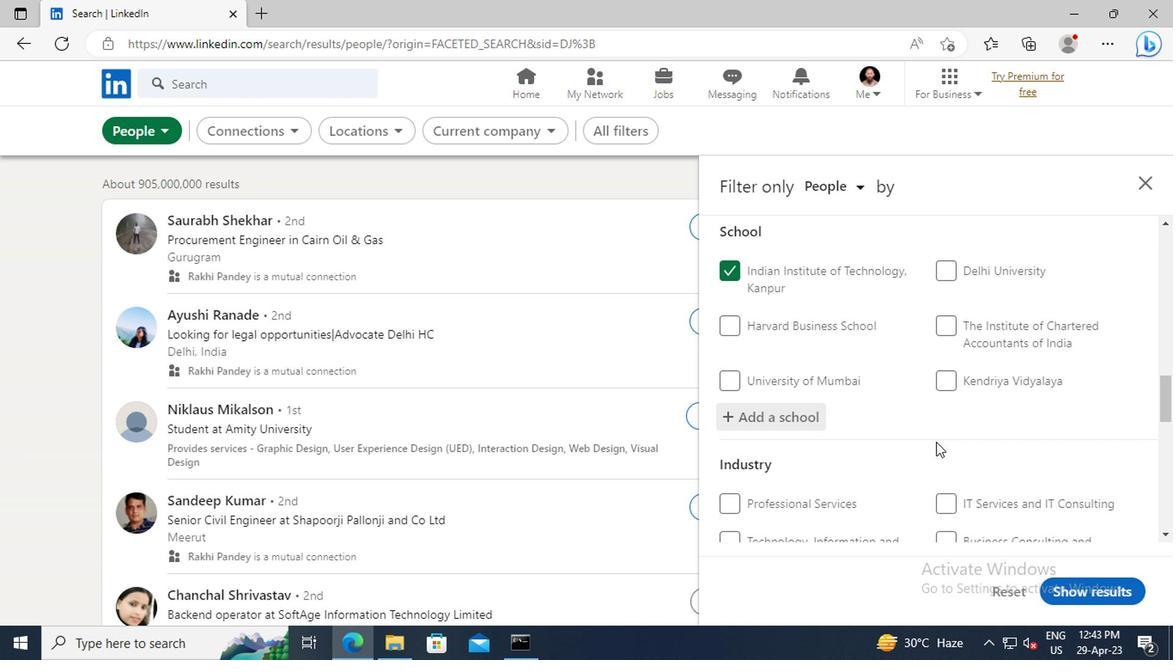 
Action: Mouse scrolled (786, 412) with delta (0, 0)
Screenshot: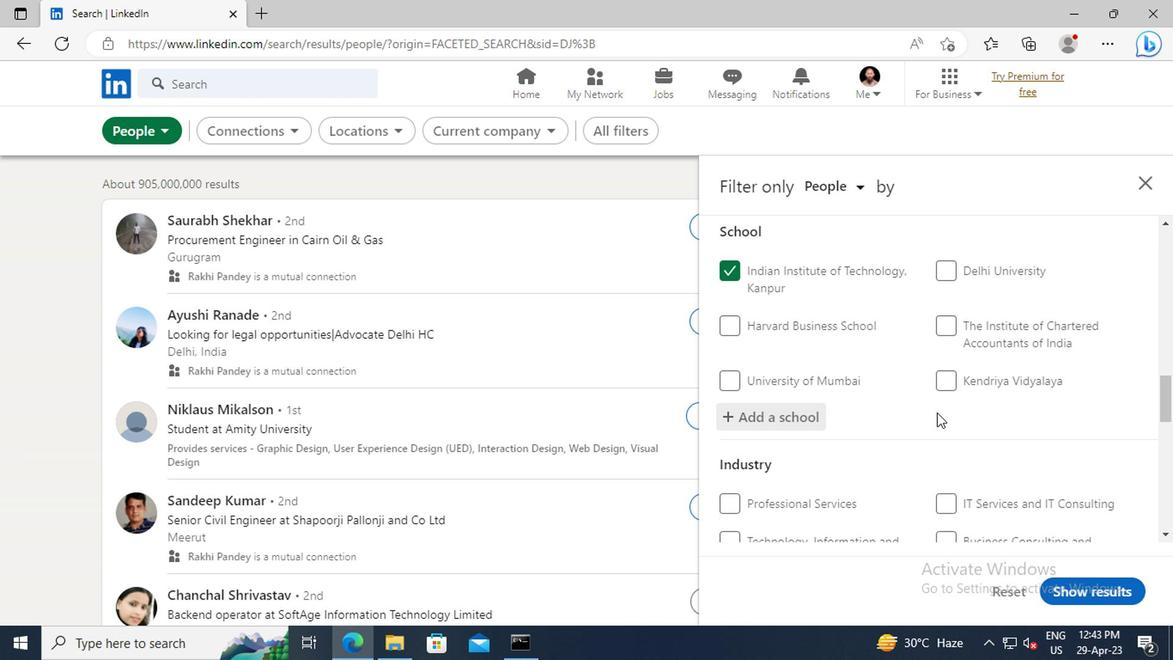 
Action: Mouse scrolled (786, 412) with delta (0, 0)
Screenshot: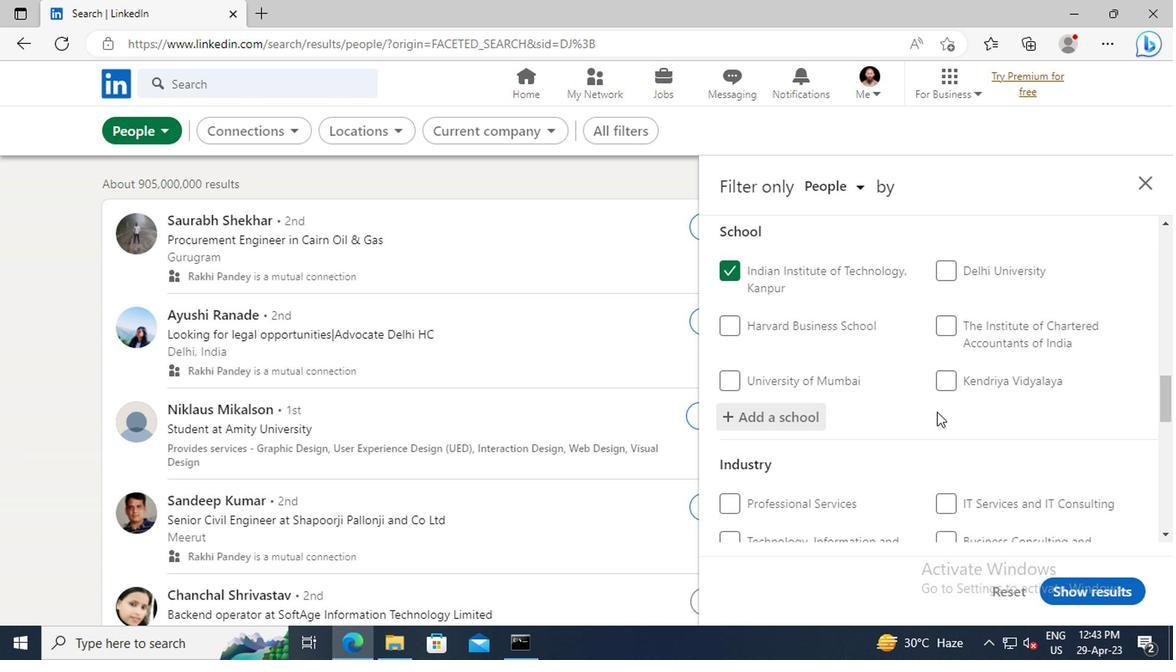 
Action: Mouse moved to (785, 393)
Screenshot: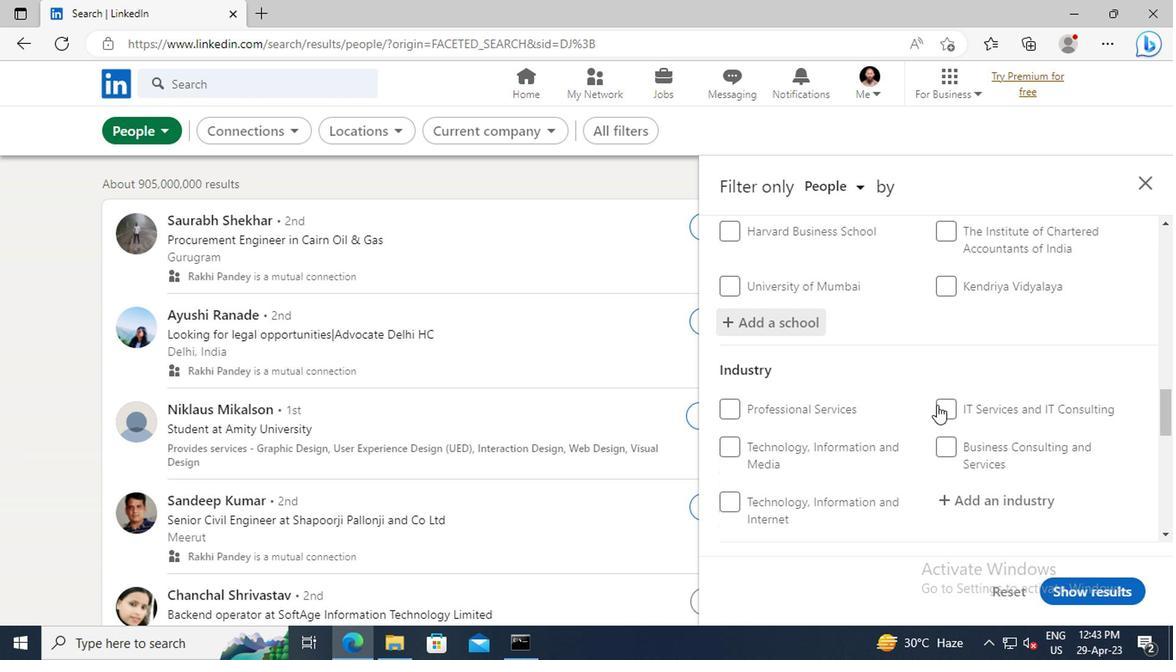 
Action: Mouse scrolled (785, 392) with delta (0, 0)
Screenshot: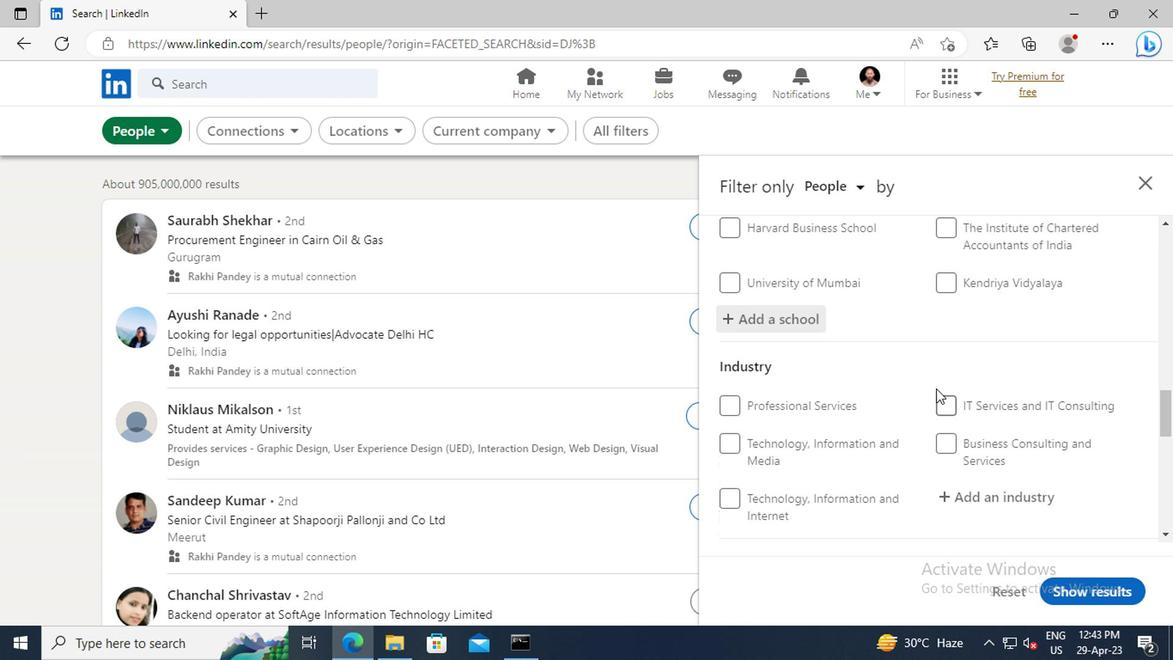
Action: Mouse moved to (800, 436)
Screenshot: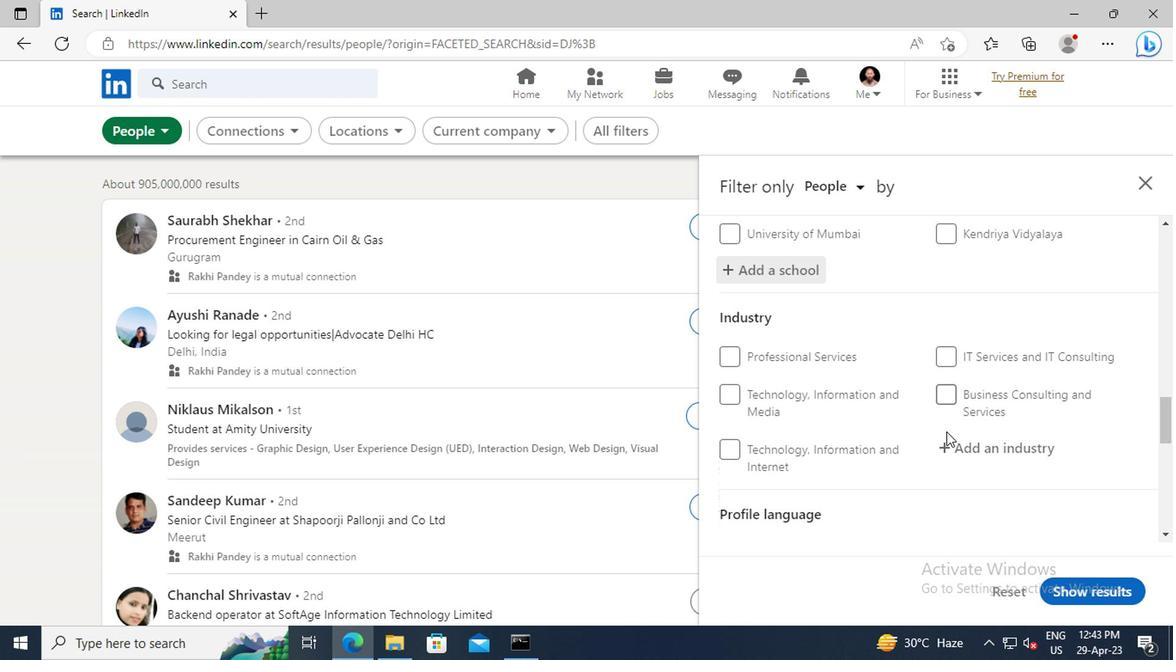 
Action: Mouse pressed left at (800, 436)
Screenshot: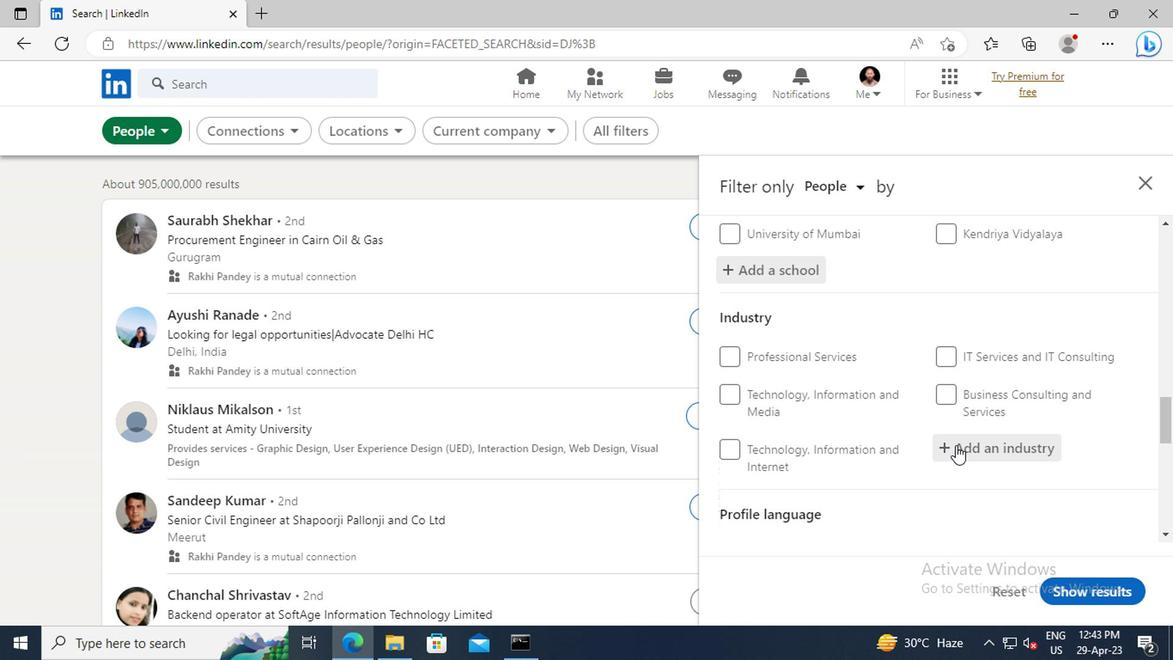 
Action: Key pressed <Key.shift>MEAT<Key.space><Key.shift>PRO
Screenshot: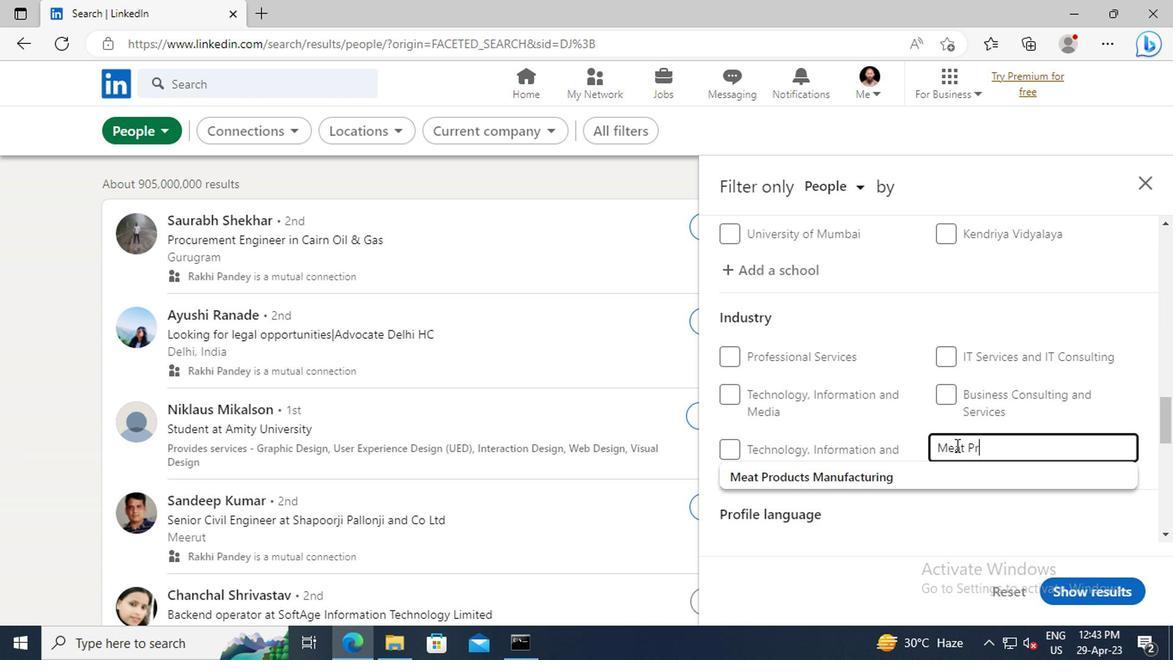 
Action: Mouse moved to (773, 454)
Screenshot: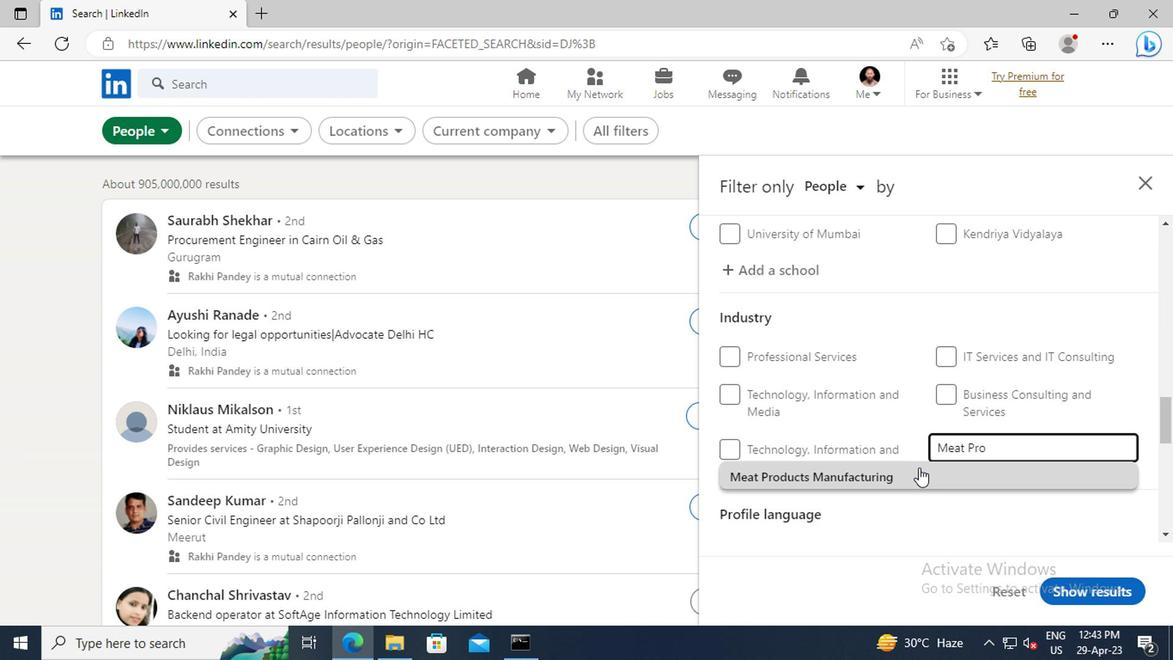 
Action: Mouse pressed left at (773, 454)
Screenshot: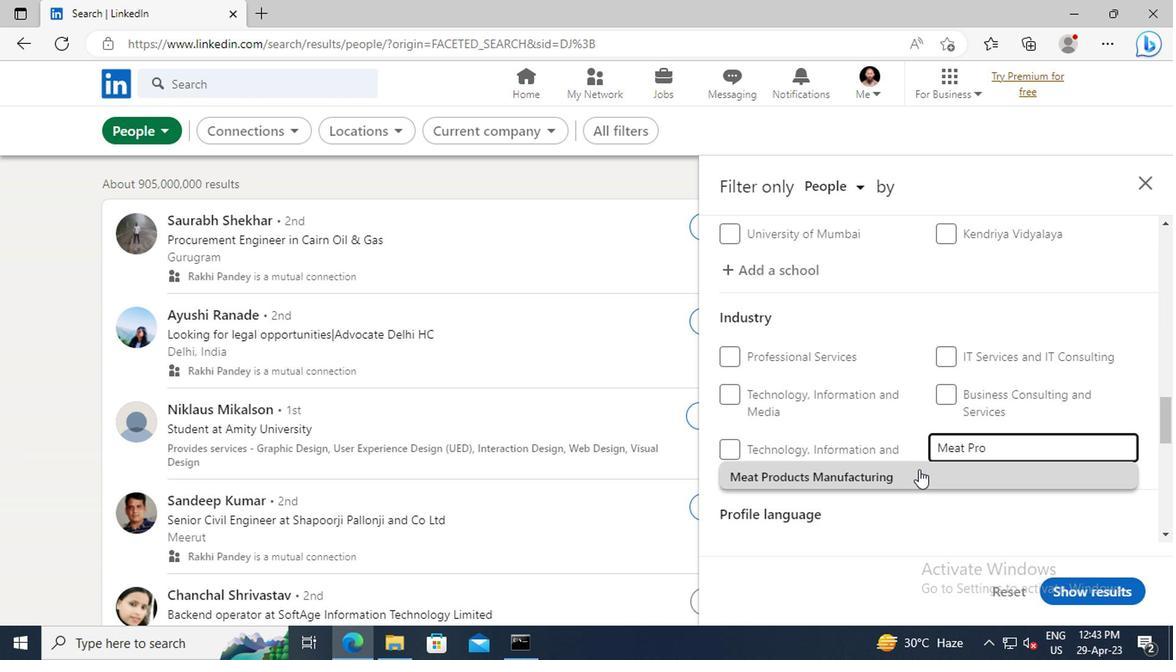 
Action: Mouse scrolled (773, 454) with delta (0, 0)
Screenshot: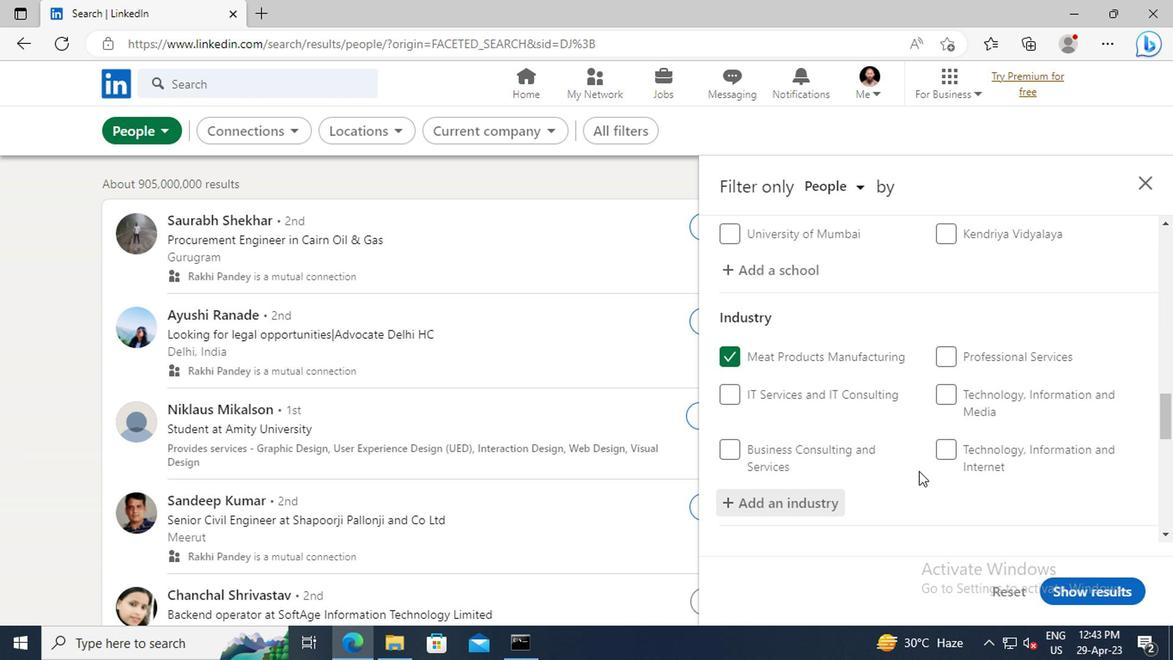 
Action: Mouse scrolled (773, 454) with delta (0, 0)
Screenshot: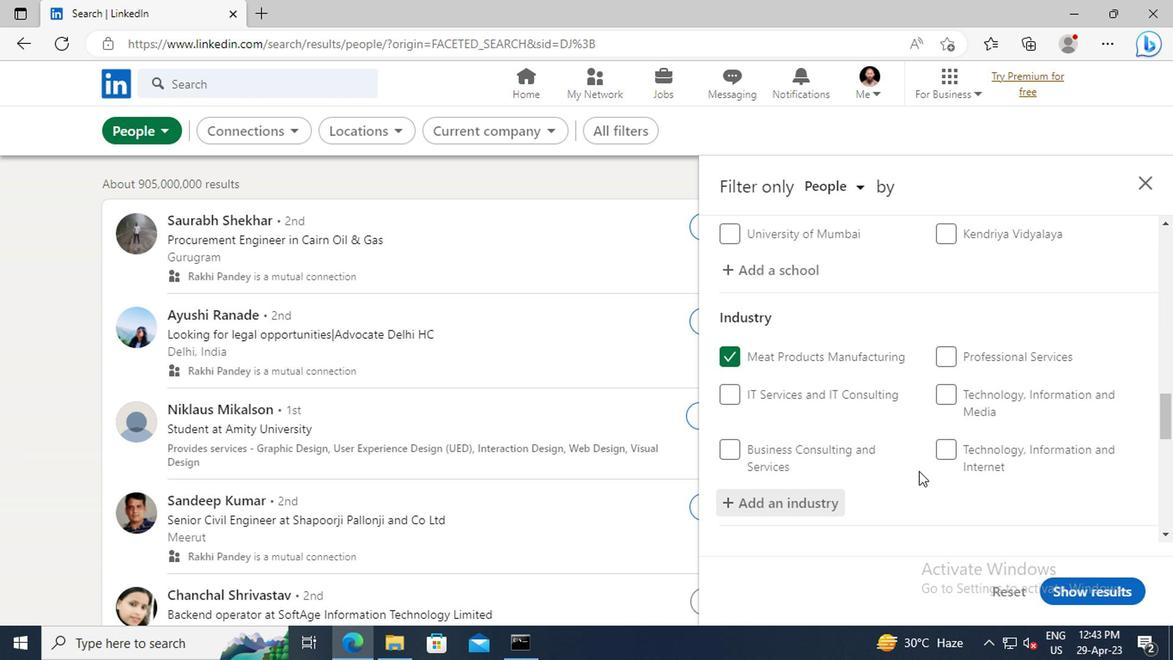 
Action: Mouse moved to (773, 432)
Screenshot: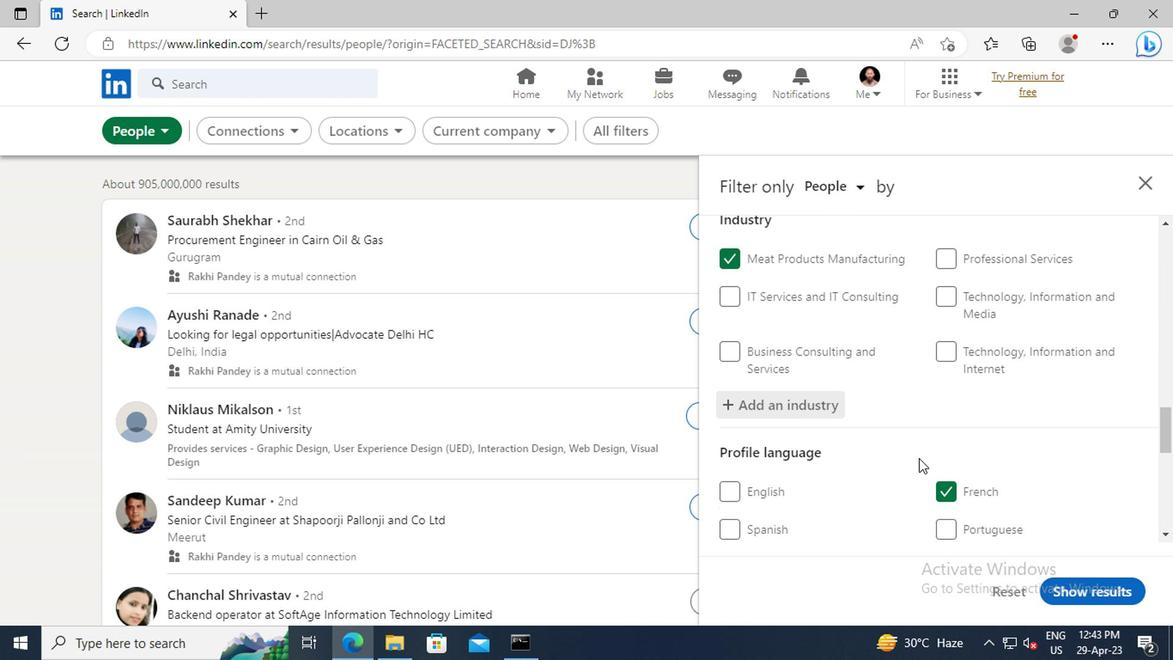 
Action: Mouse scrolled (773, 431) with delta (0, 0)
Screenshot: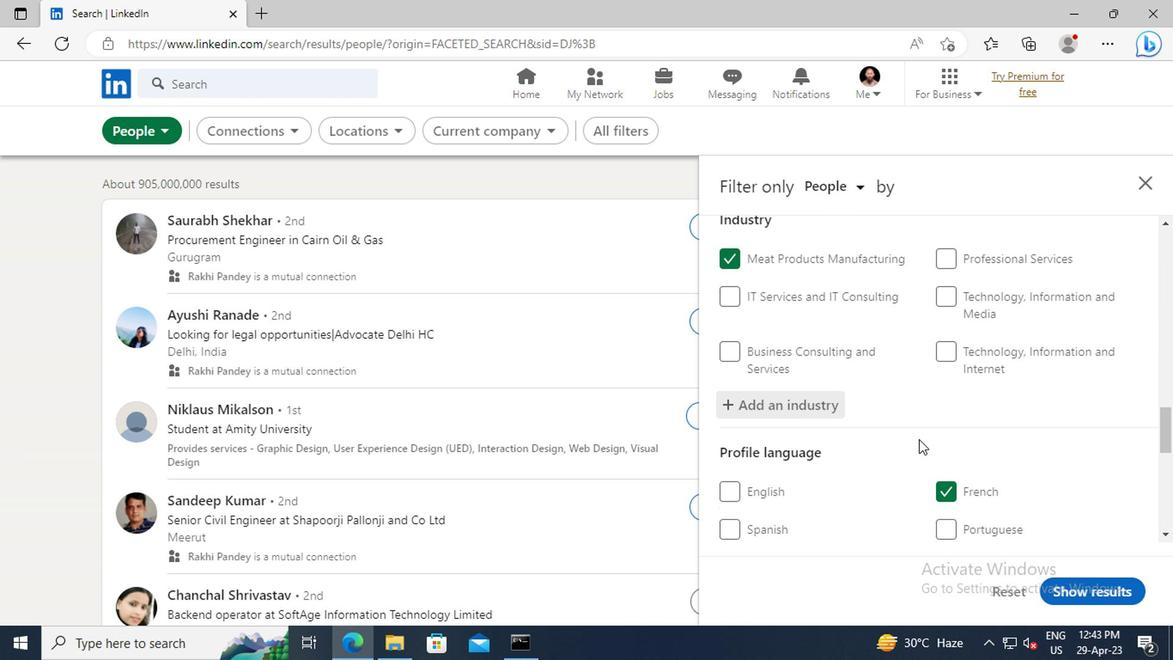 
Action: Mouse moved to (773, 426)
Screenshot: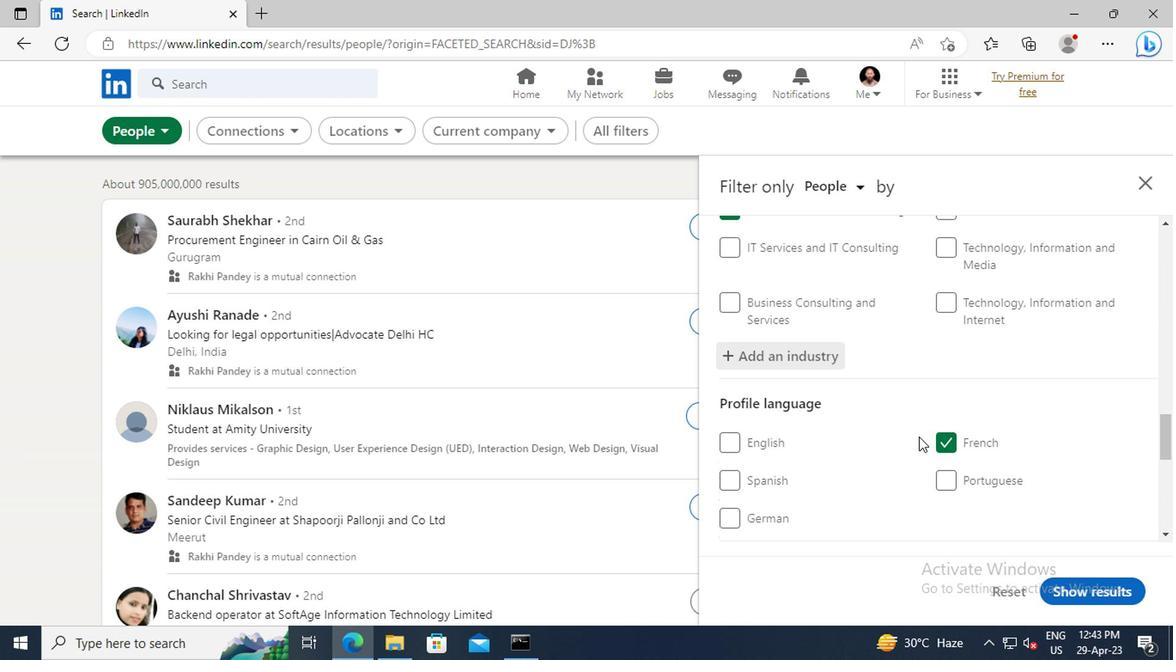 
Action: Mouse scrolled (773, 426) with delta (0, 0)
Screenshot: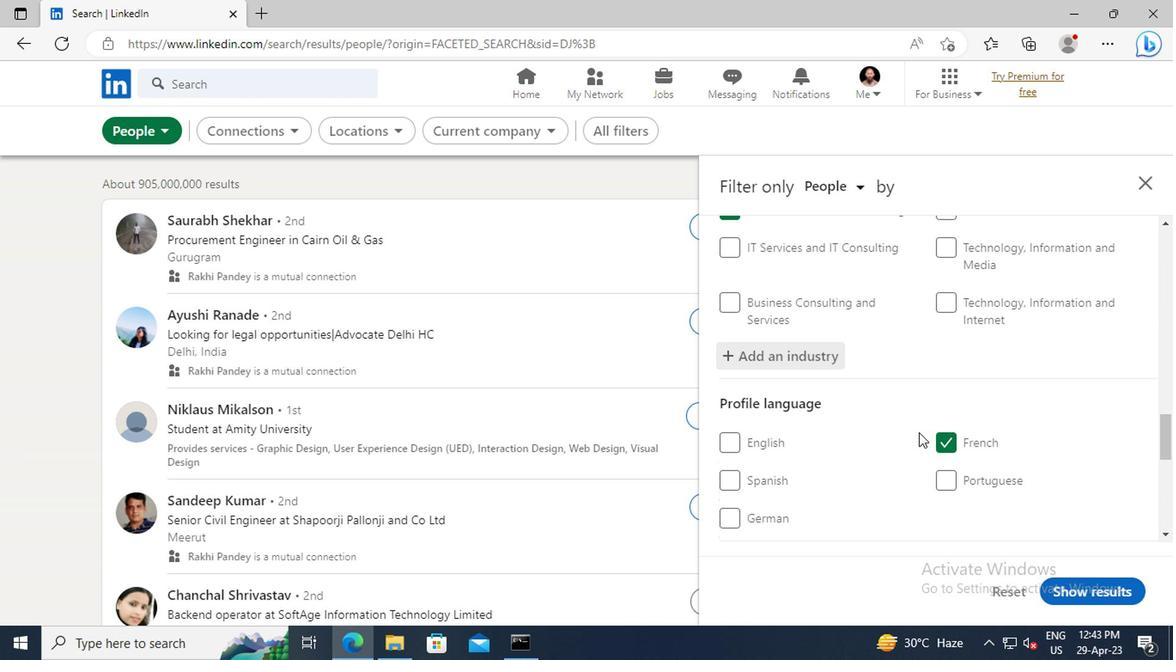 
Action: Mouse scrolled (773, 426) with delta (0, 0)
Screenshot: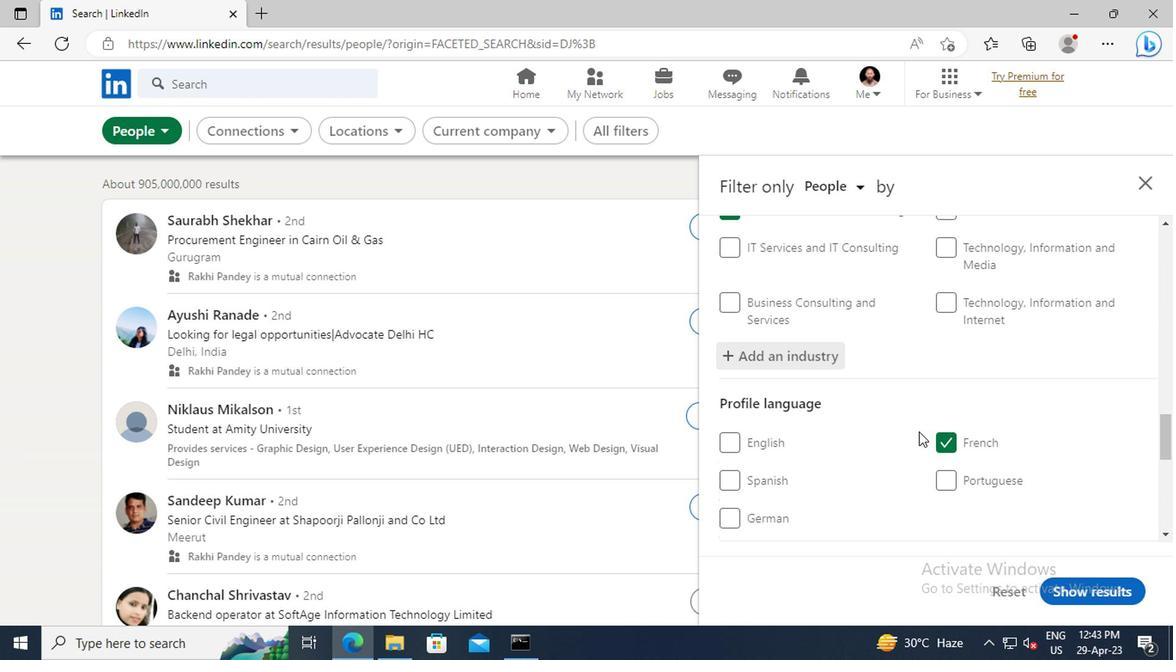 
Action: Mouse scrolled (773, 426) with delta (0, 0)
Screenshot: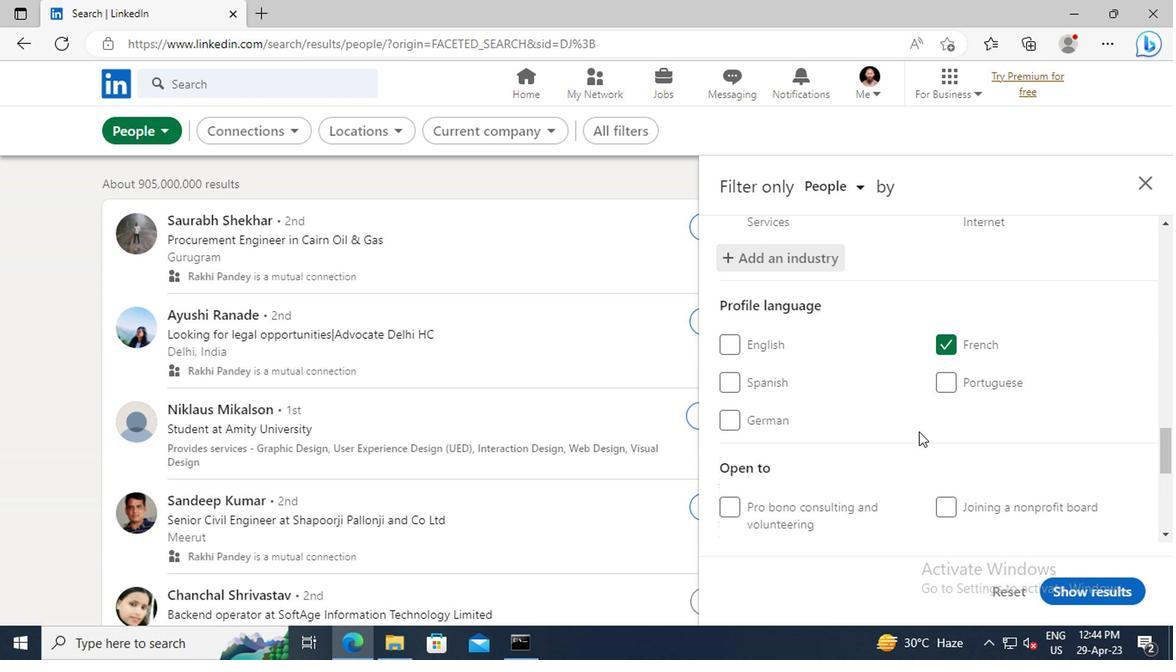 
Action: Mouse moved to (774, 404)
Screenshot: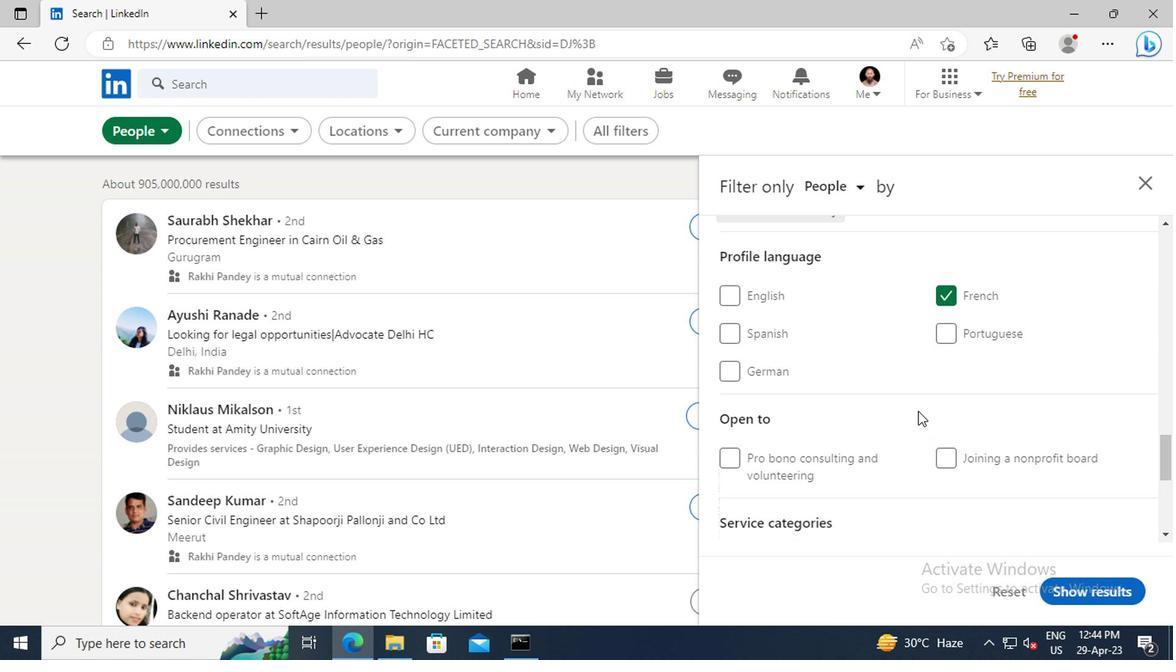 
Action: Mouse scrolled (774, 404) with delta (0, 0)
Screenshot: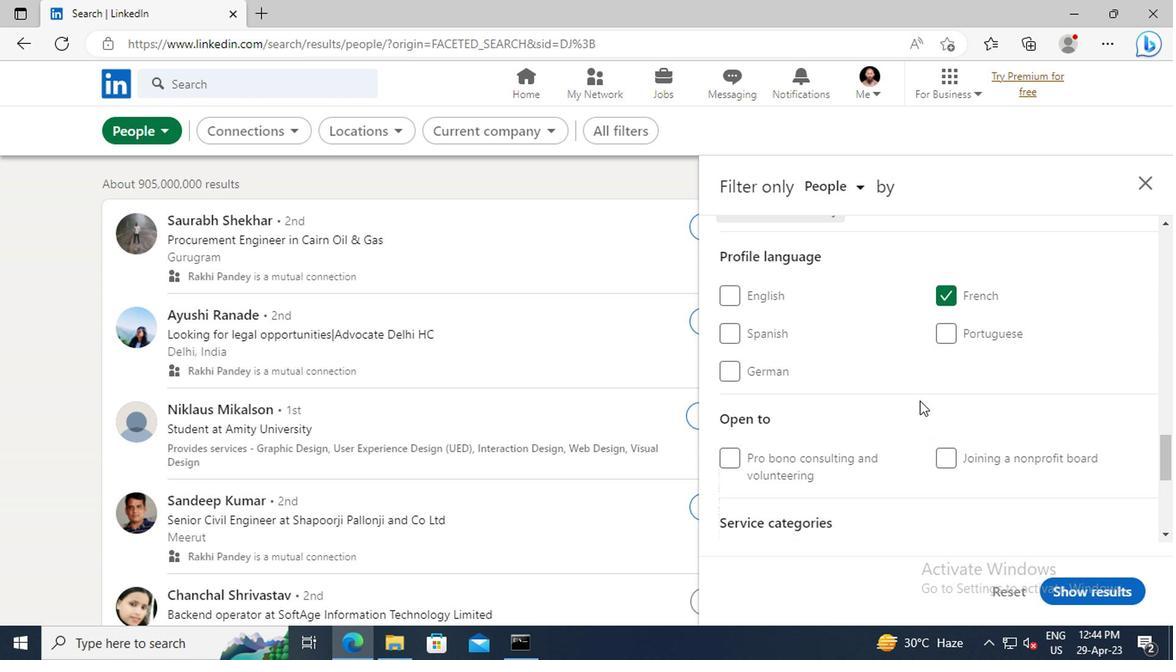 
Action: Mouse scrolled (774, 404) with delta (0, 0)
Screenshot: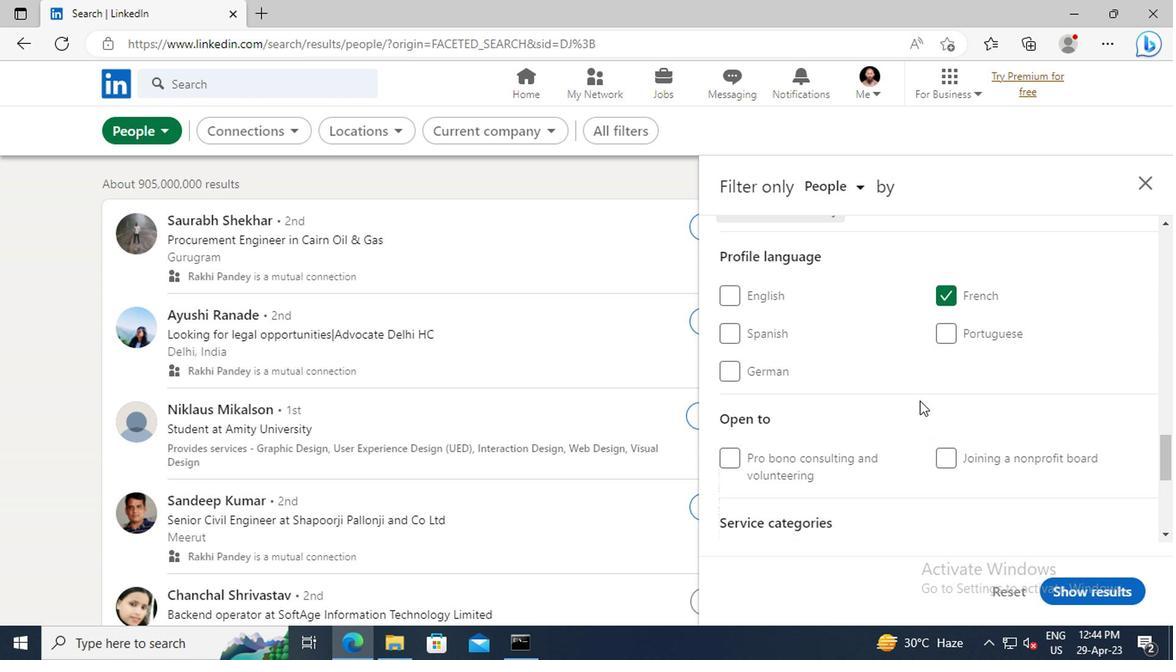 
Action: Mouse scrolled (774, 404) with delta (0, 0)
Screenshot: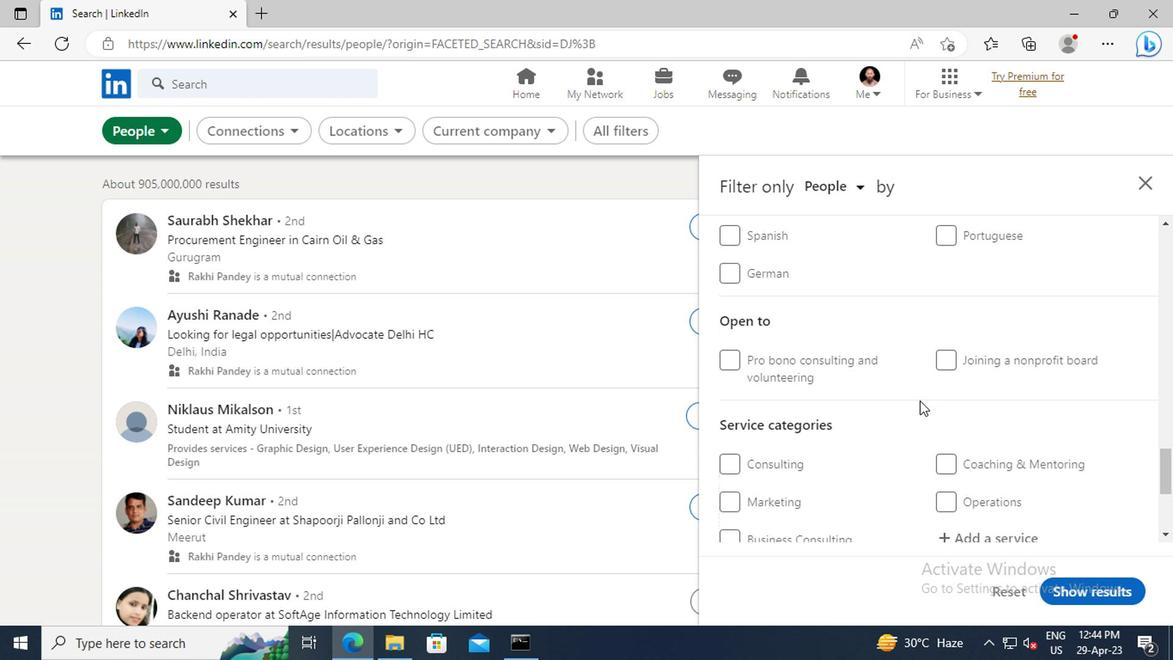 
Action: Mouse scrolled (774, 404) with delta (0, 0)
Screenshot: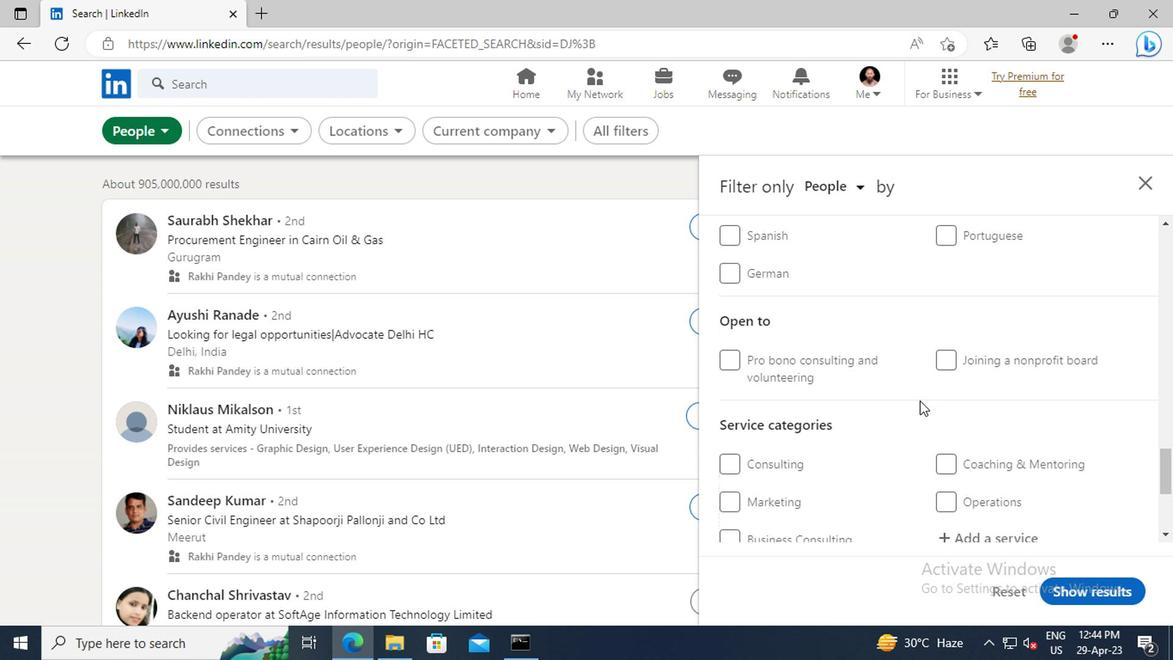 
Action: Mouse scrolled (774, 404) with delta (0, 0)
Screenshot: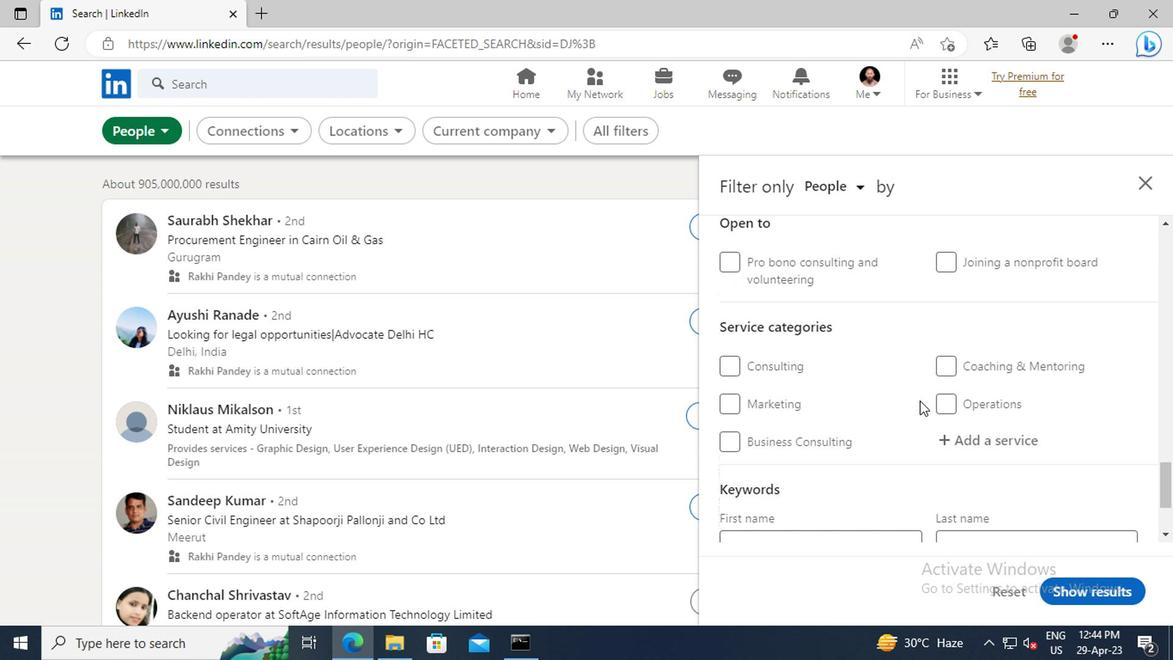 
Action: Mouse moved to (798, 400)
Screenshot: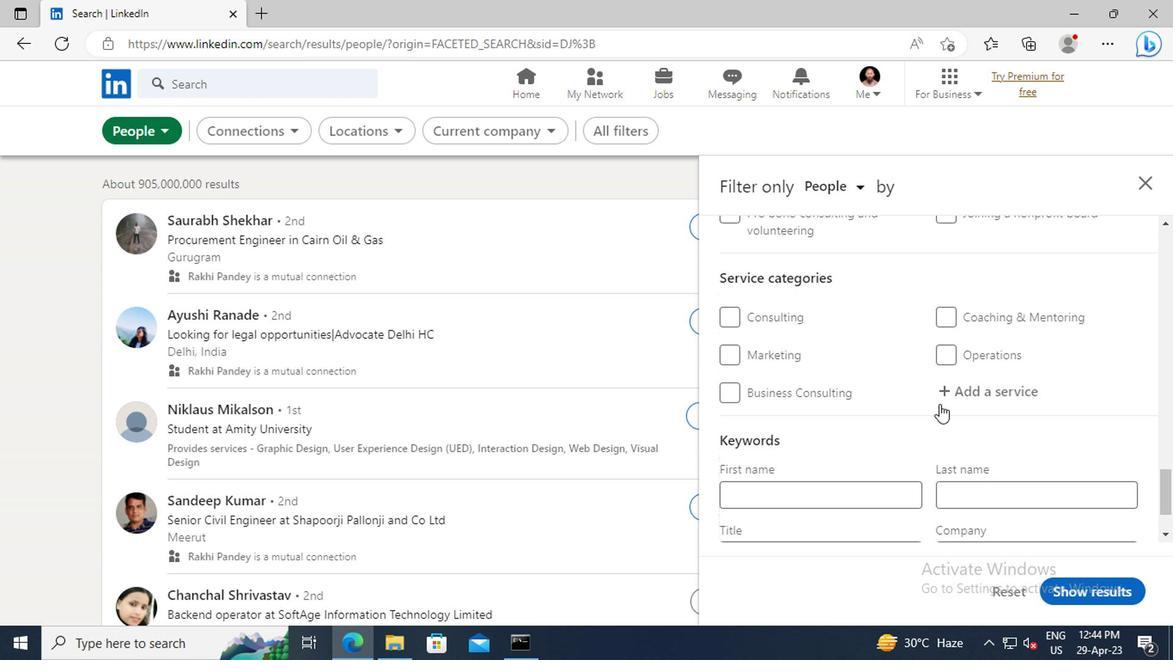 
Action: Mouse pressed left at (798, 400)
Screenshot: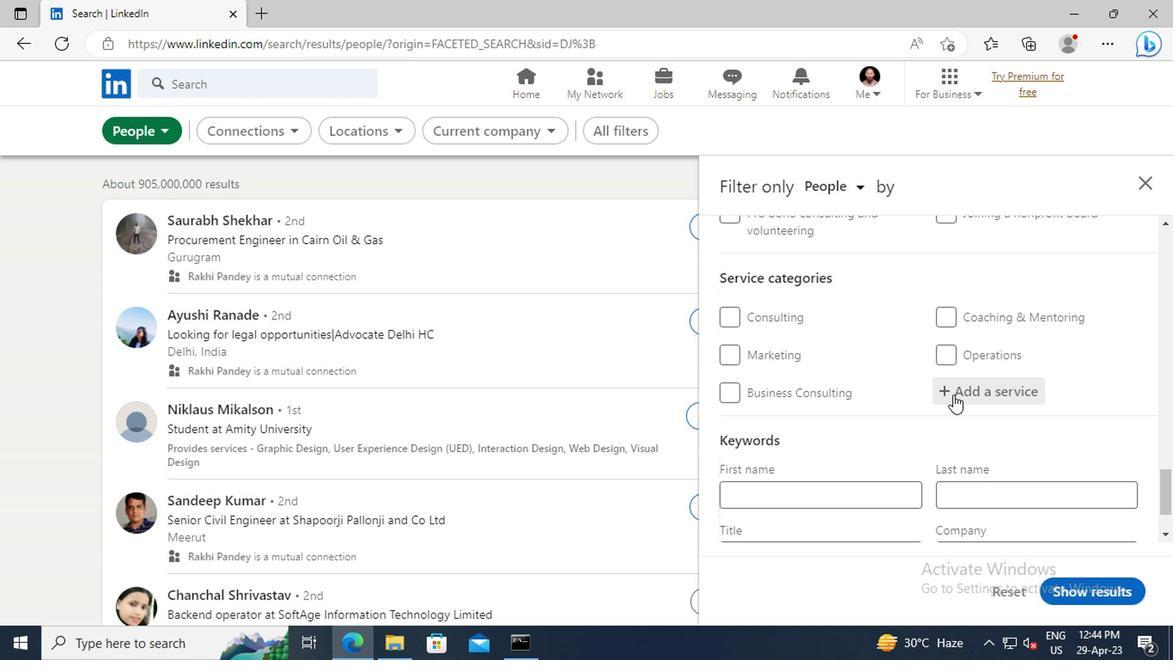 
Action: Key pressed <Key.shift>DATE<Key.space><Key.shift>EN
Screenshot: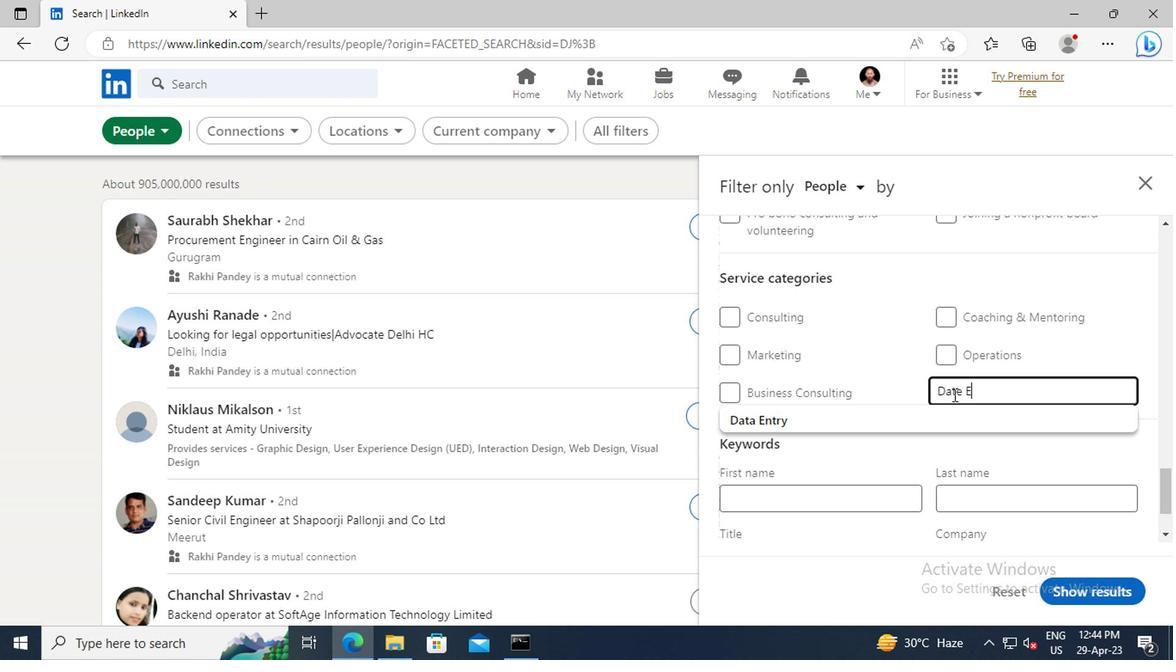 
Action: Mouse moved to (783, 415)
Screenshot: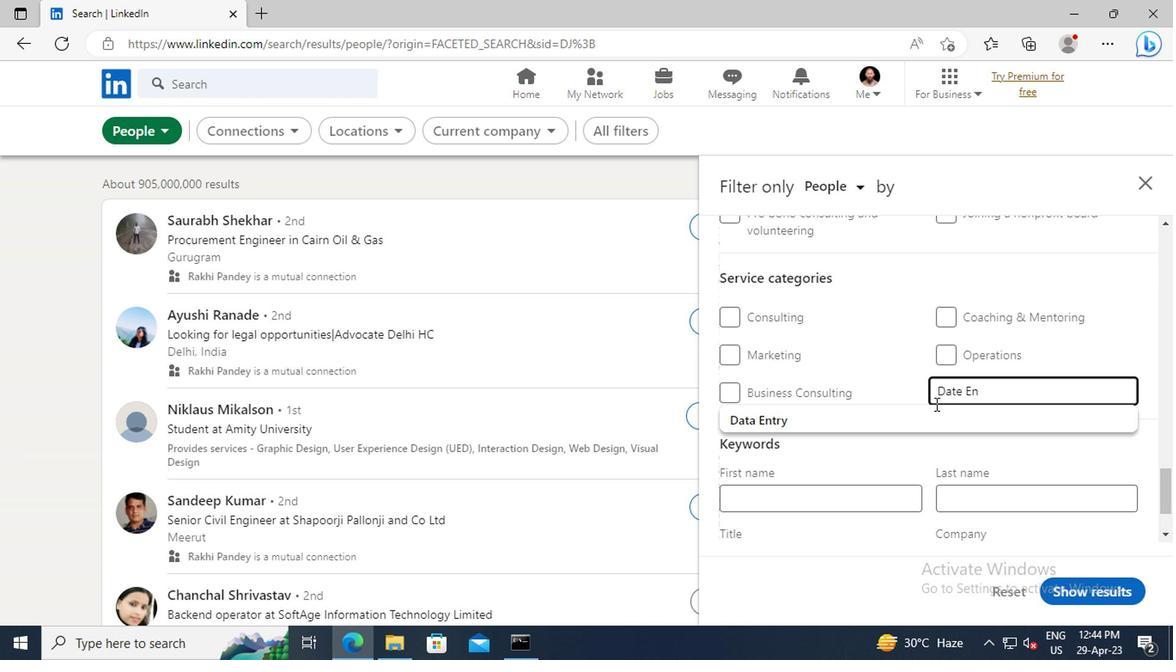 
Action: Mouse pressed left at (783, 415)
Screenshot: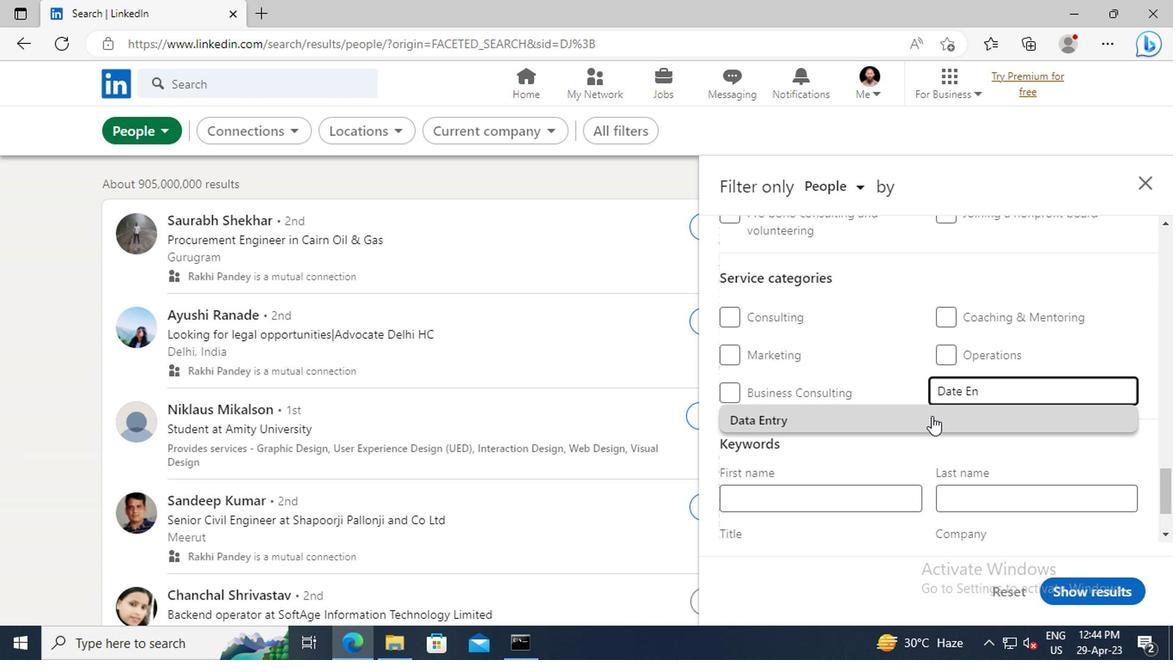 
Action: Mouse scrolled (783, 415) with delta (0, 0)
Screenshot: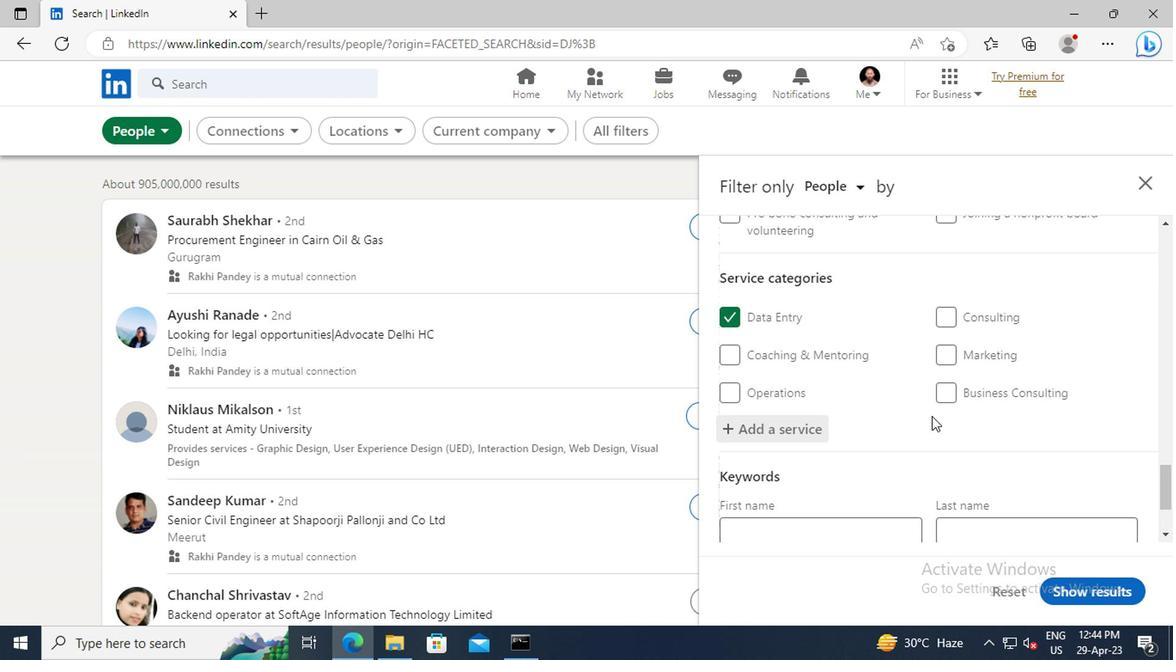 
Action: Mouse scrolled (783, 415) with delta (0, 0)
Screenshot: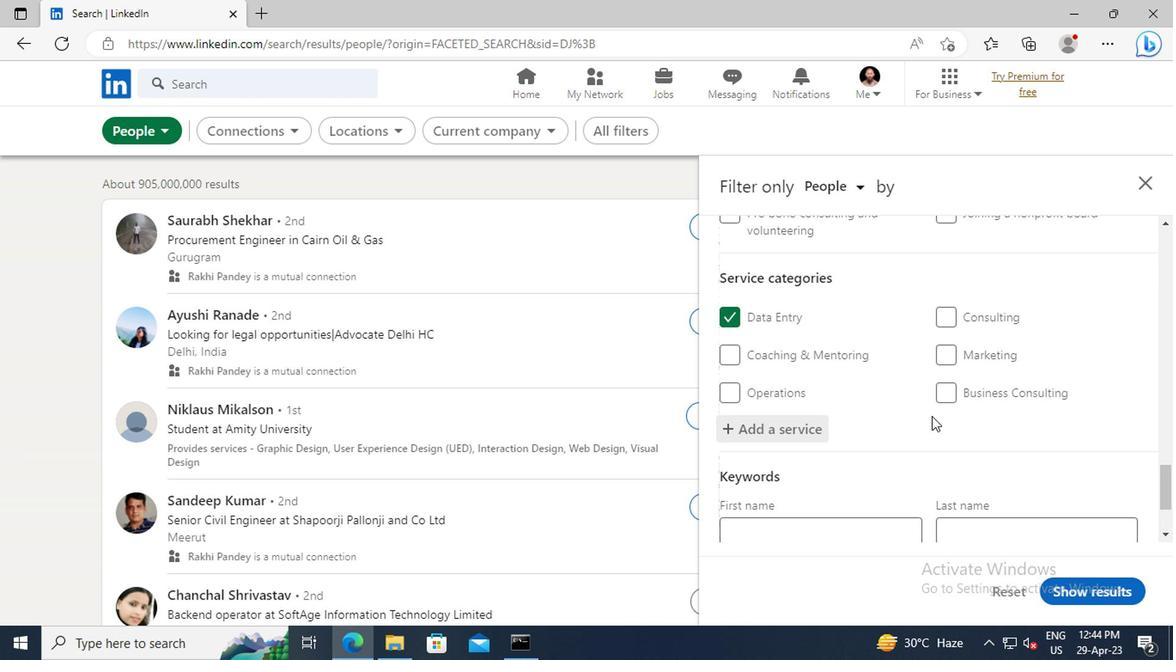 
Action: Mouse scrolled (783, 415) with delta (0, 0)
Screenshot: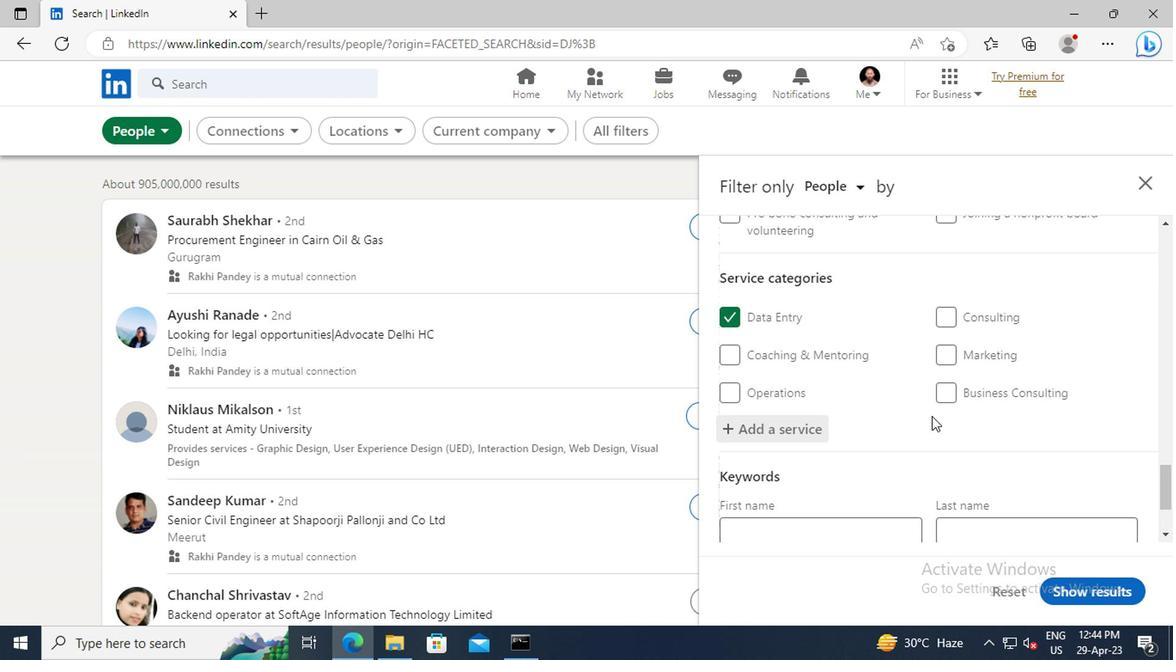 
Action: Mouse moved to (691, 448)
Screenshot: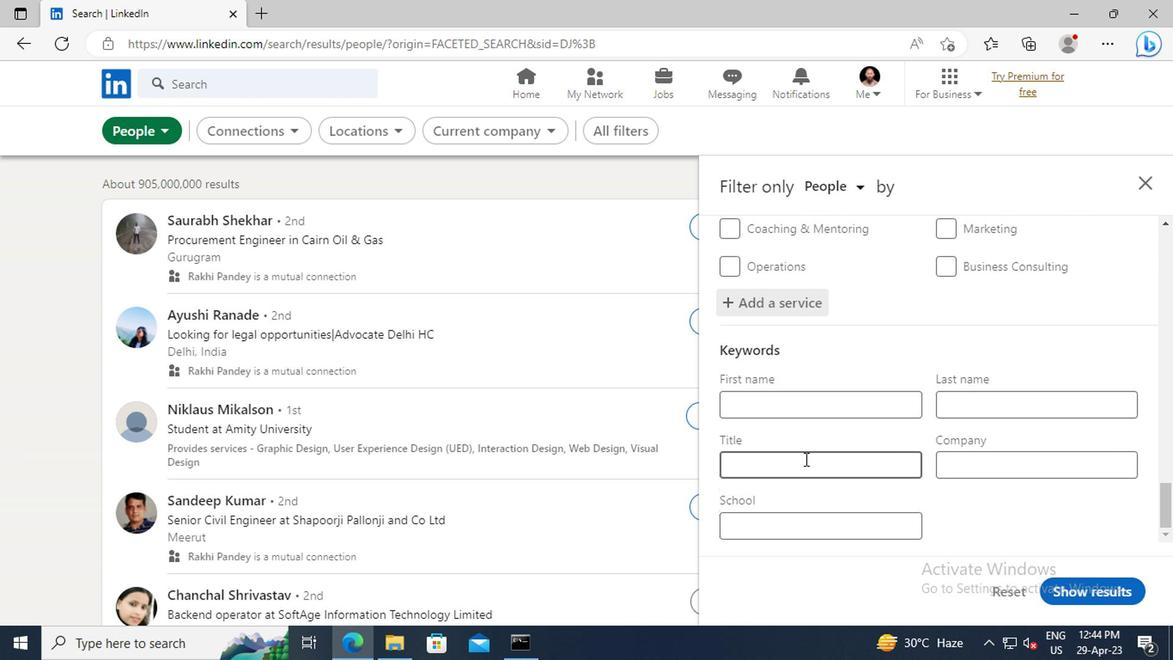 
Action: Mouse pressed left at (691, 448)
Screenshot: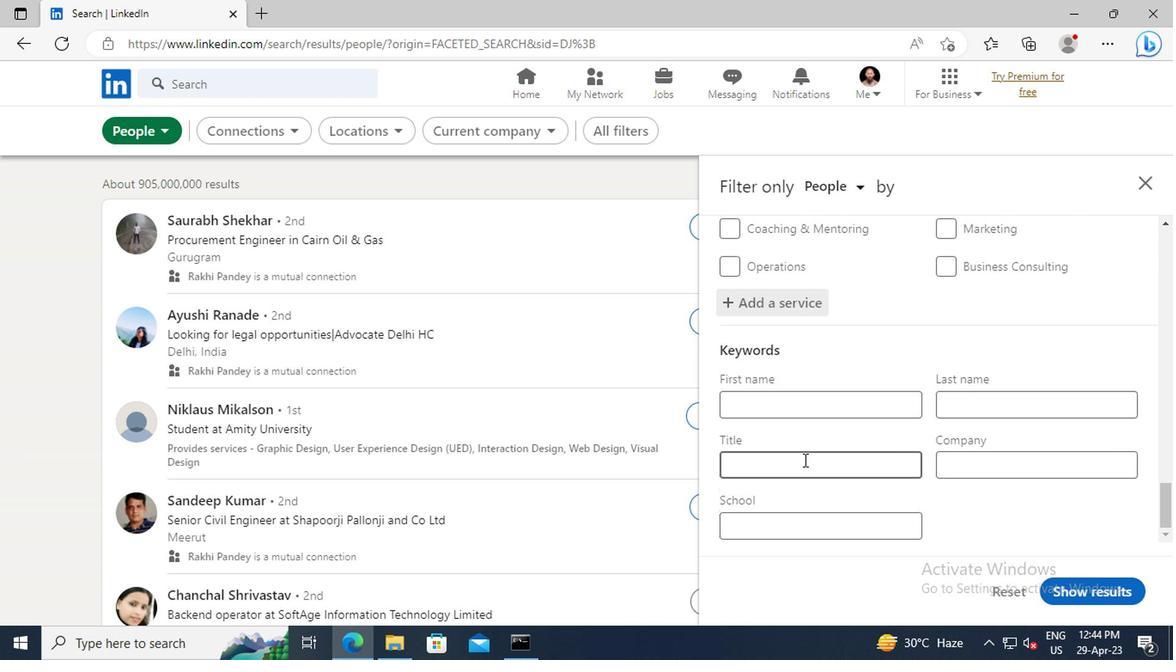 
Action: Key pressed <Key.shift>LEAD<Key.enter>
Screenshot: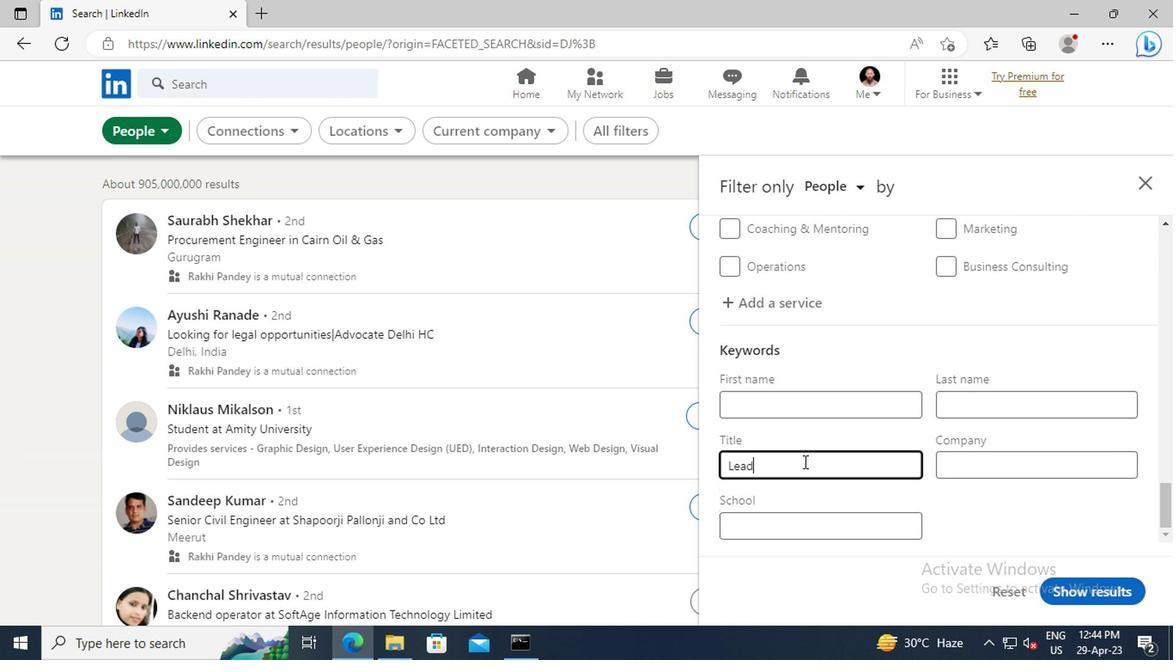 
Action: Mouse moved to (871, 539)
Screenshot: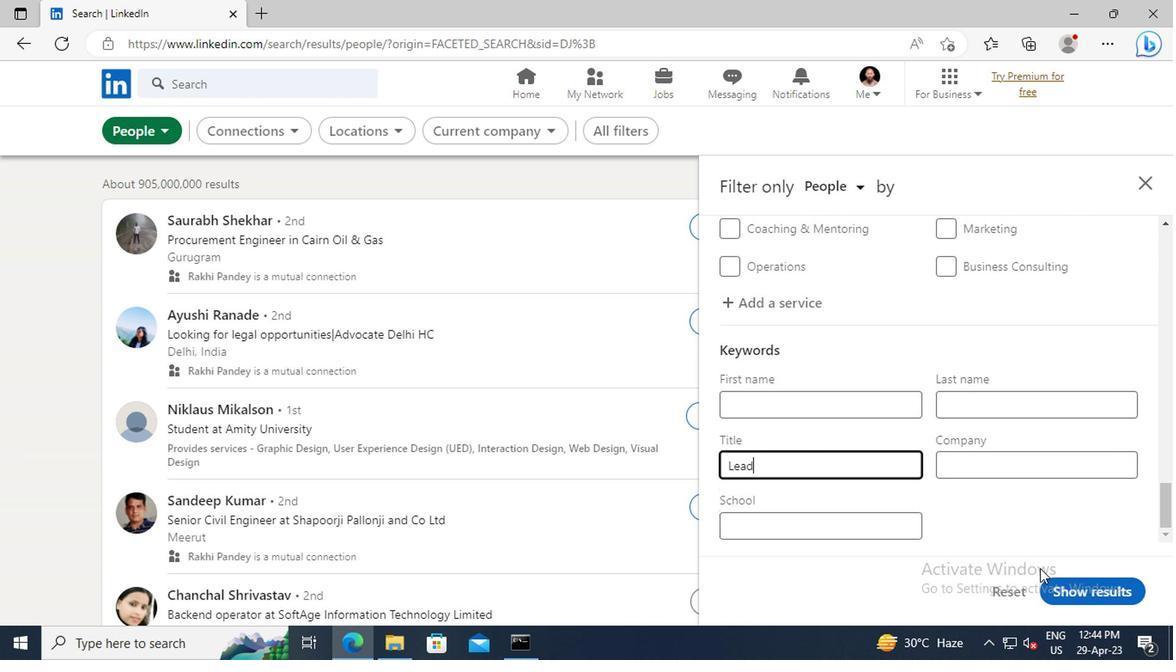 
Action: Mouse pressed left at (871, 539)
Screenshot: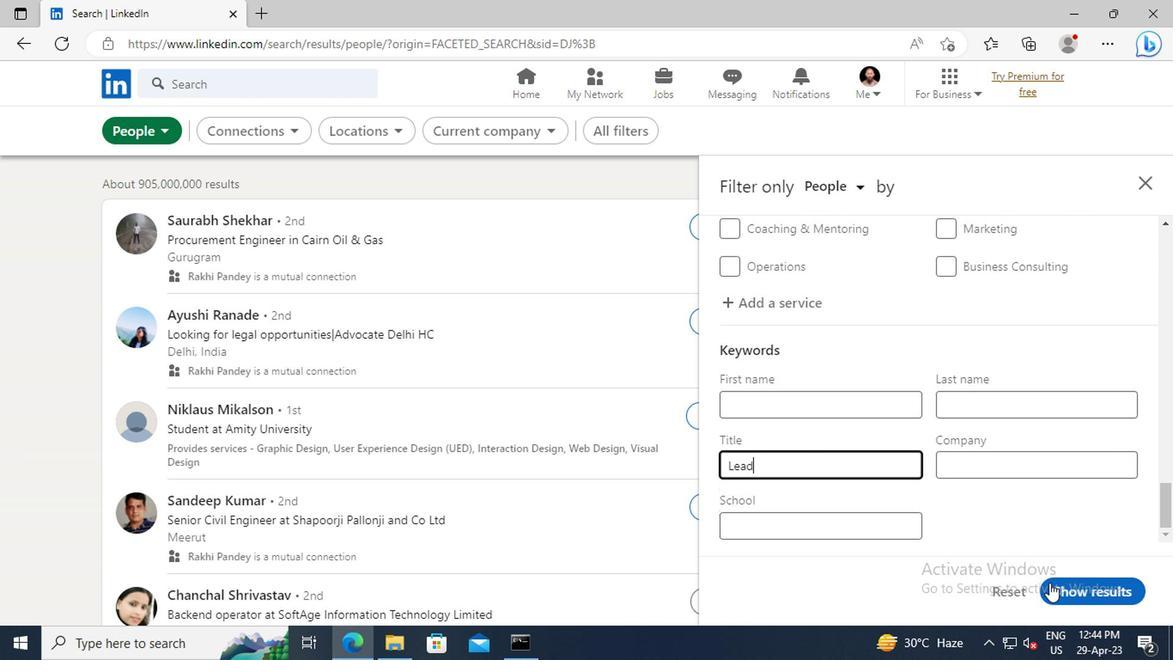 
Action: Mouse moved to (845, 508)
Screenshot: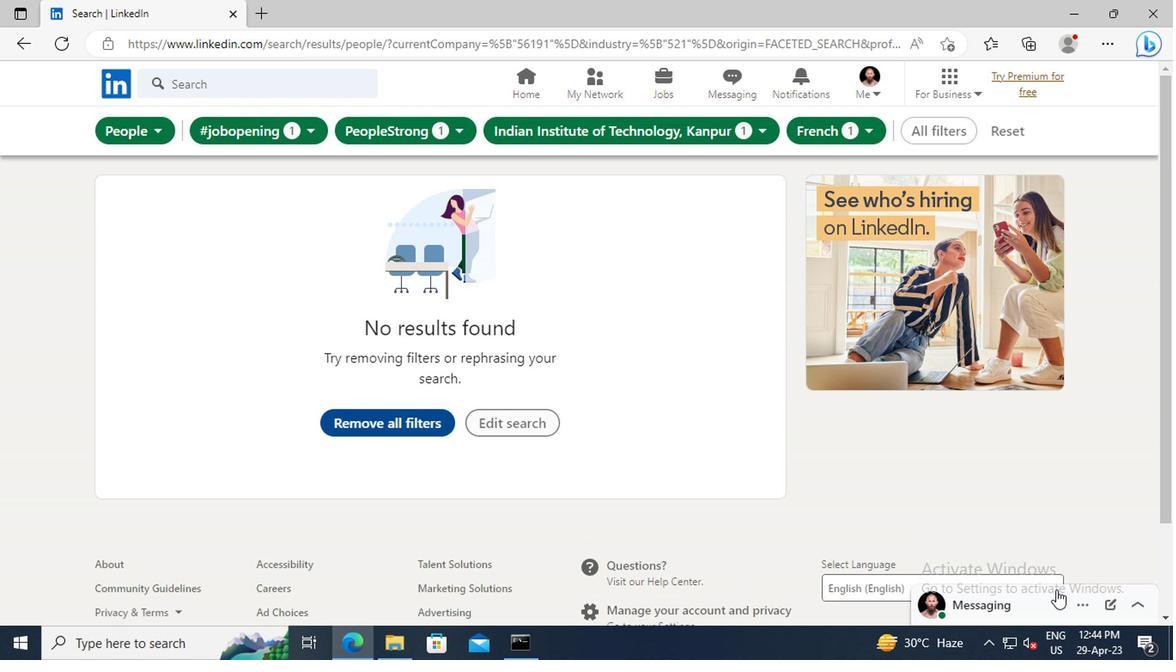 
